 Task: 1.2.4 Create record type for order object
Action: Mouse moved to (638, 49)
Screenshot: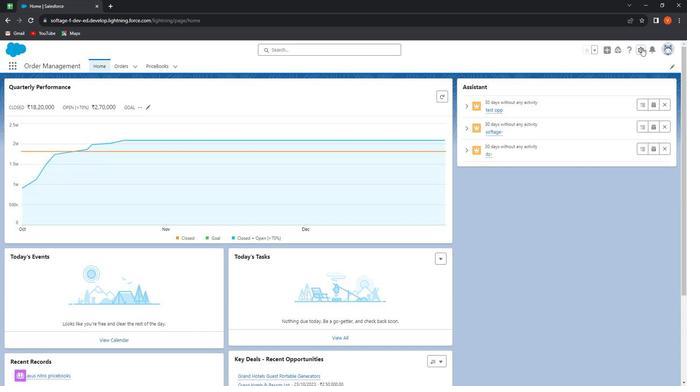 
Action: Mouse pressed left at (638, 49)
Screenshot: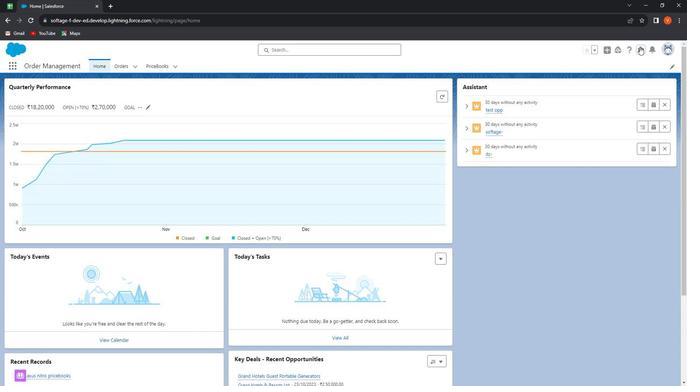 
Action: Mouse moved to (626, 80)
Screenshot: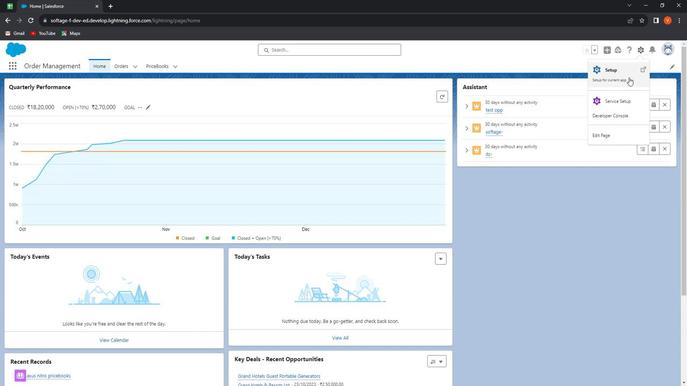 
Action: Mouse pressed left at (626, 80)
Screenshot: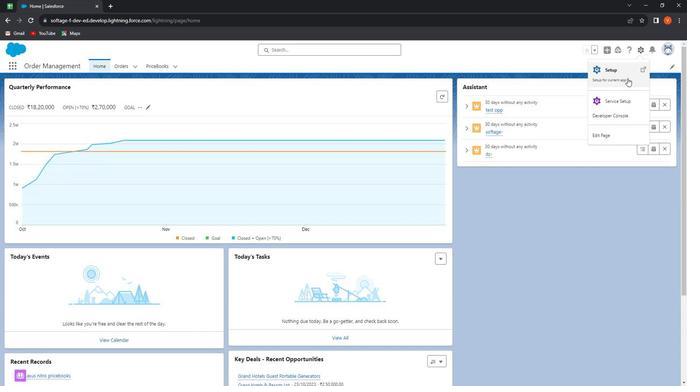 
Action: Mouse moved to (88, 69)
Screenshot: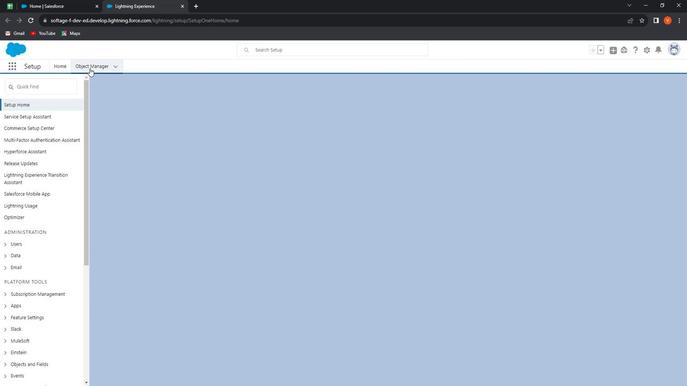 
Action: Mouse pressed left at (88, 69)
Screenshot: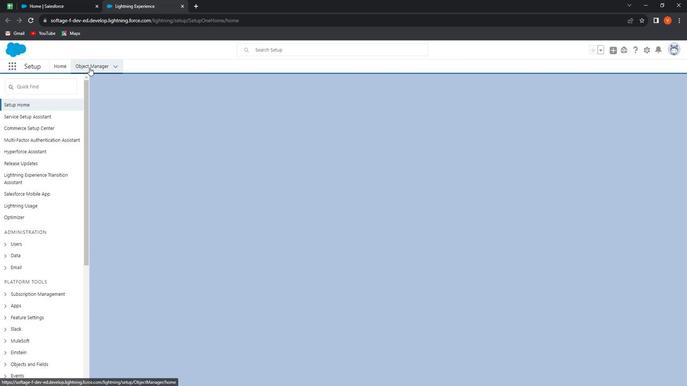
Action: Mouse moved to (123, 181)
Screenshot: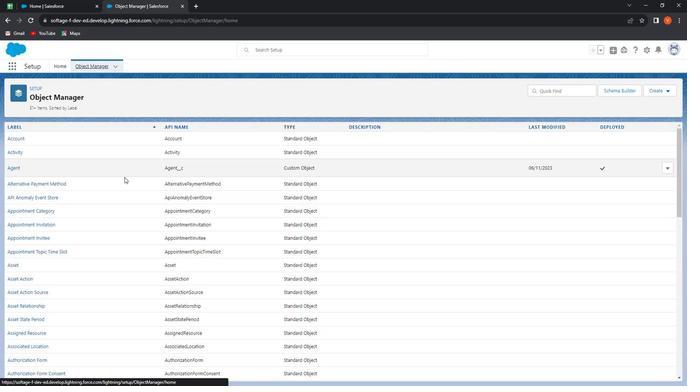 
Action: Mouse scrolled (123, 181) with delta (0, 0)
Screenshot: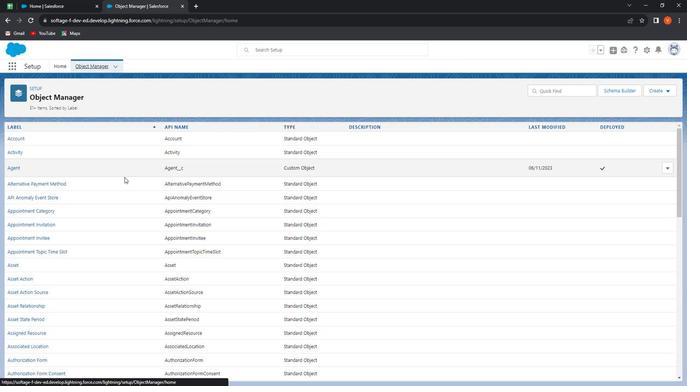 
Action: Mouse moved to (123, 182)
Screenshot: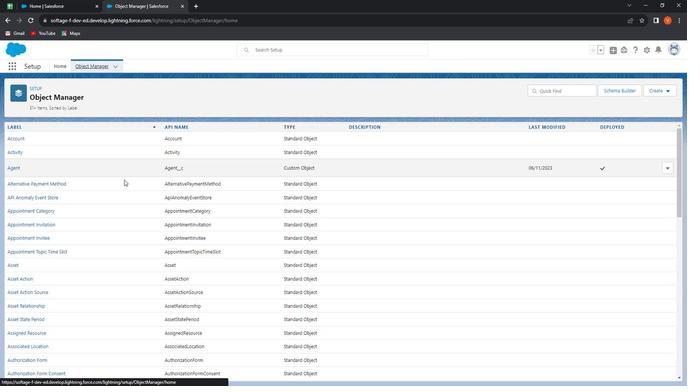 
Action: Mouse scrolled (123, 182) with delta (0, 0)
Screenshot: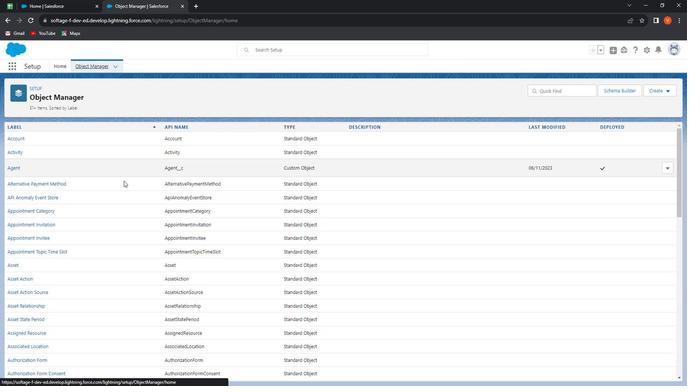 
Action: Mouse scrolled (123, 182) with delta (0, 0)
Screenshot: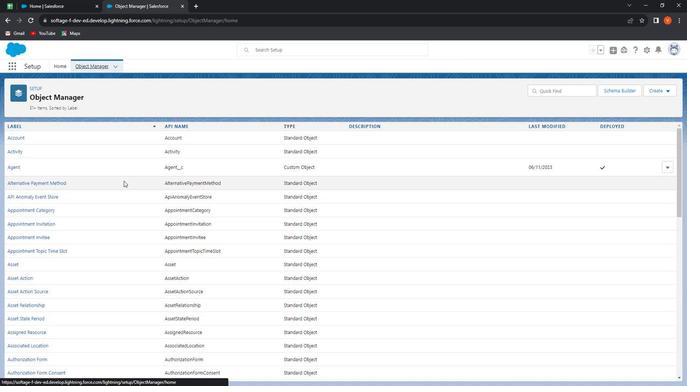 
Action: Mouse moved to (123, 183)
Screenshot: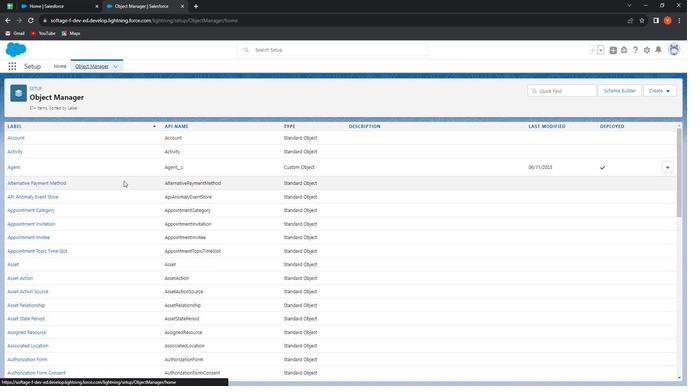 
Action: Mouse scrolled (123, 182) with delta (0, 0)
Screenshot: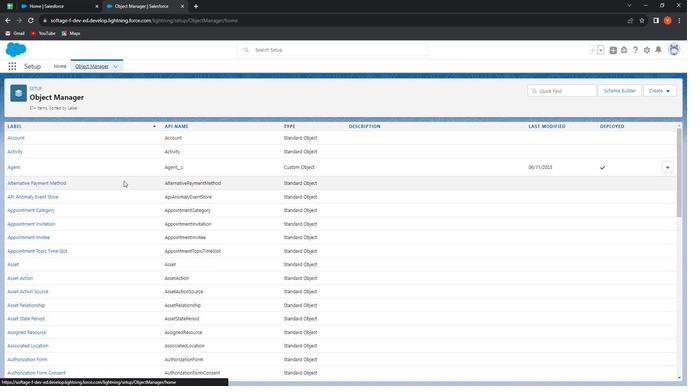 
Action: Mouse moved to (122, 183)
Screenshot: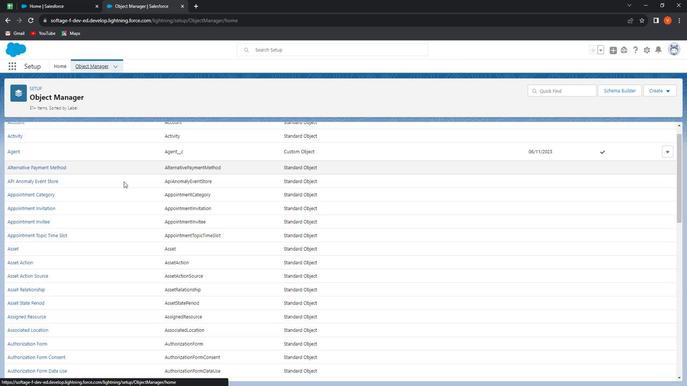 
Action: Mouse scrolled (122, 182) with delta (0, 0)
Screenshot: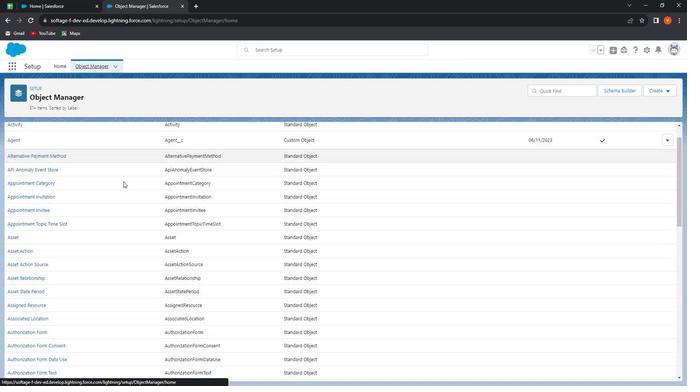 
Action: Mouse moved to (121, 183)
Screenshot: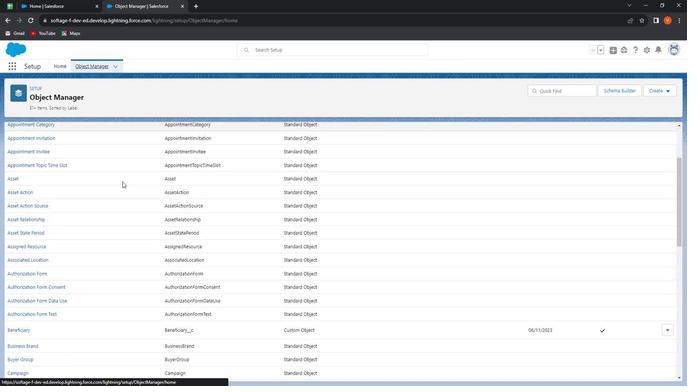 
Action: Mouse scrolled (121, 182) with delta (0, 0)
Screenshot: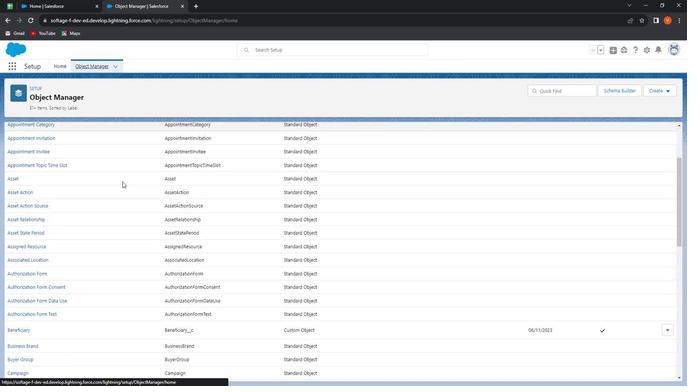 
Action: Mouse moved to (120, 183)
Screenshot: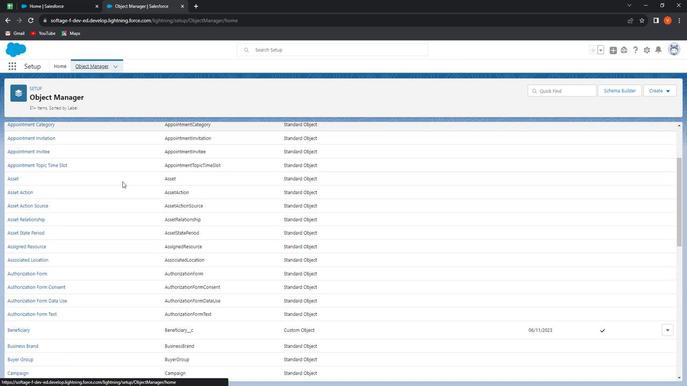 
Action: Mouse scrolled (120, 182) with delta (0, 0)
Screenshot: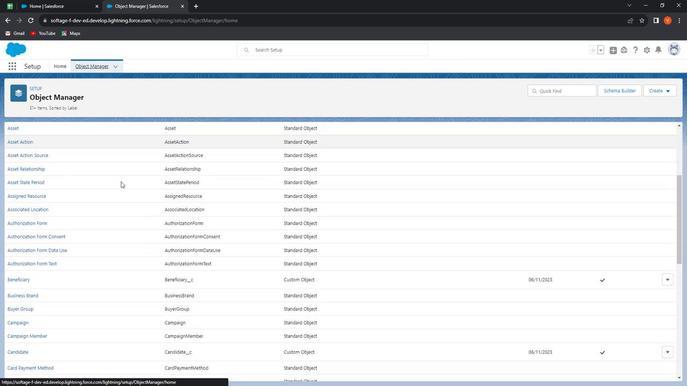 
Action: Mouse moved to (119, 183)
Screenshot: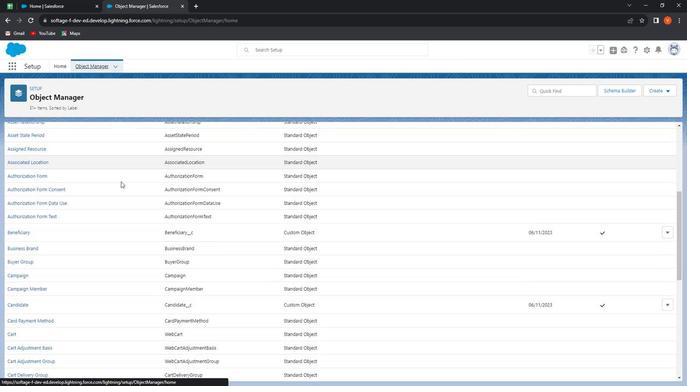 
Action: Mouse scrolled (119, 183) with delta (0, 0)
Screenshot: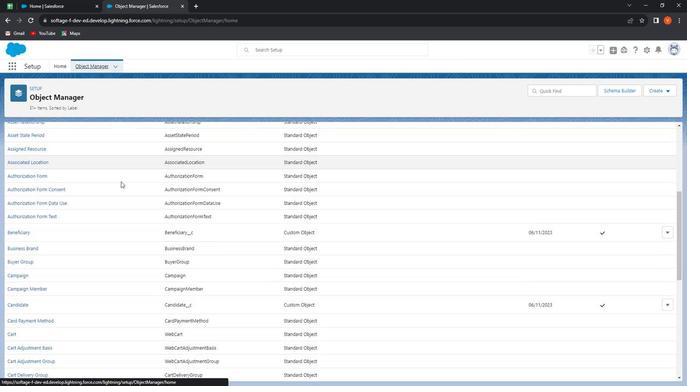 
Action: Mouse moved to (116, 219)
Screenshot: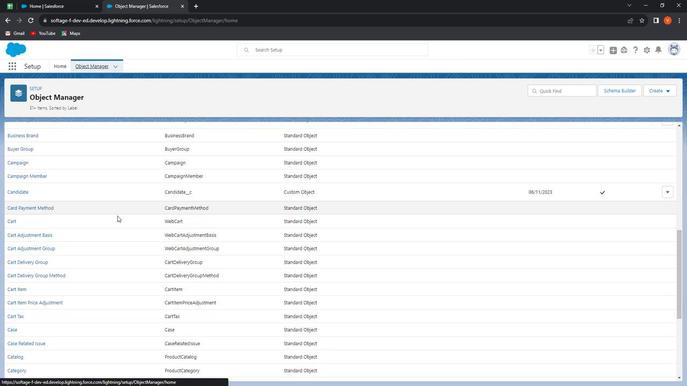 
Action: Mouse scrolled (116, 218) with delta (0, 0)
Screenshot: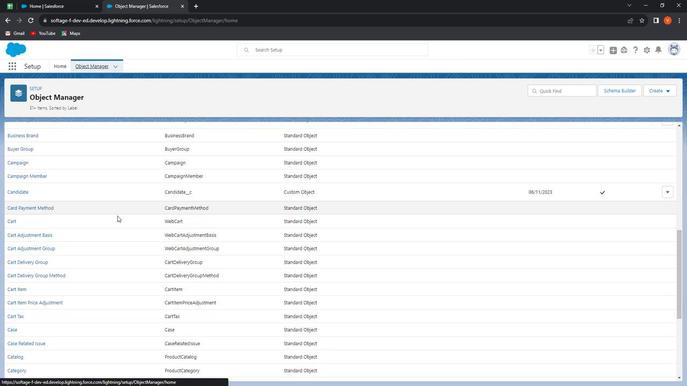
Action: Mouse moved to (114, 220)
Screenshot: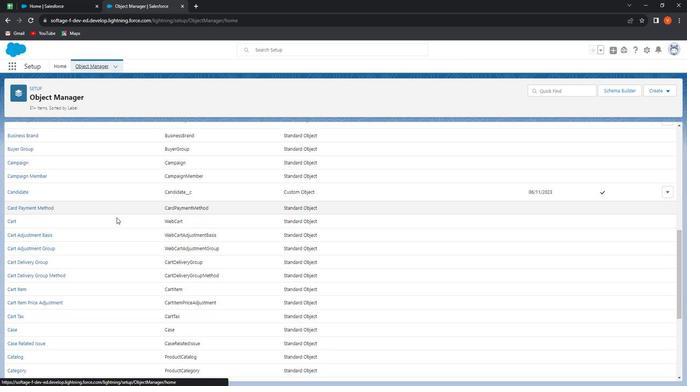 
Action: Mouse scrolled (114, 219) with delta (0, 0)
Screenshot: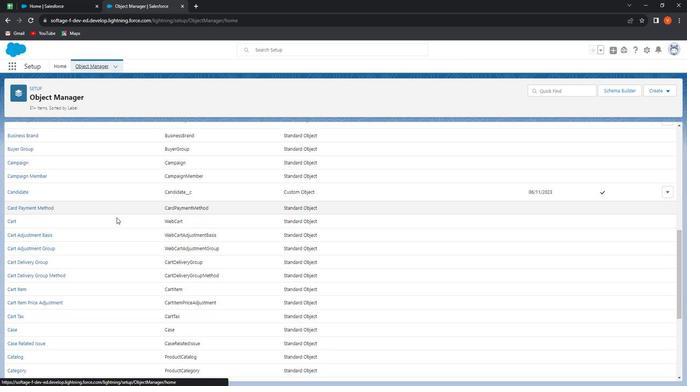 
Action: Mouse moved to (114, 220)
Screenshot: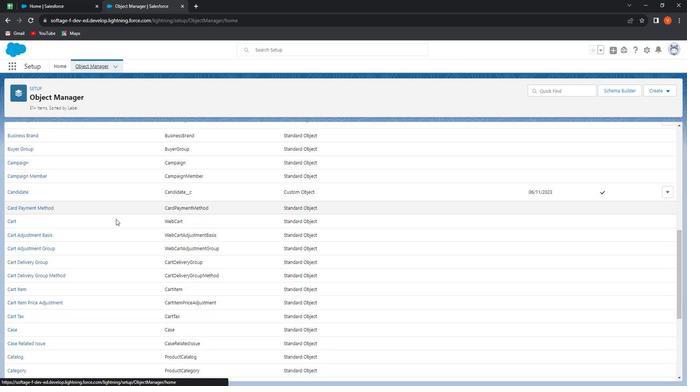 
Action: Mouse scrolled (114, 220) with delta (0, 0)
Screenshot: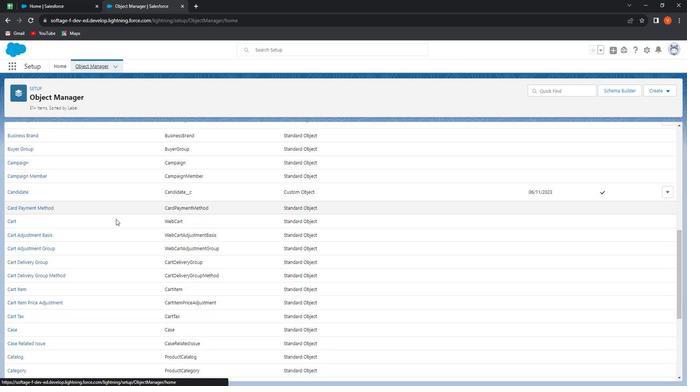 
Action: Mouse moved to (114, 221)
Screenshot: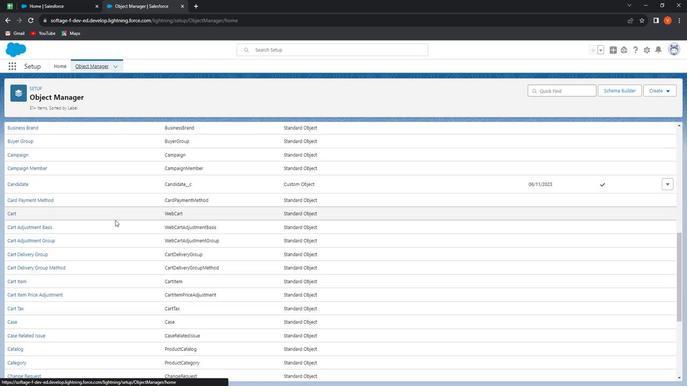 
Action: Mouse scrolled (114, 221) with delta (0, 0)
Screenshot: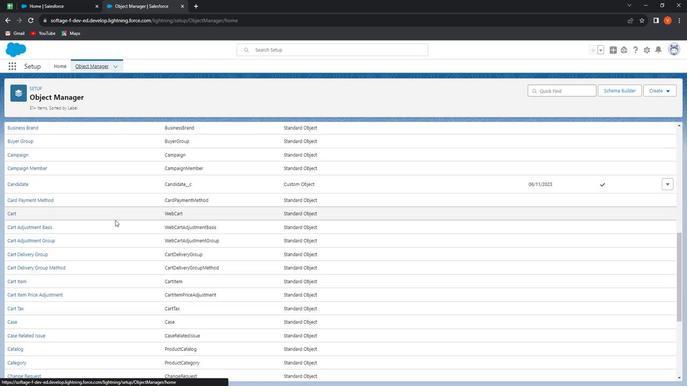 
Action: Mouse moved to (112, 222)
Screenshot: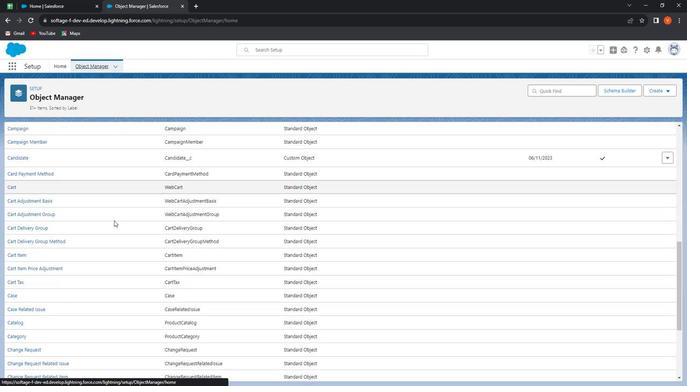 
Action: Mouse scrolled (112, 222) with delta (0, 0)
Screenshot: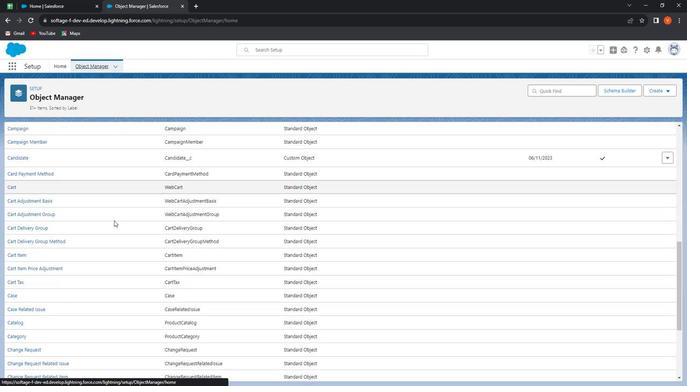 
Action: Mouse moved to (111, 224)
Screenshot: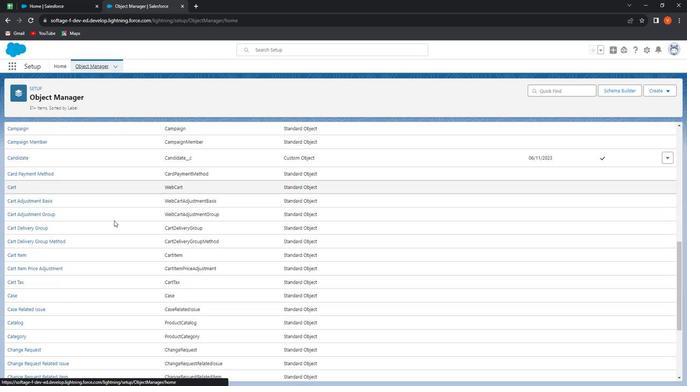 
Action: Mouse scrolled (111, 223) with delta (0, 0)
Screenshot: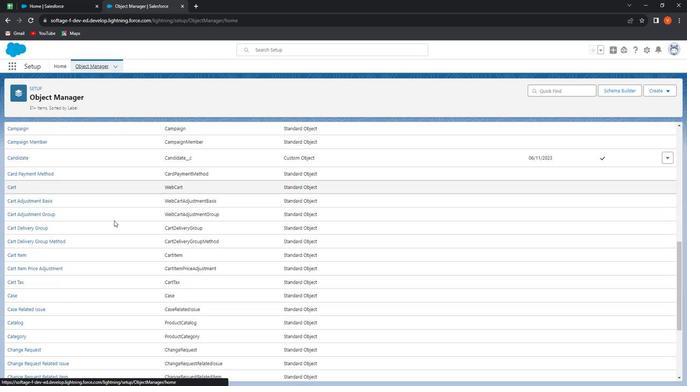 
Action: Mouse moved to (108, 224)
Screenshot: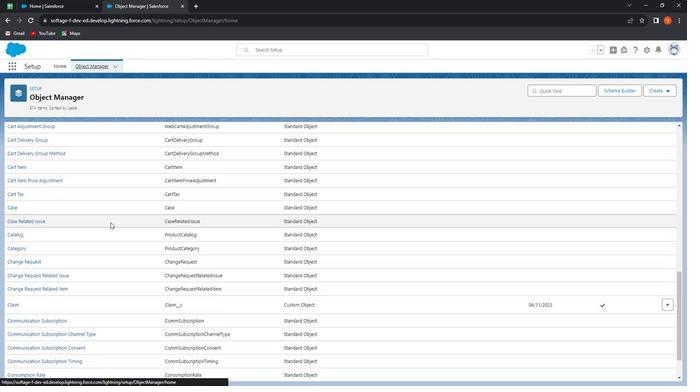 
Action: Mouse scrolled (108, 223) with delta (0, 0)
Screenshot: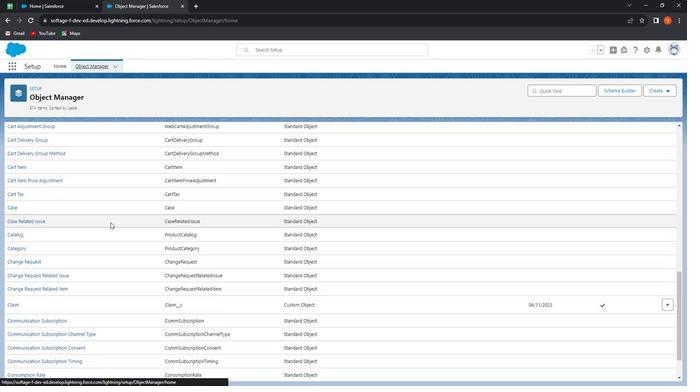 
Action: Mouse moved to (107, 224)
Screenshot: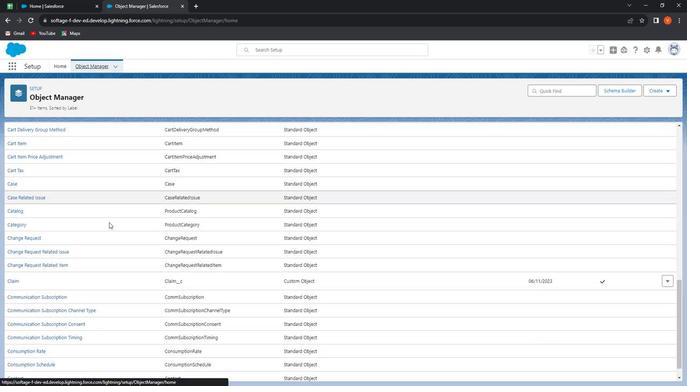 
Action: Mouse scrolled (107, 223) with delta (0, 0)
Screenshot: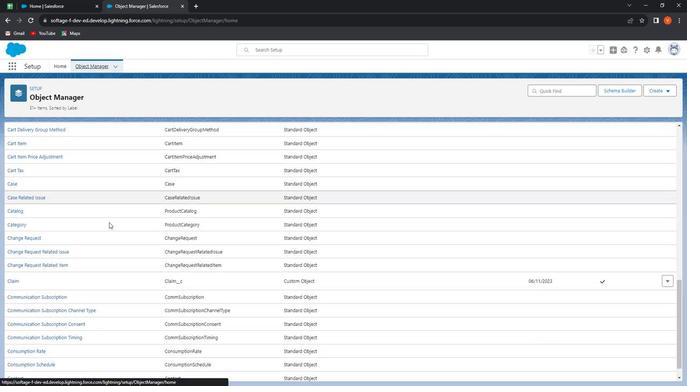 
Action: Mouse moved to (107, 217)
Screenshot: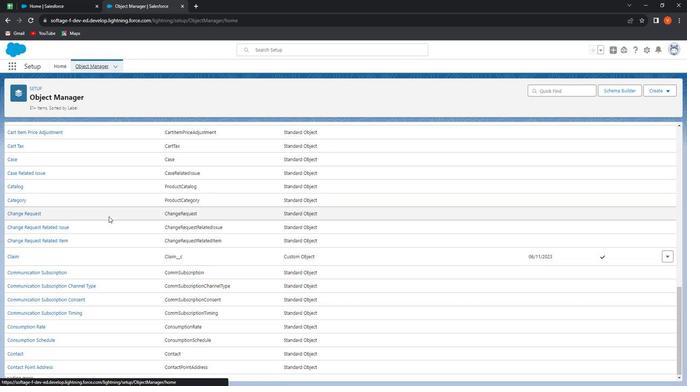 
Action: Mouse scrolled (107, 217) with delta (0, 0)
Screenshot: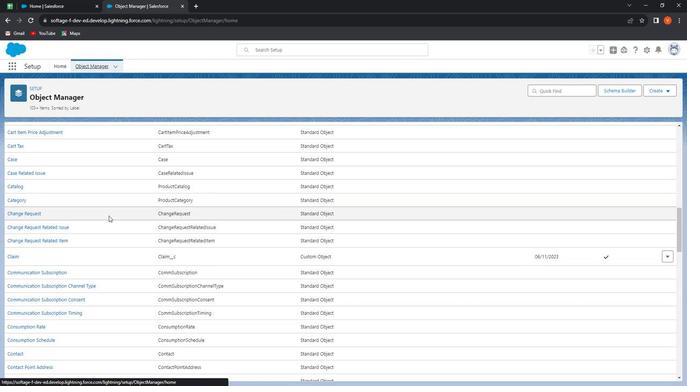
Action: Mouse scrolled (107, 217) with delta (0, 0)
Screenshot: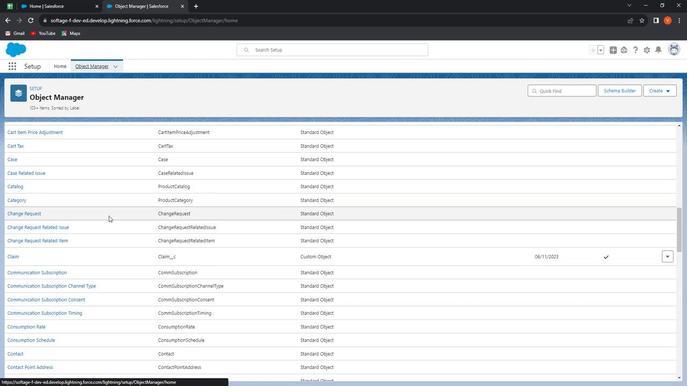 
Action: Mouse scrolled (107, 217) with delta (0, 0)
Screenshot: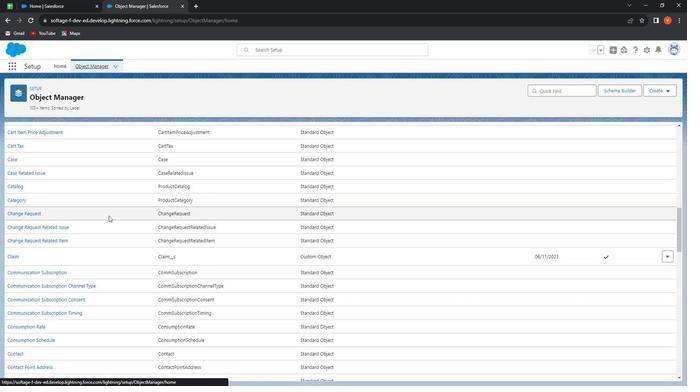 
Action: Mouse scrolled (107, 217) with delta (0, 0)
Screenshot: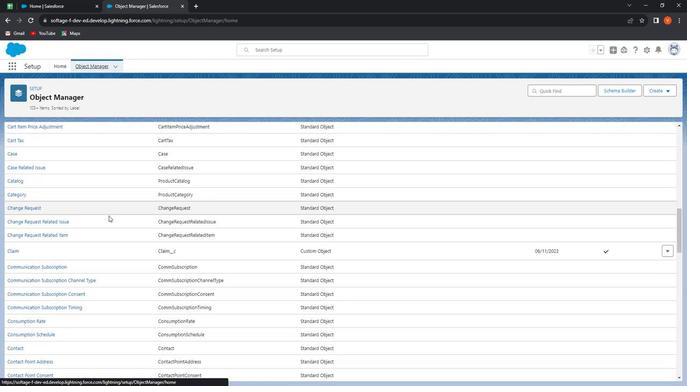 
Action: Mouse moved to (107, 217)
Screenshot: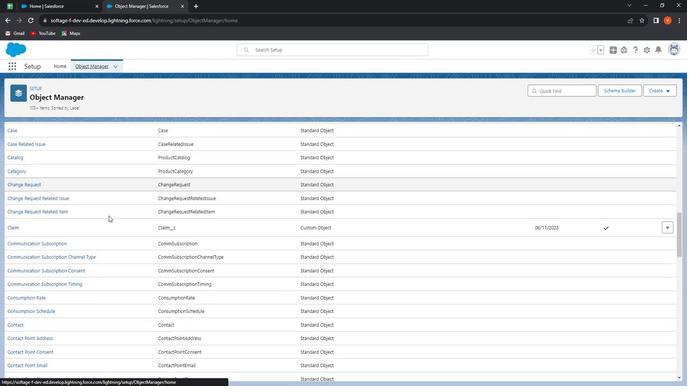 
Action: Mouse scrolled (107, 217) with delta (0, 0)
Screenshot: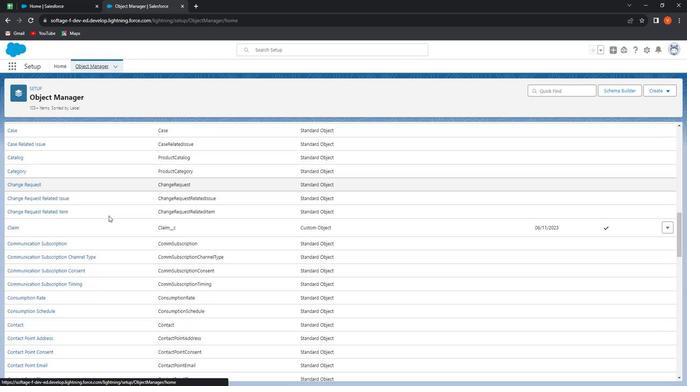 
Action: Mouse moved to (107, 220)
Screenshot: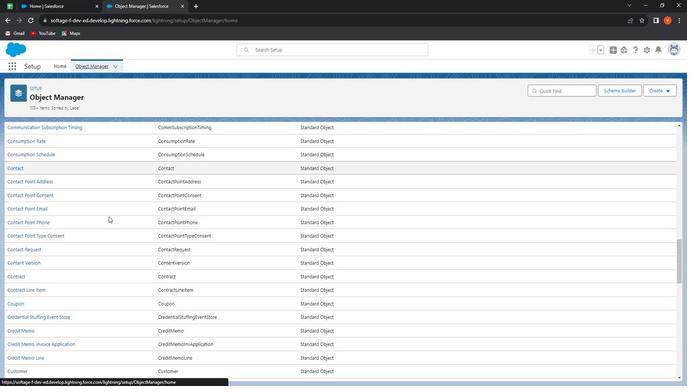 
Action: Mouse scrolled (107, 219) with delta (0, 0)
Screenshot: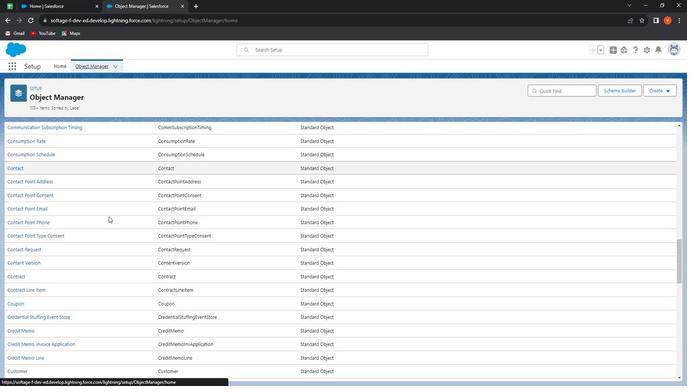 
Action: Mouse moved to (107, 221)
Screenshot: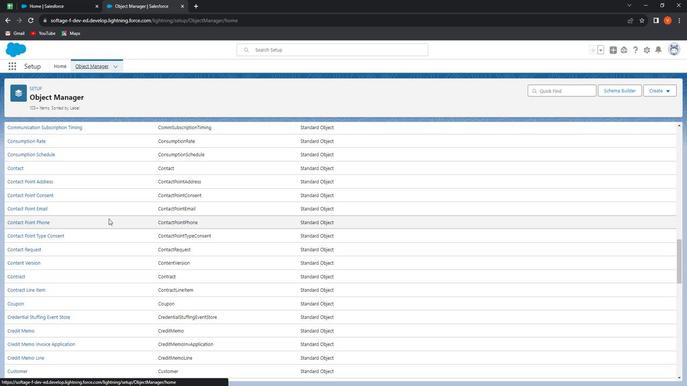 
Action: Mouse scrolled (107, 221) with delta (0, 0)
Screenshot: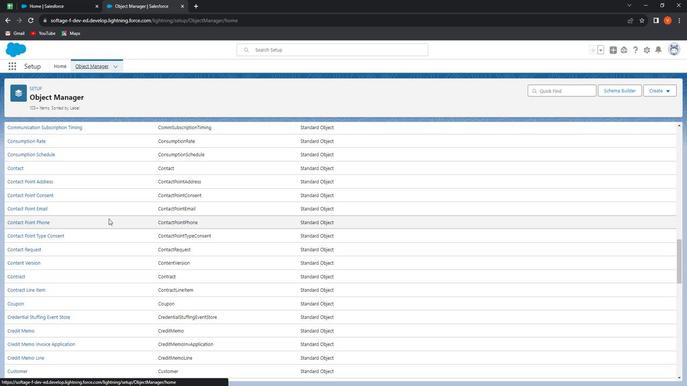 
Action: Mouse moved to (107, 221)
Screenshot: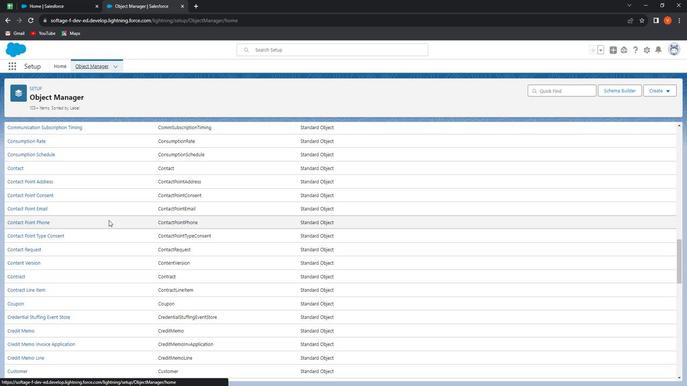 
Action: Mouse scrolled (107, 221) with delta (0, 0)
Screenshot: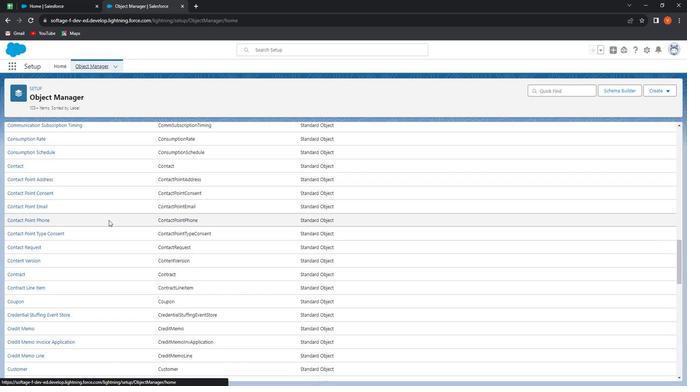 
Action: Mouse moved to (107, 223)
Screenshot: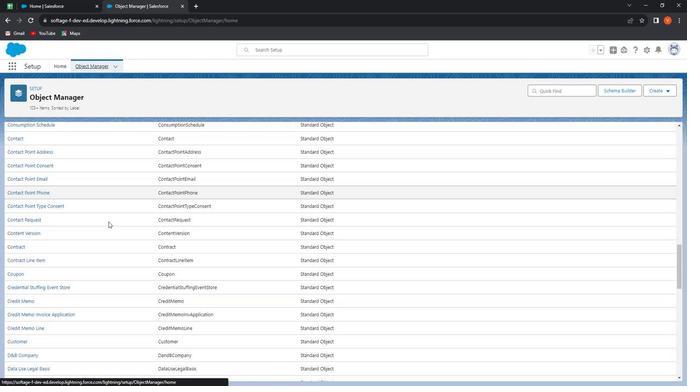
Action: Mouse scrolled (107, 222) with delta (0, 0)
Screenshot: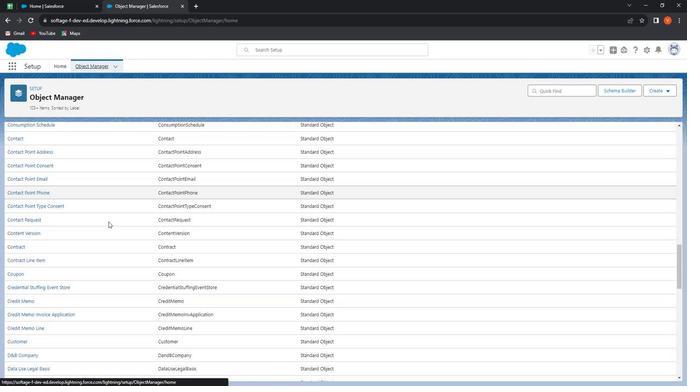 
Action: Mouse moved to (106, 224)
Screenshot: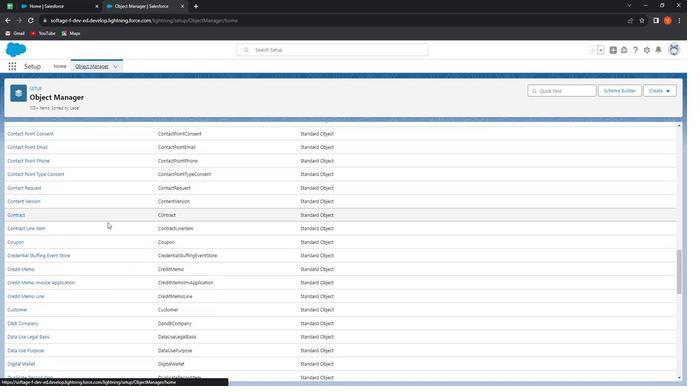 
Action: Mouse scrolled (106, 224) with delta (0, 0)
Screenshot: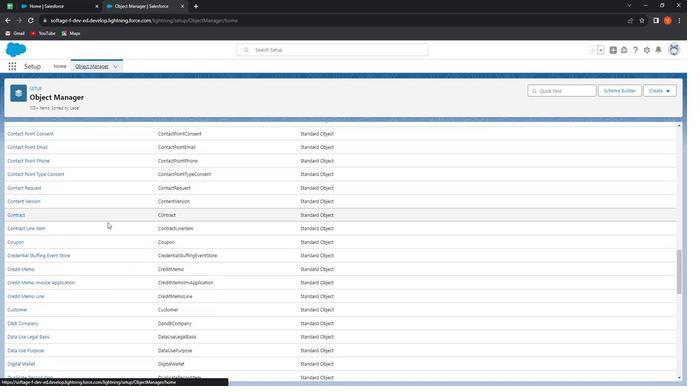 
Action: Mouse moved to (106, 224)
Screenshot: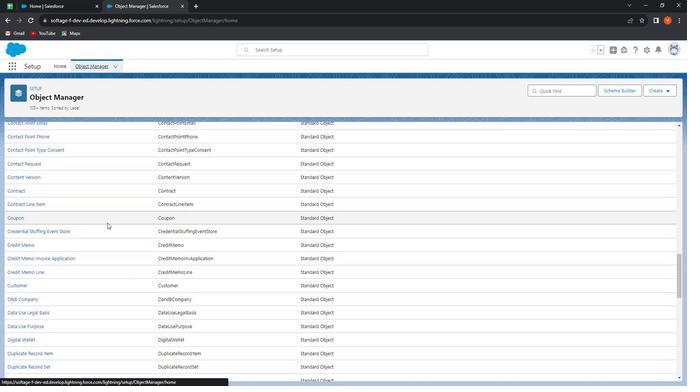 
Action: Mouse scrolled (106, 224) with delta (0, 0)
Screenshot: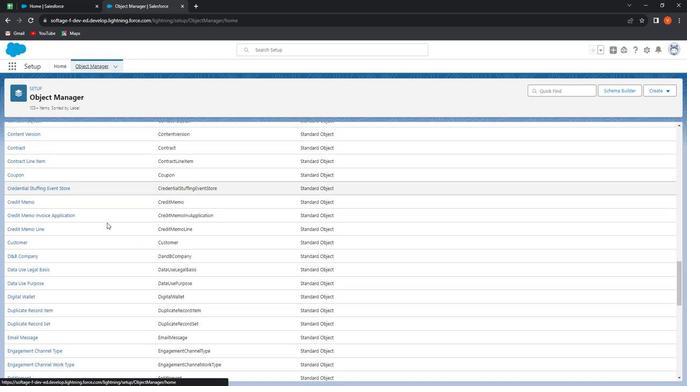 
Action: Mouse moved to (105, 224)
Screenshot: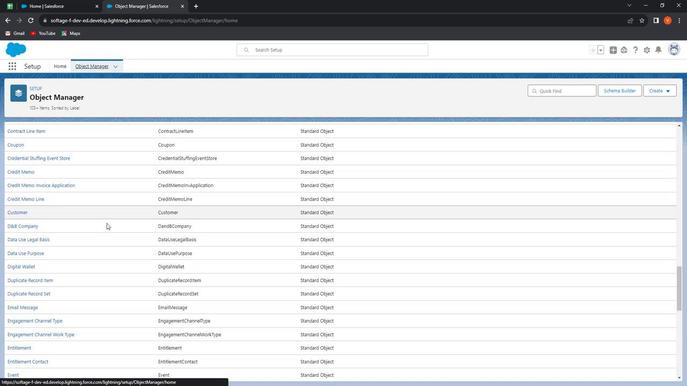 
Action: Mouse scrolled (105, 224) with delta (0, 0)
Screenshot: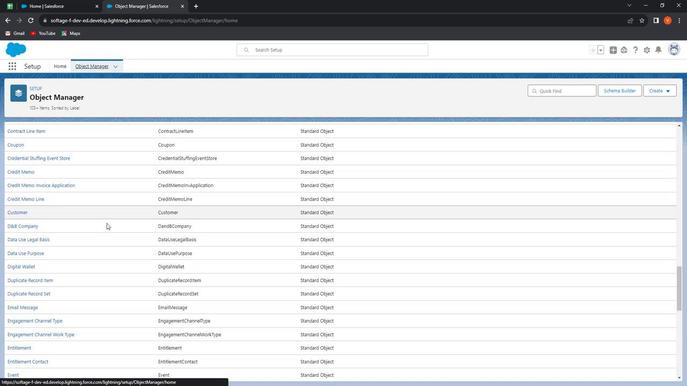 
Action: Mouse moved to (95, 231)
Screenshot: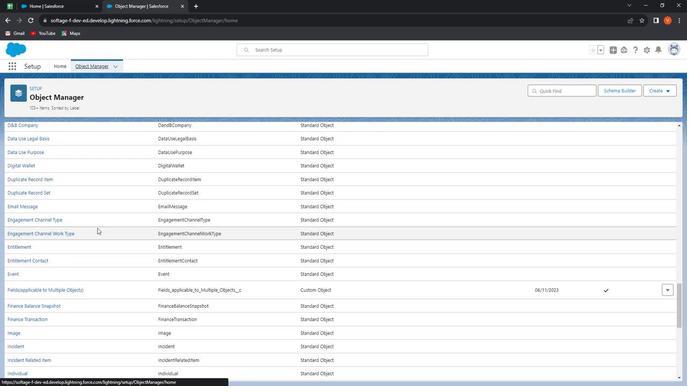 
Action: Mouse scrolled (95, 230) with delta (0, 0)
Screenshot: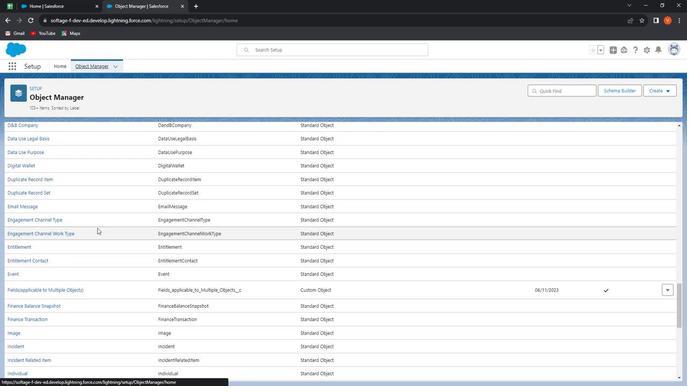 
Action: Mouse moved to (94, 232)
Screenshot: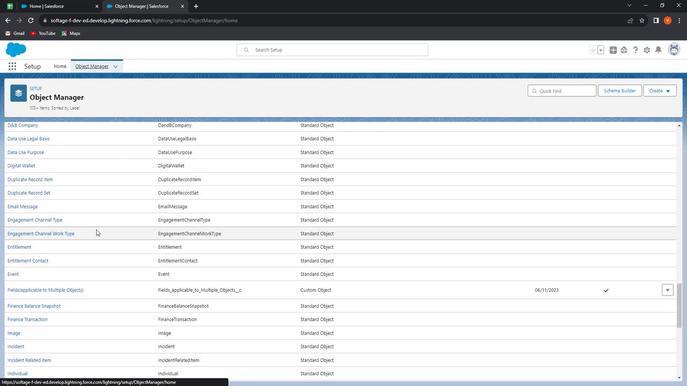 
Action: Mouse scrolled (94, 231) with delta (0, 0)
Screenshot: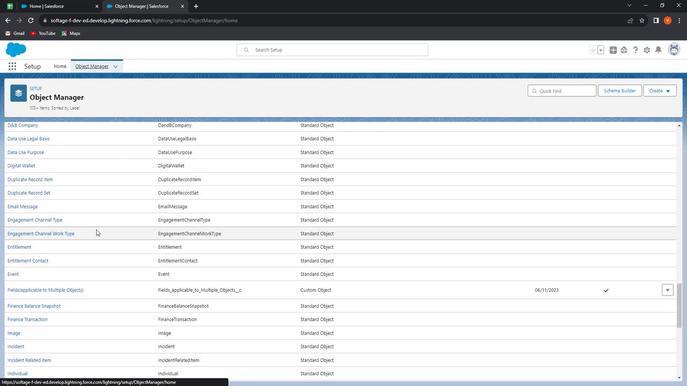 
Action: Mouse moved to (93, 232)
Screenshot: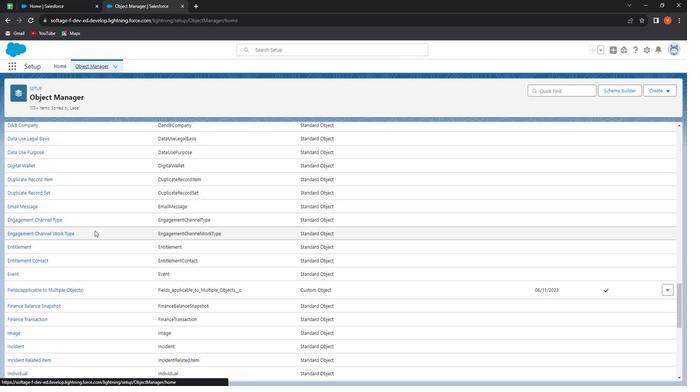 
Action: Mouse scrolled (93, 232) with delta (0, 0)
Screenshot: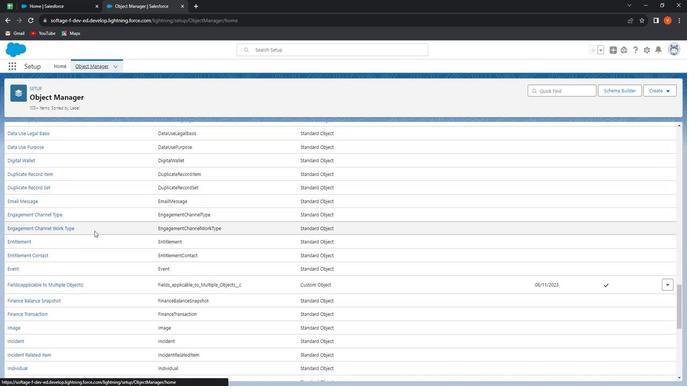
Action: Mouse moved to (91, 233)
Screenshot: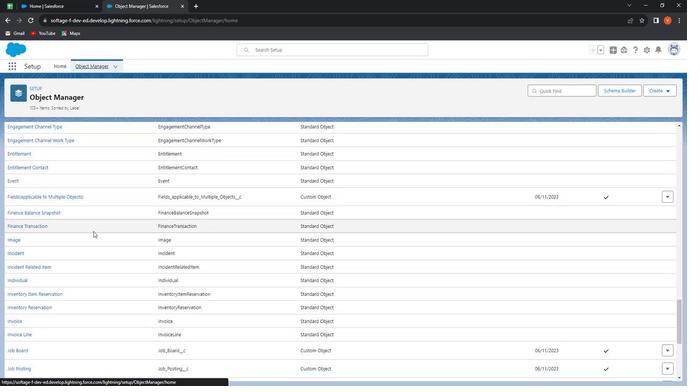 
Action: Mouse scrolled (91, 232) with delta (0, 0)
Screenshot: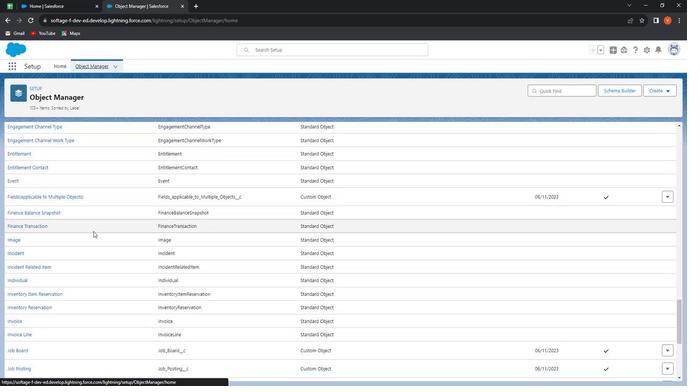 
Action: Mouse moved to (89, 233)
Screenshot: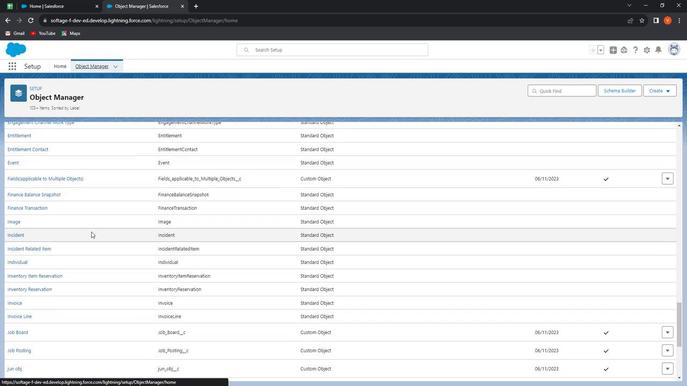 
Action: Mouse scrolled (89, 232) with delta (0, 0)
Screenshot: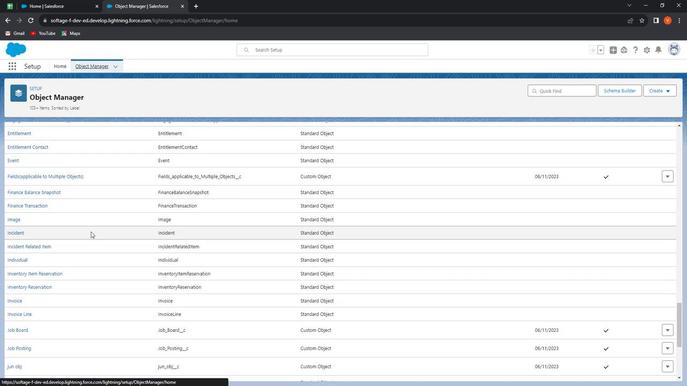 
Action: Mouse moved to (88, 233)
Screenshot: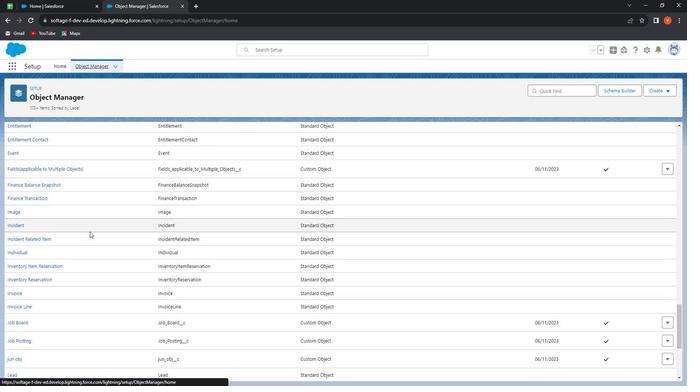 
Action: Mouse scrolled (88, 233) with delta (0, 0)
Screenshot: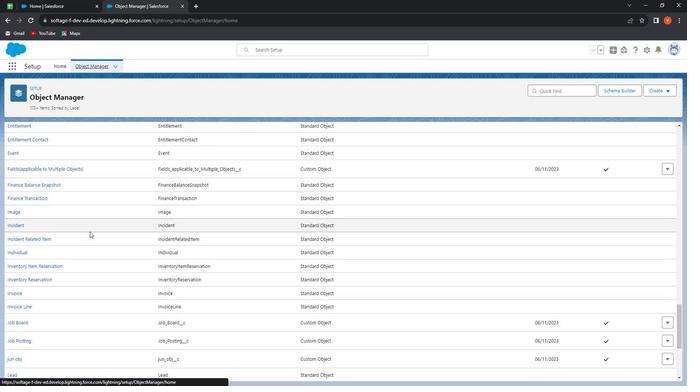 
Action: Mouse moved to (87, 233)
Screenshot: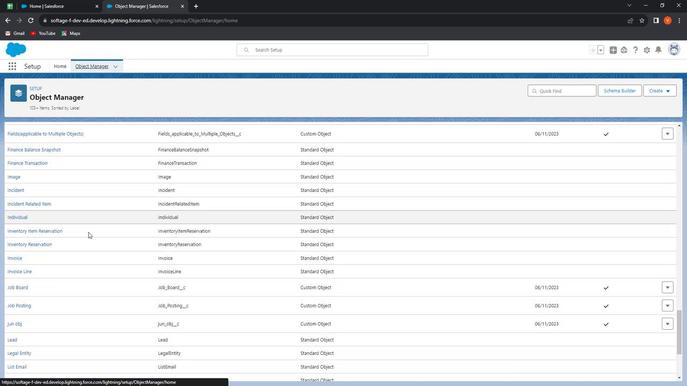 
Action: Mouse scrolled (87, 233) with delta (0, 0)
Screenshot: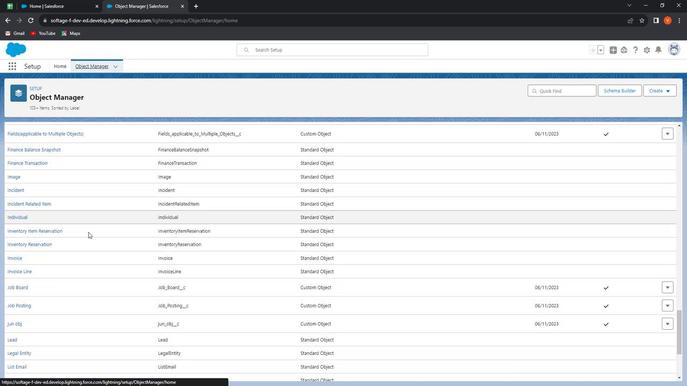 
Action: Mouse moved to (80, 233)
Screenshot: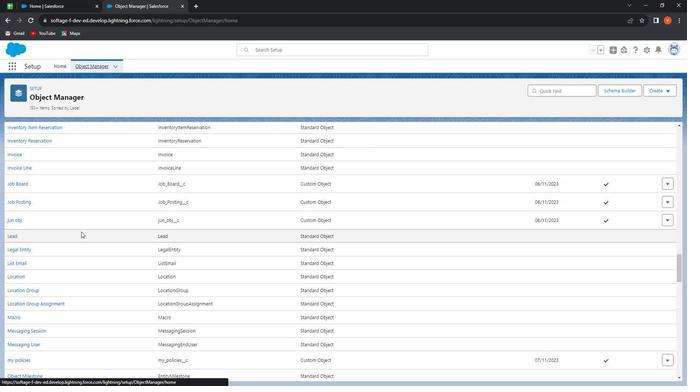 
Action: Mouse scrolled (80, 232) with delta (0, 0)
Screenshot: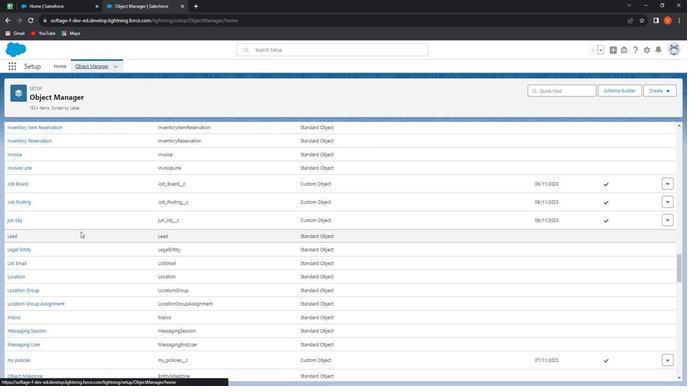 
Action: Mouse moved to (80, 233)
Screenshot: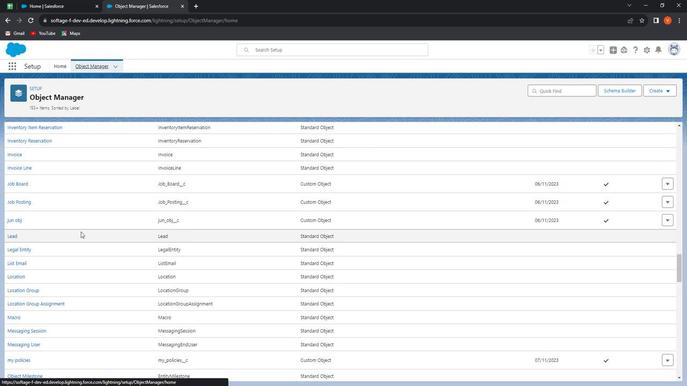 
Action: Mouse scrolled (80, 233) with delta (0, 0)
Screenshot: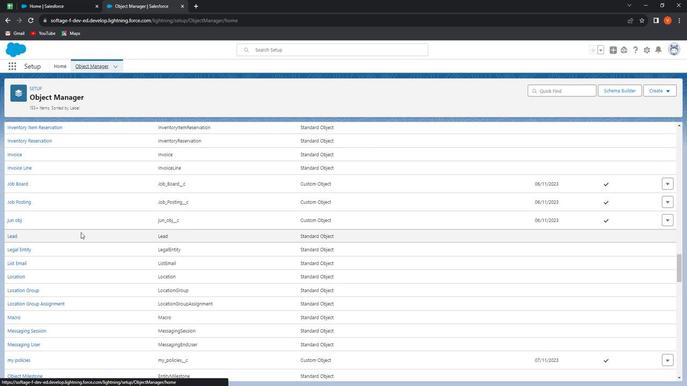 
Action: Mouse scrolled (80, 233) with delta (0, 0)
Screenshot: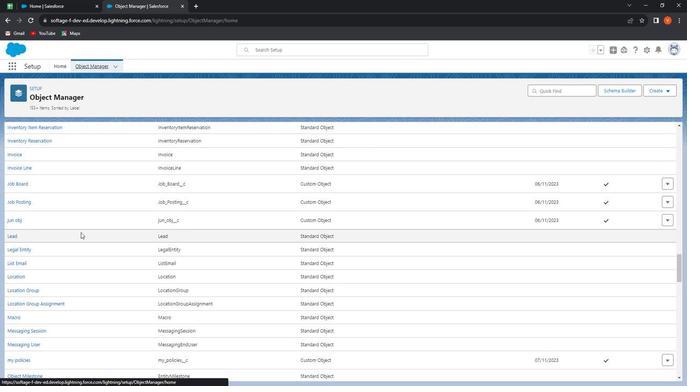 
Action: Mouse scrolled (80, 233) with delta (0, 0)
Screenshot: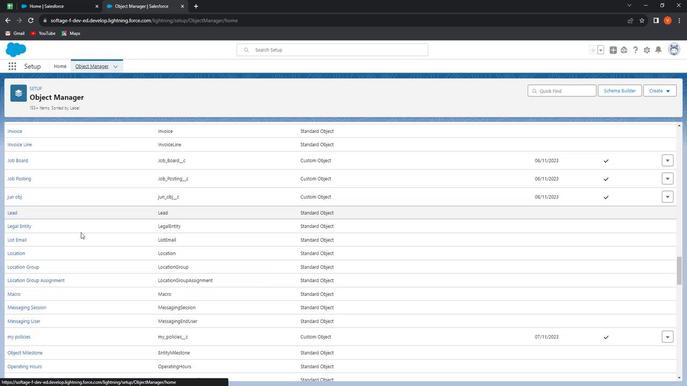 
Action: Mouse scrolled (80, 233) with delta (0, 0)
Screenshot: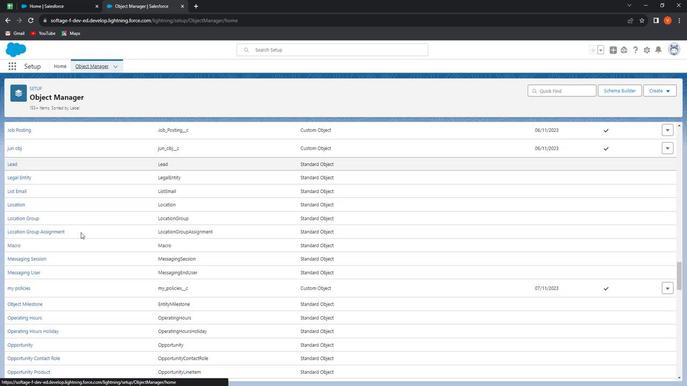 
Action: Mouse scrolled (80, 233) with delta (0, 0)
Screenshot: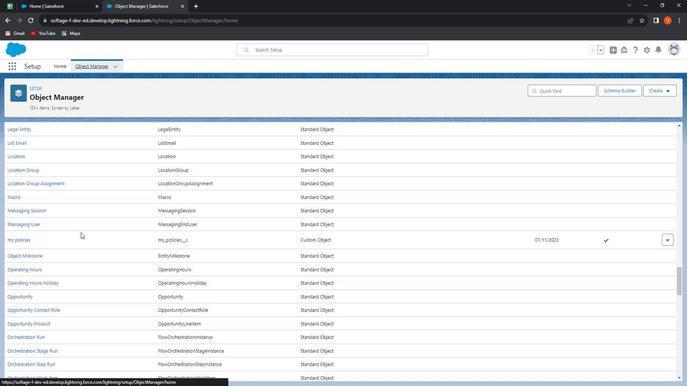 
Action: Mouse moved to (79, 233)
Screenshot: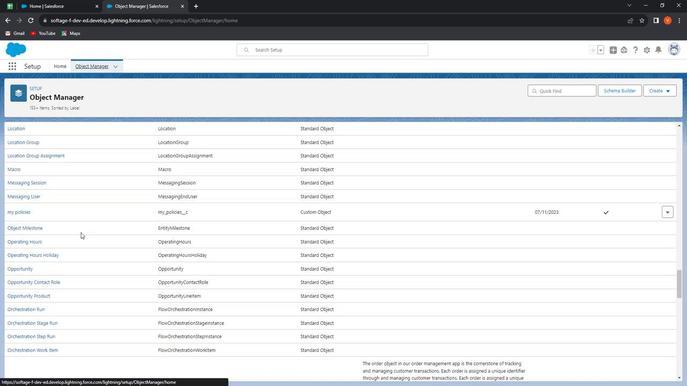 
Action: Mouse scrolled (79, 233) with delta (0, 0)
Screenshot: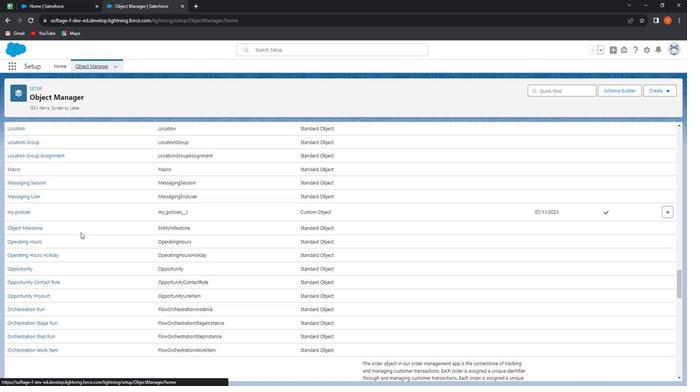 
Action: Mouse moved to (15, 281)
Screenshot: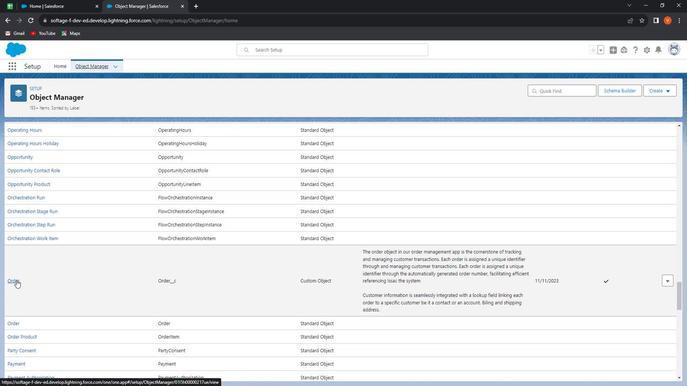 
Action: Mouse pressed left at (15, 281)
Screenshot: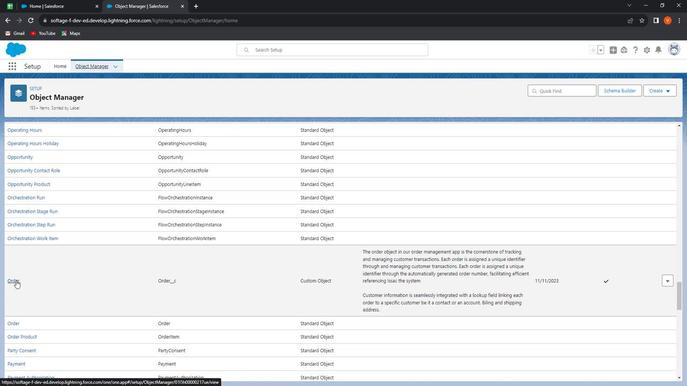 
Action: Mouse moved to (42, 238)
Screenshot: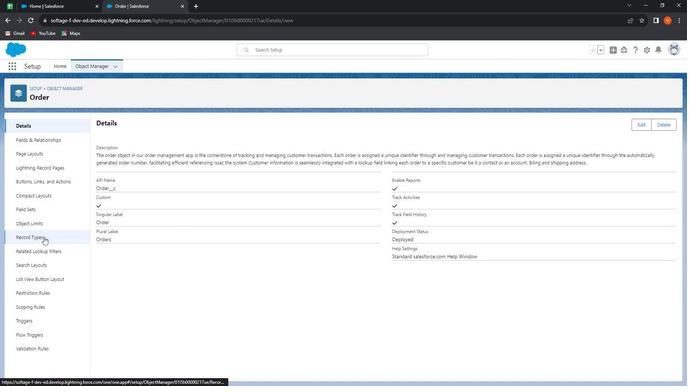 
Action: Mouse pressed left at (42, 238)
Screenshot: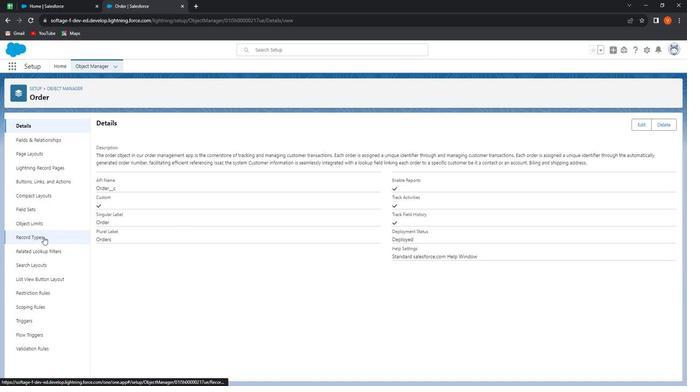 
Action: Mouse moved to (601, 123)
Screenshot: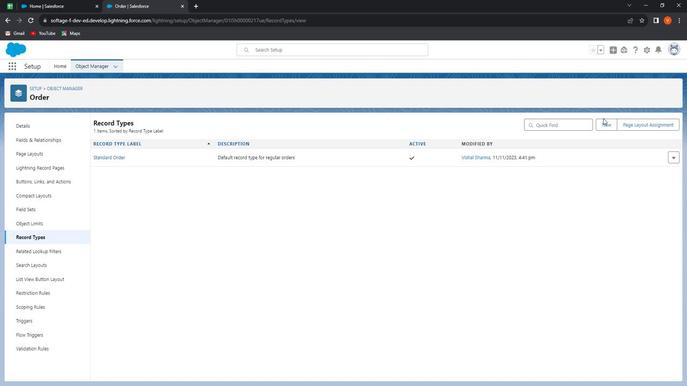 
Action: Mouse pressed left at (601, 123)
Screenshot: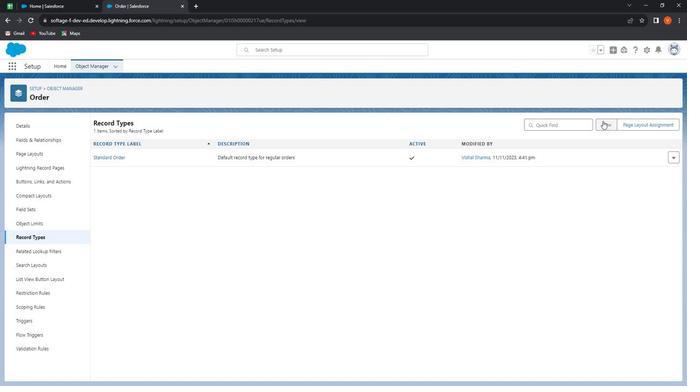 
Action: Mouse moved to (225, 186)
Screenshot: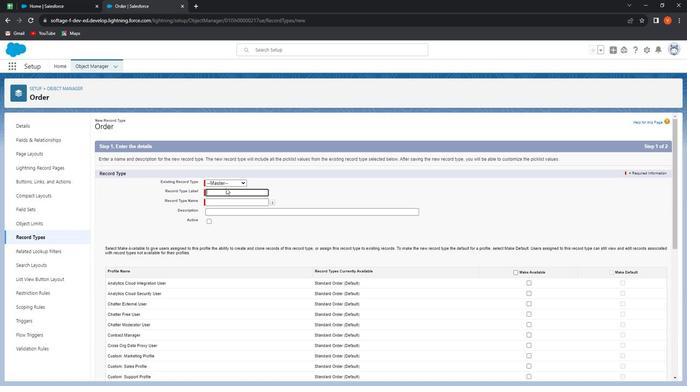 
Action: Mouse pressed left at (225, 186)
Screenshot: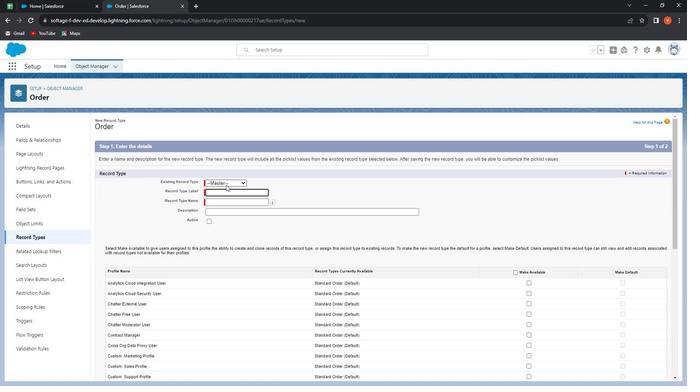 
Action: Mouse moved to (270, 190)
Screenshot: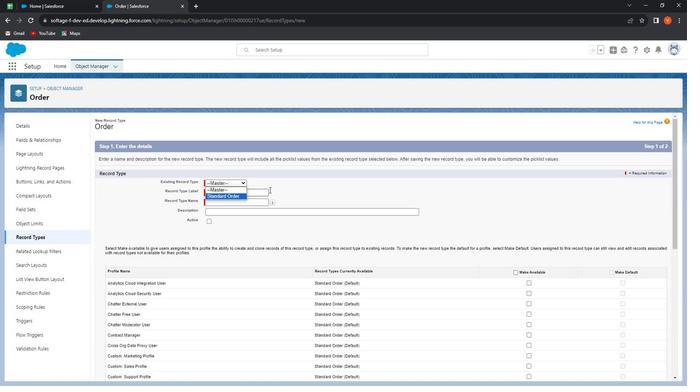 
Action: Mouse pressed left at (270, 190)
Screenshot: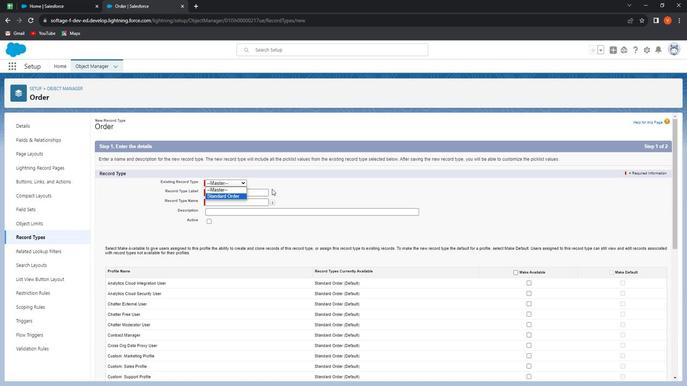 
Action: Mouse moved to (252, 195)
Screenshot: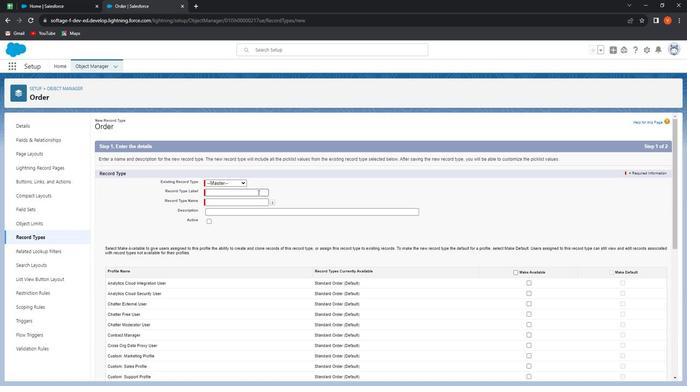 
Action: Mouse pressed left at (252, 195)
Screenshot: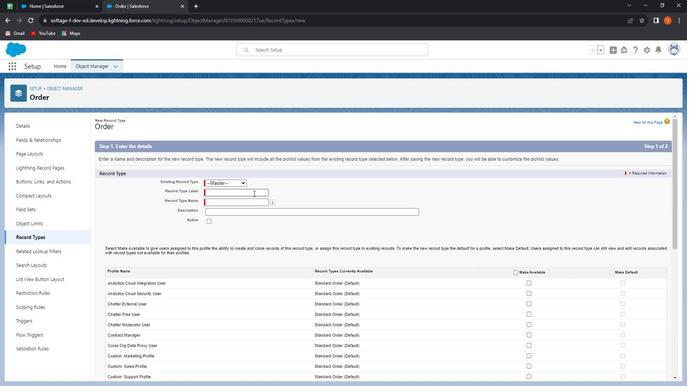 
Action: Key pressed <Key.shift>Express<Key.space>shipping<Key.space>order
Screenshot: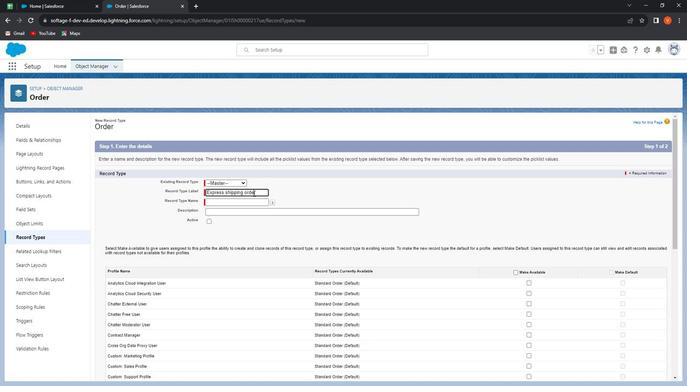
Action: Mouse moved to (258, 199)
Screenshot: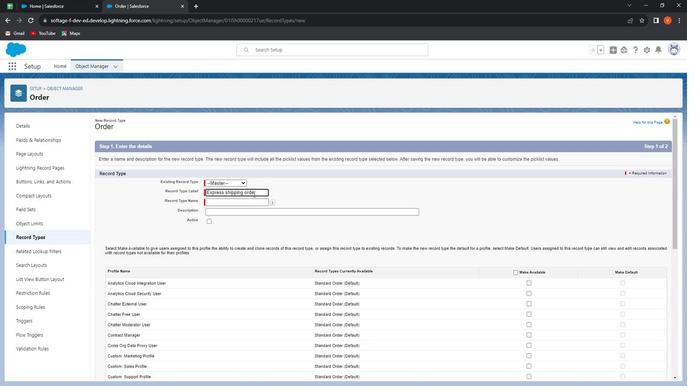 
Action: Mouse pressed left at (258, 199)
Screenshot: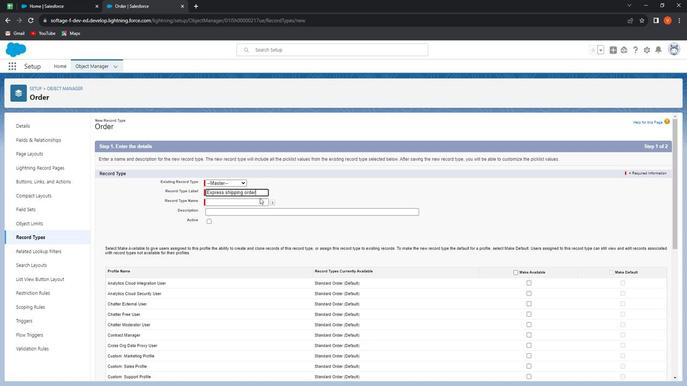 
Action: Mouse moved to (249, 210)
Screenshot: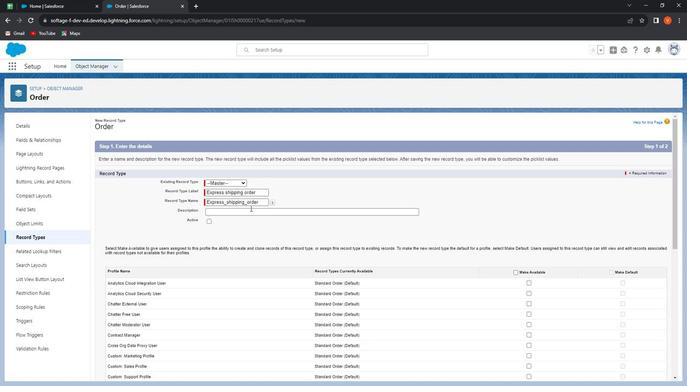 
Action: Mouse pressed left at (249, 210)
Screenshot: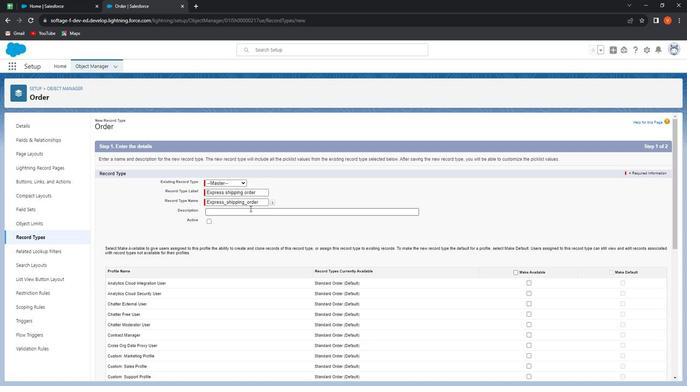 
Action: Key pressed for<Key.space>order<Key.space>with<Key.space>expedited<Key.space>shipping<Key.space>requirements
Screenshot: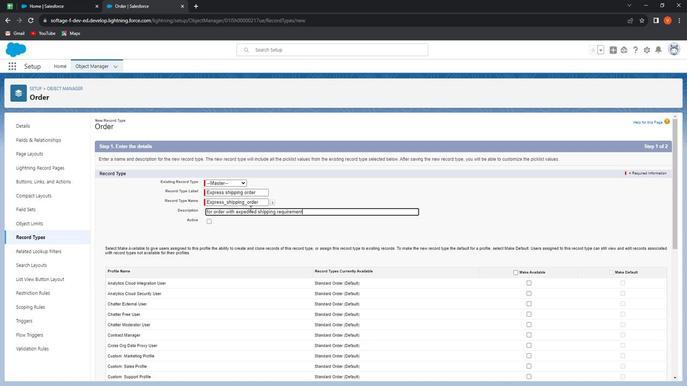 
Action: Mouse moved to (207, 222)
Screenshot: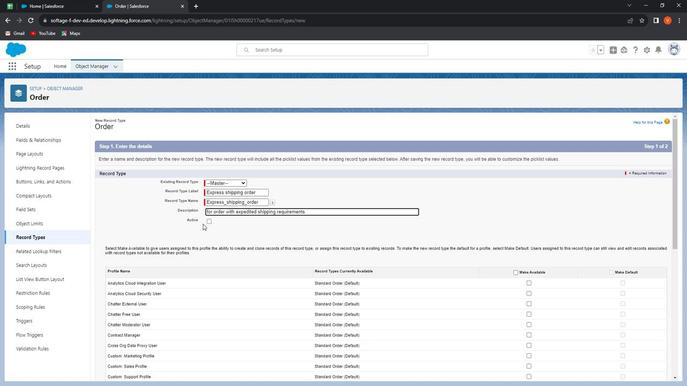 
Action: Mouse pressed left at (207, 222)
Screenshot: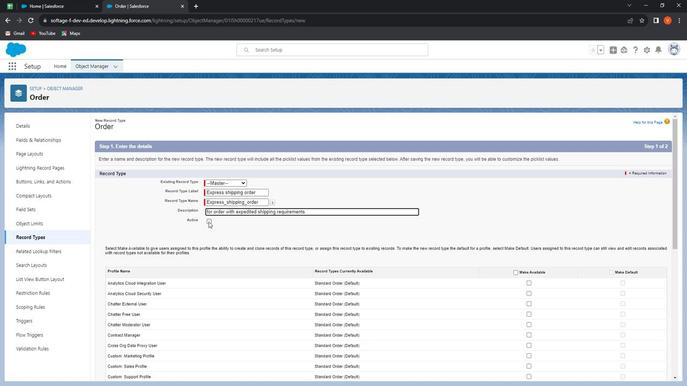 
Action: Mouse moved to (515, 273)
Screenshot: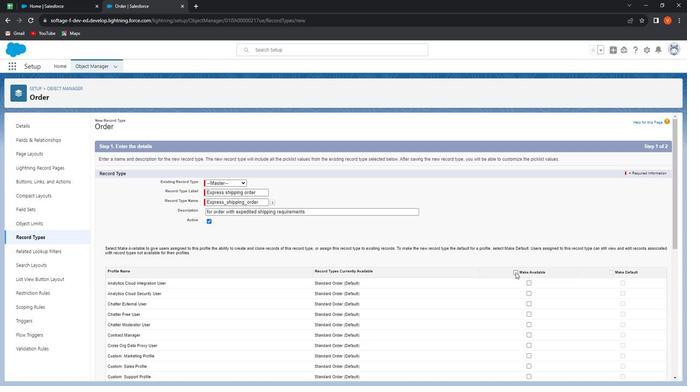 
Action: Mouse pressed left at (515, 273)
Screenshot: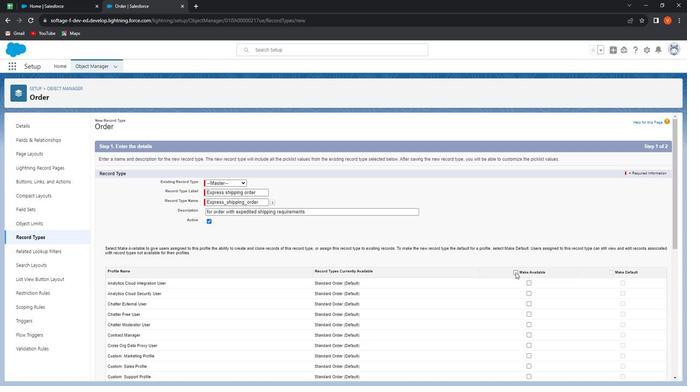 
Action: Mouse moved to (542, 319)
Screenshot: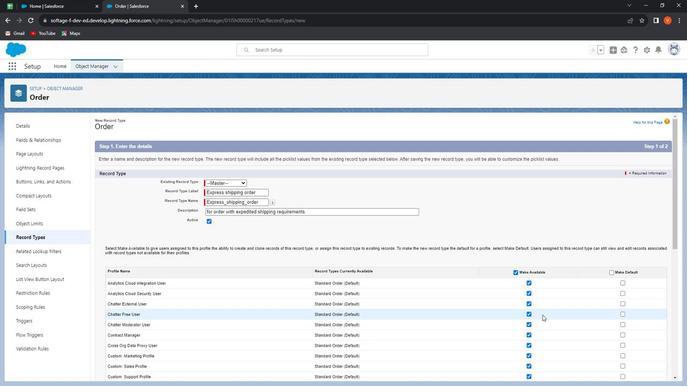 
Action: Mouse scrolled (542, 319) with delta (0, 0)
Screenshot: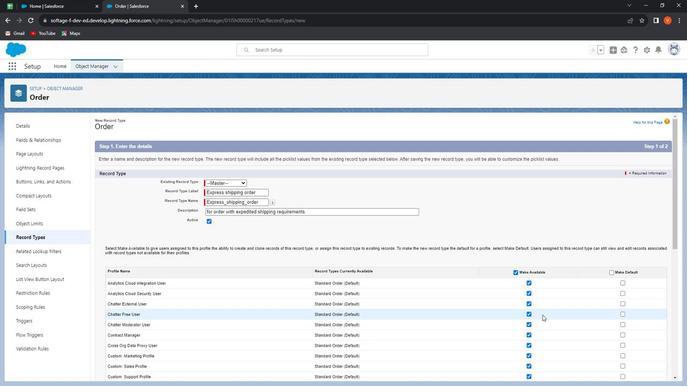 
Action: Mouse moved to (545, 323)
Screenshot: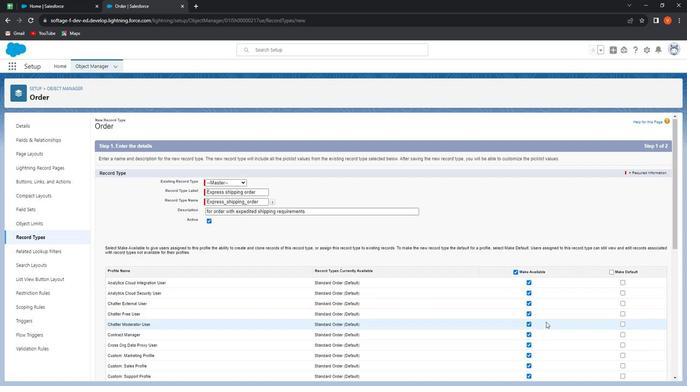 
Action: Mouse scrolled (545, 323) with delta (0, 0)
Screenshot: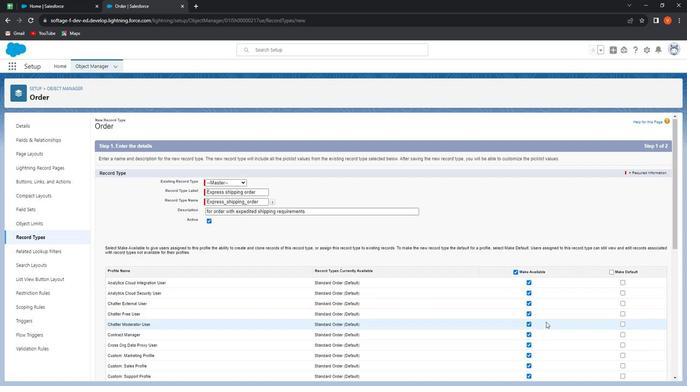
Action: Mouse moved to (548, 327)
Screenshot: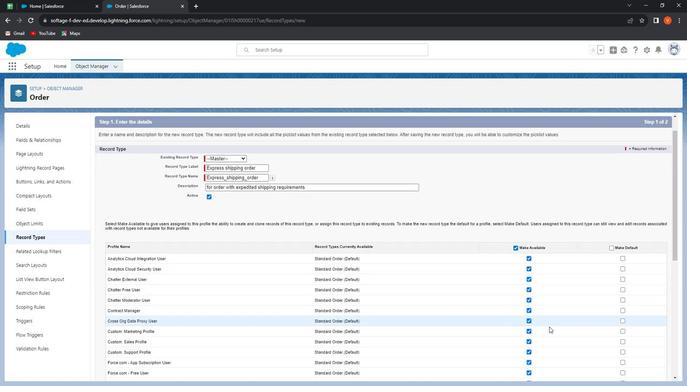 
Action: Mouse scrolled (548, 327) with delta (0, 0)
Screenshot: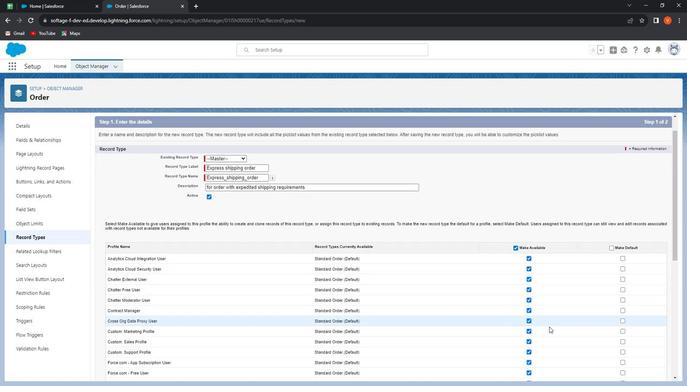 
Action: Mouse moved to (549, 329)
Screenshot: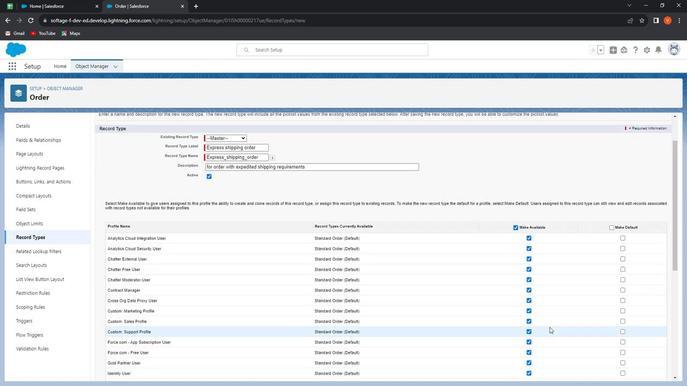
Action: Mouse scrolled (549, 329) with delta (0, 0)
Screenshot: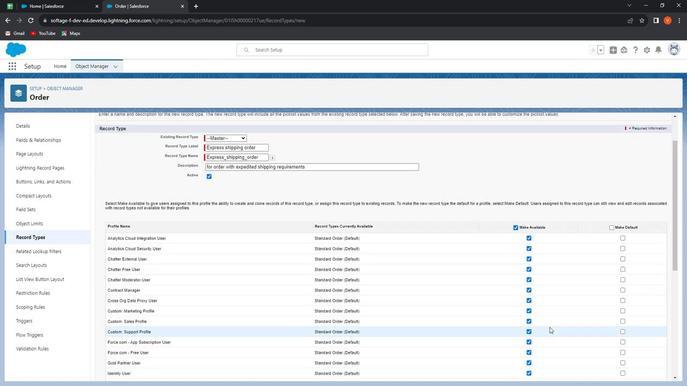 
Action: Mouse moved to (551, 332)
Screenshot: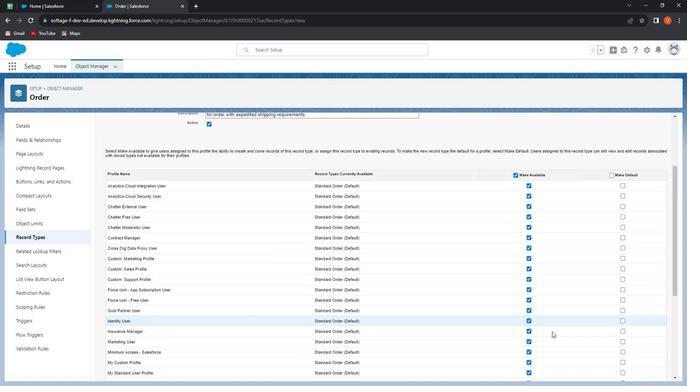 
Action: Mouse scrolled (551, 332) with delta (0, 0)
Screenshot: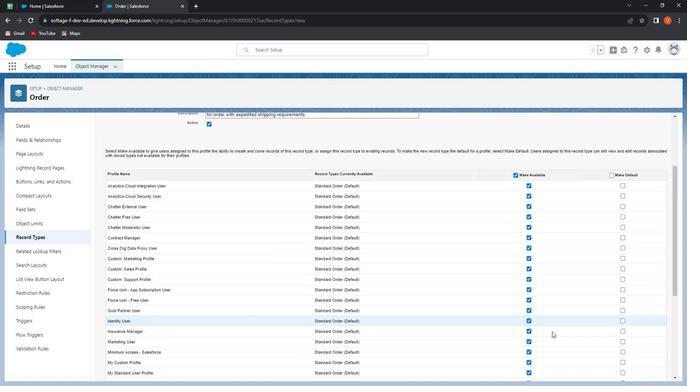 
Action: Mouse moved to (552, 334)
Screenshot: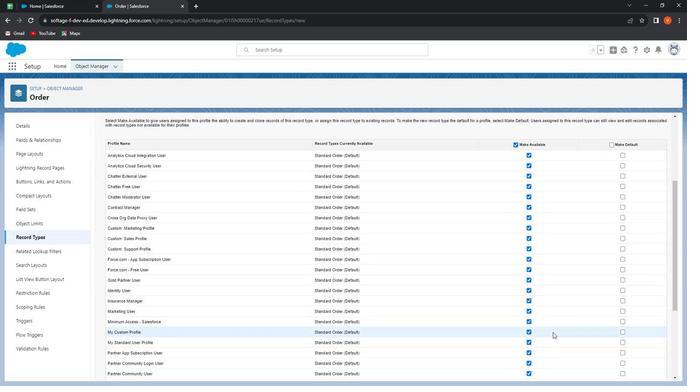 
Action: Mouse scrolled (552, 334) with delta (0, 0)
Screenshot: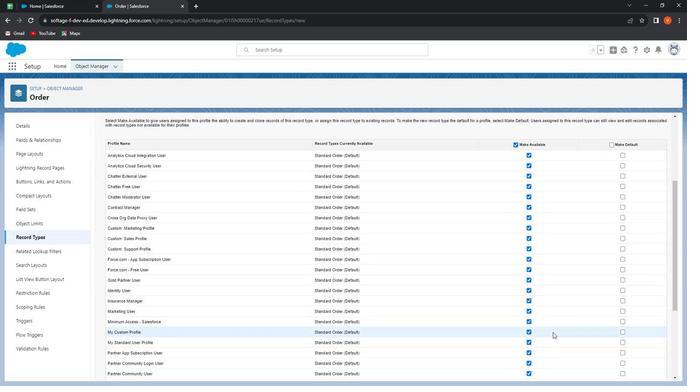 
Action: Mouse moved to (561, 347)
Screenshot: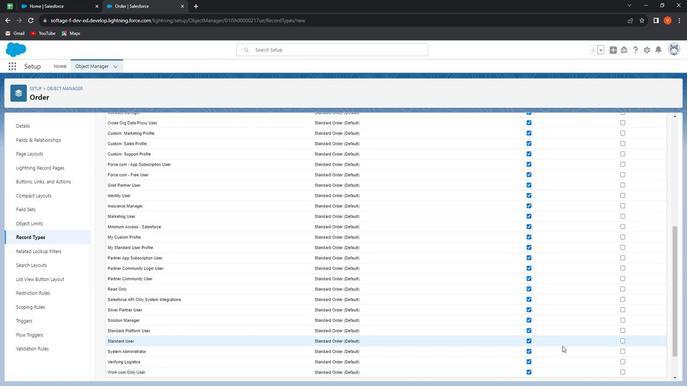 
Action: Mouse scrolled (561, 347) with delta (0, 0)
Screenshot: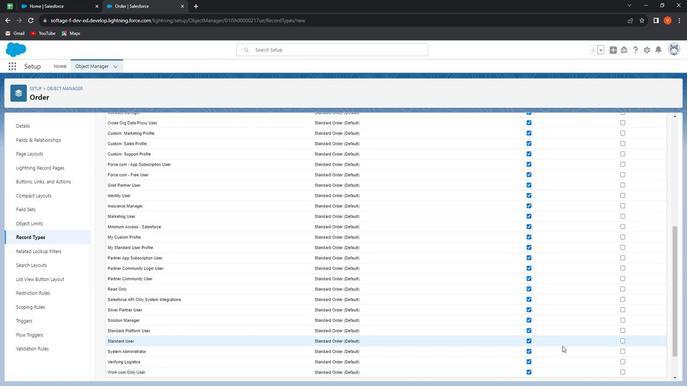 
Action: Mouse scrolled (561, 347) with delta (0, 0)
Screenshot: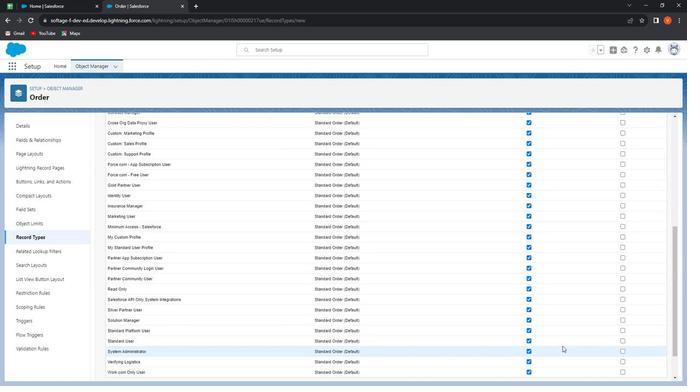 
Action: Mouse scrolled (561, 347) with delta (0, 0)
Screenshot: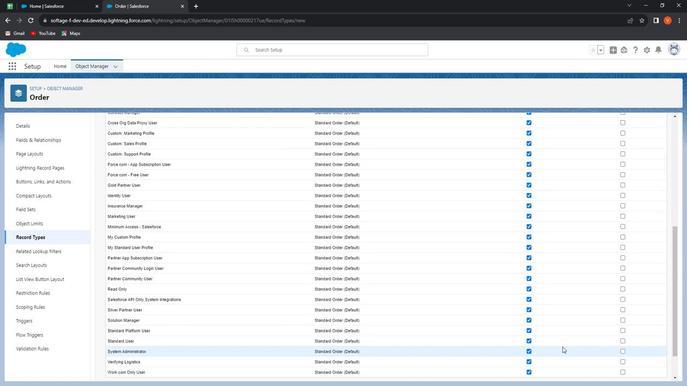 
Action: Mouse moved to (561, 347)
Screenshot: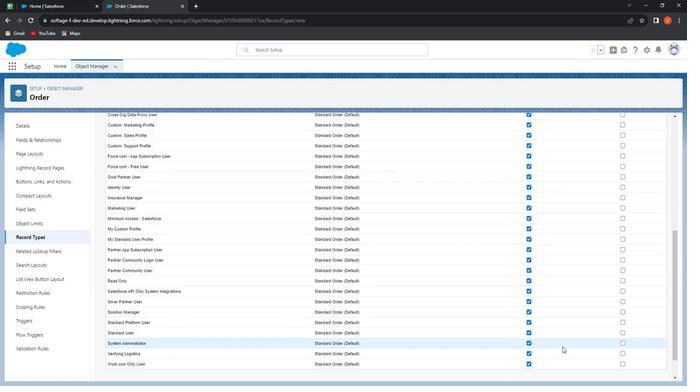 
Action: Mouse scrolled (561, 347) with delta (0, 0)
Screenshot: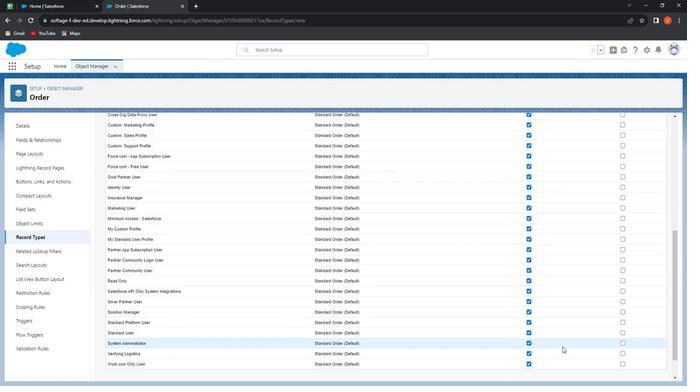 
Action: Mouse moved to (640, 372)
Screenshot: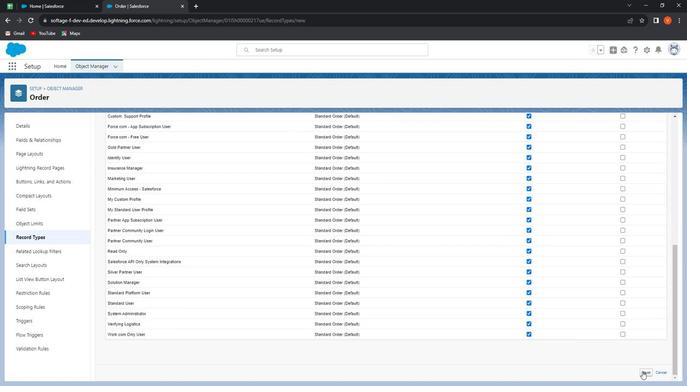 
Action: Mouse pressed left at (640, 372)
Screenshot: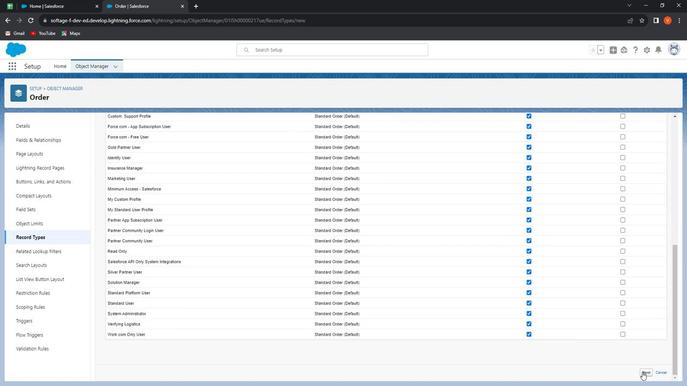 
Action: Mouse moved to (214, 217)
Screenshot: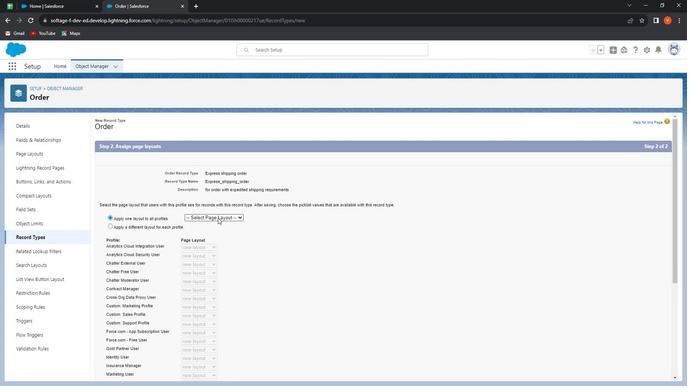 
Action: Mouse pressed left at (214, 217)
Screenshot: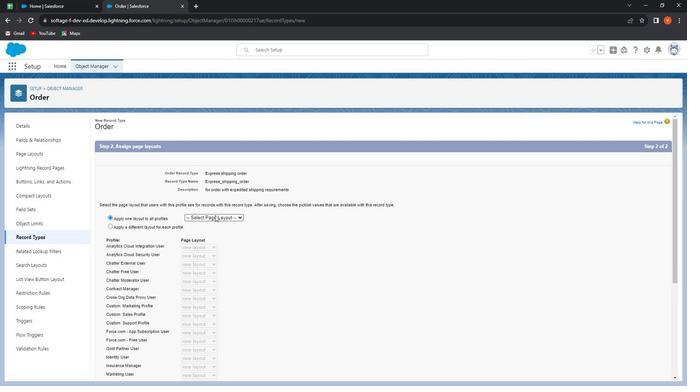 
Action: Mouse moved to (152, 229)
Screenshot: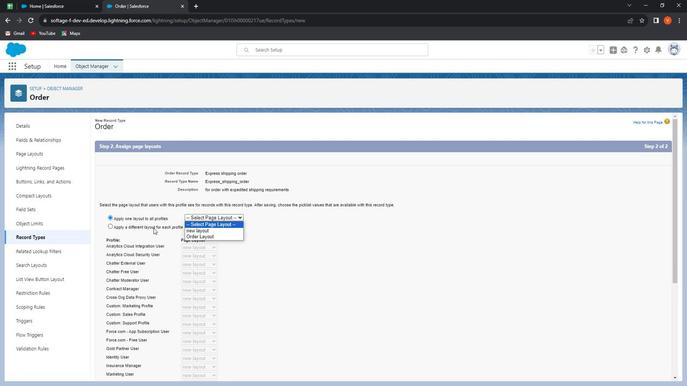 
Action: Mouse pressed left at (152, 229)
Screenshot: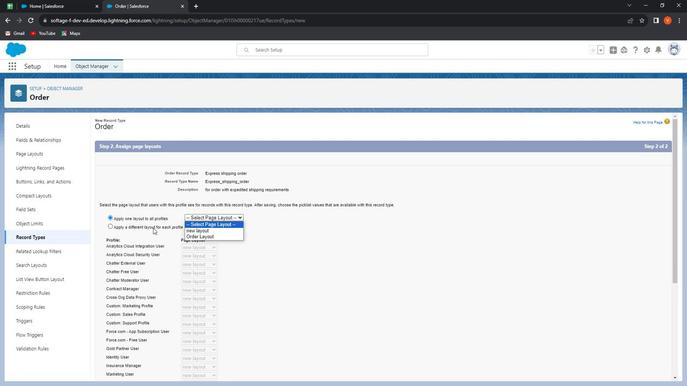 
Action: Mouse moved to (199, 250)
Screenshot: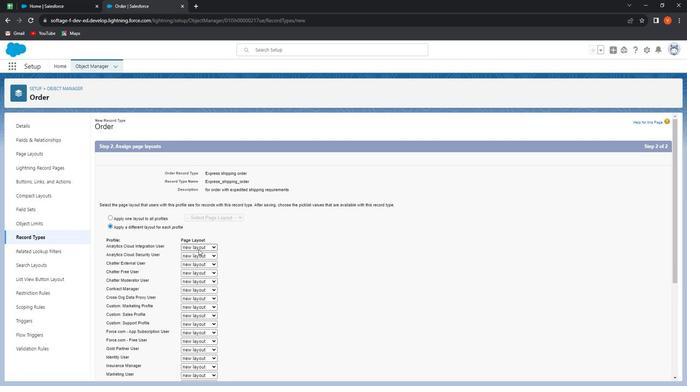 
Action: Mouse pressed left at (199, 250)
Screenshot: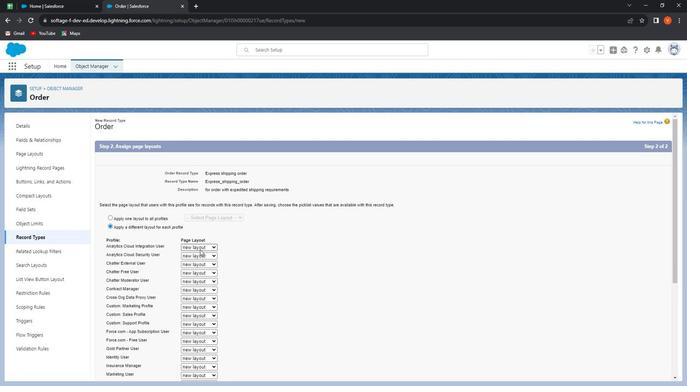 
Action: Mouse moved to (200, 261)
Screenshot: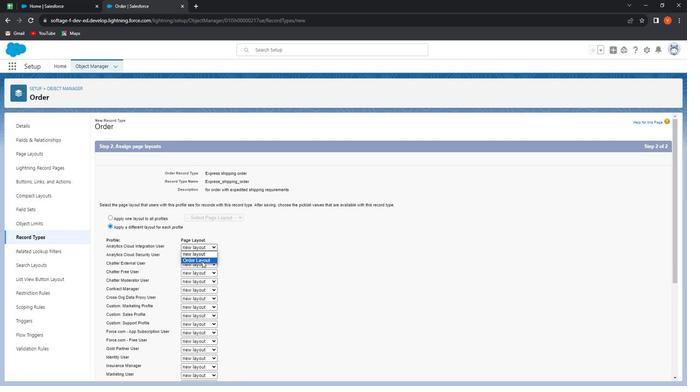 
Action: Mouse pressed left at (200, 261)
Screenshot: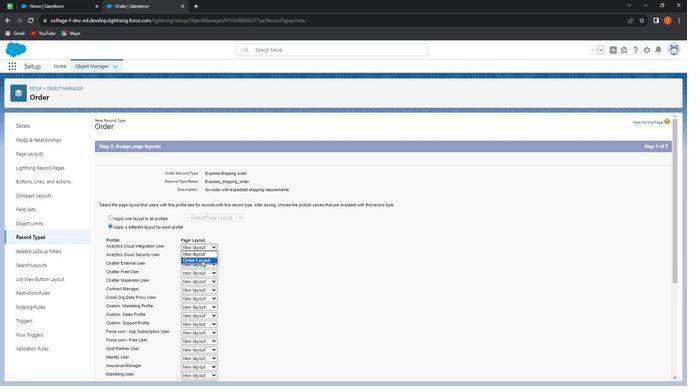 
Action: Mouse moved to (204, 280)
Screenshot: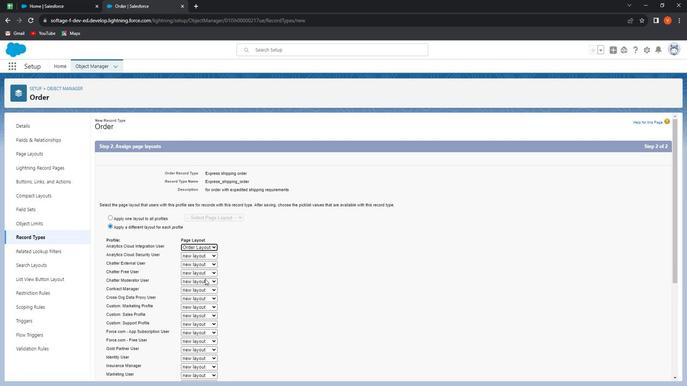 
Action: Mouse pressed left at (204, 280)
Screenshot: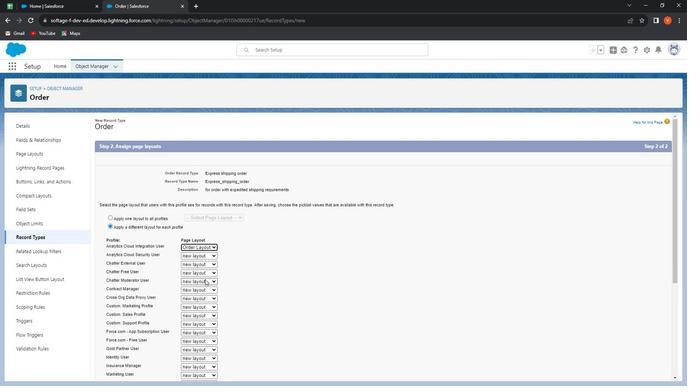 
Action: Mouse moved to (208, 293)
Screenshot: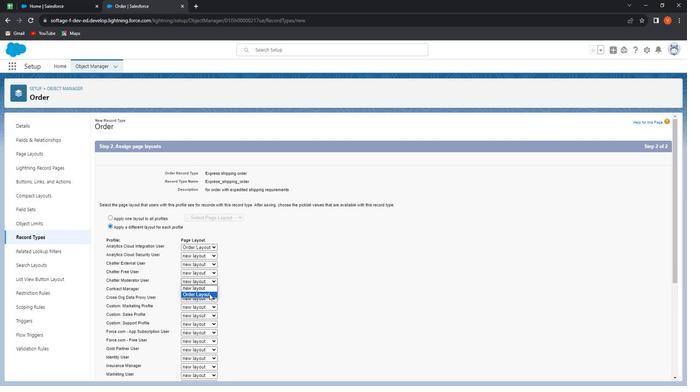 
Action: Mouse pressed left at (208, 293)
Screenshot: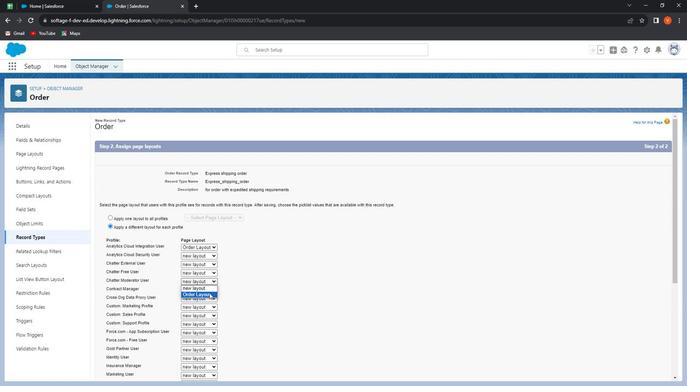 
Action: Mouse scrolled (208, 293) with delta (0, 0)
Screenshot: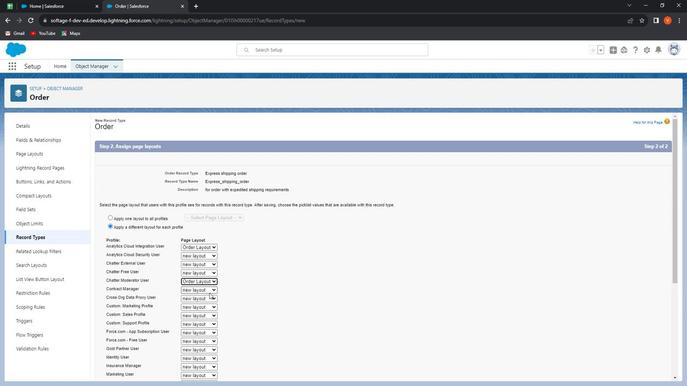 
Action: Mouse scrolled (208, 293) with delta (0, 0)
Screenshot: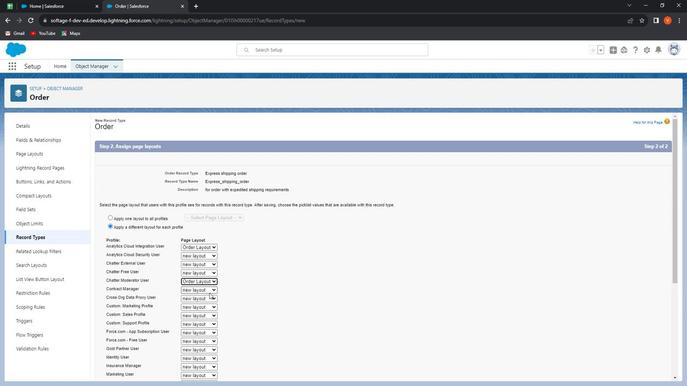 
Action: Mouse moved to (208, 292)
Screenshot: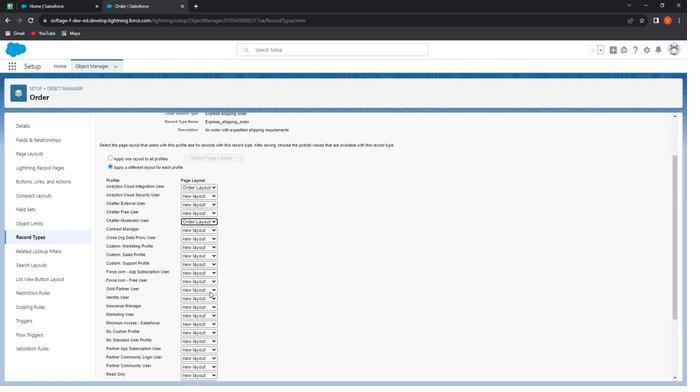 
Action: Mouse scrolled (208, 292) with delta (0, 0)
Screenshot: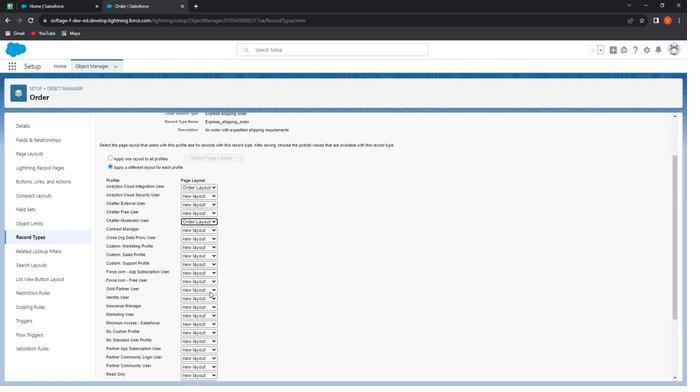 
Action: Mouse moved to (210, 291)
Screenshot: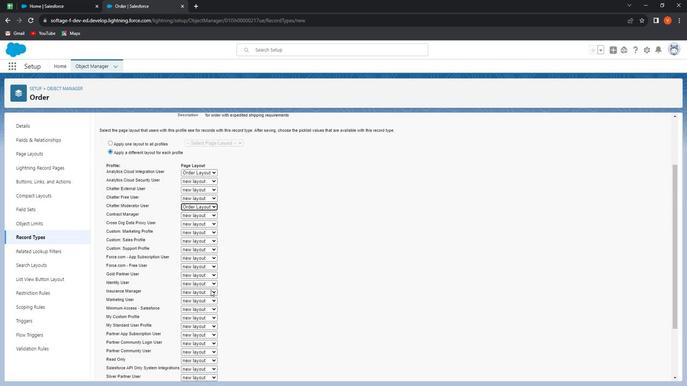 
Action: Mouse scrolled (210, 291) with delta (0, 0)
Screenshot: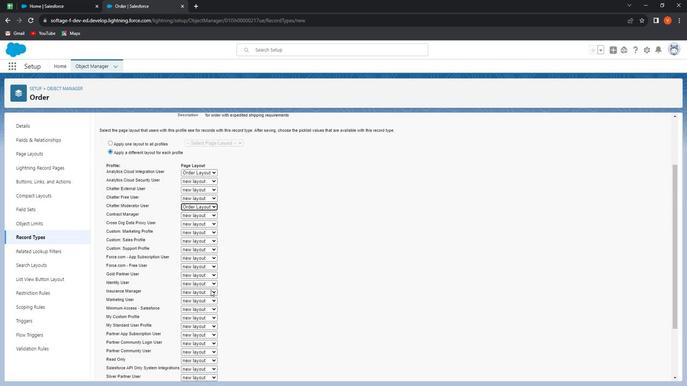 
Action: Mouse moved to (200, 252)
Screenshot: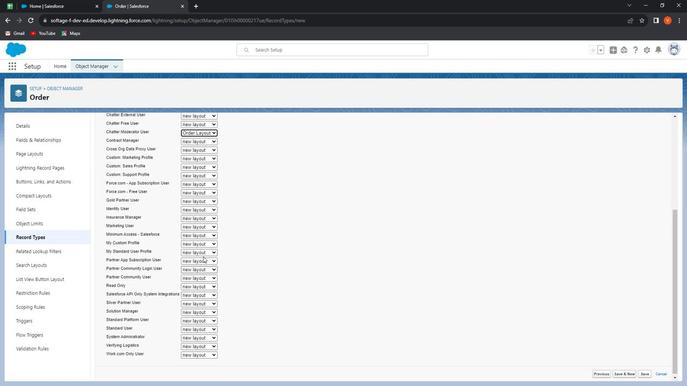 
Action: Mouse pressed left at (200, 252)
Screenshot: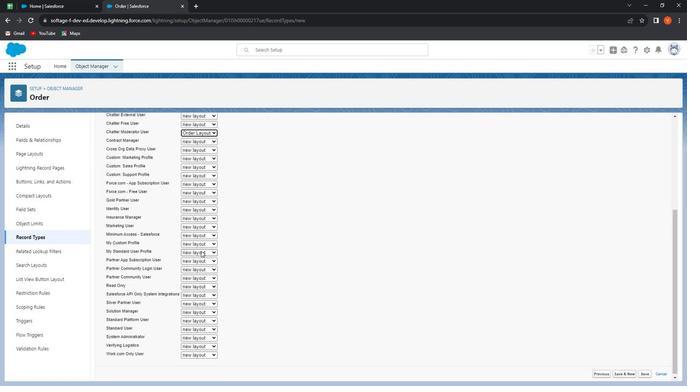 
Action: Mouse moved to (204, 267)
Screenshot: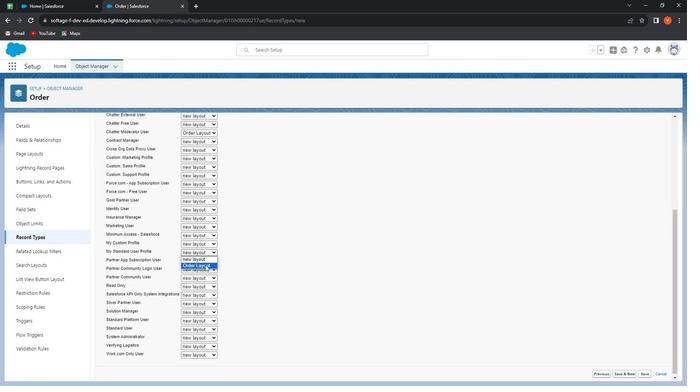 
Action: Mouse pressed left at (204, 267)
Screenshot: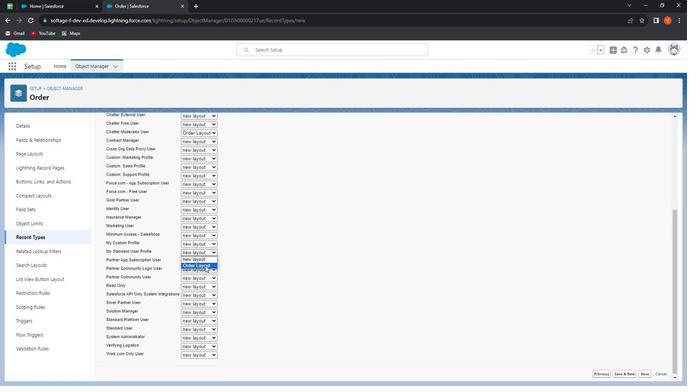 
Action: Mouse moved to (199, 203)
Screenshot: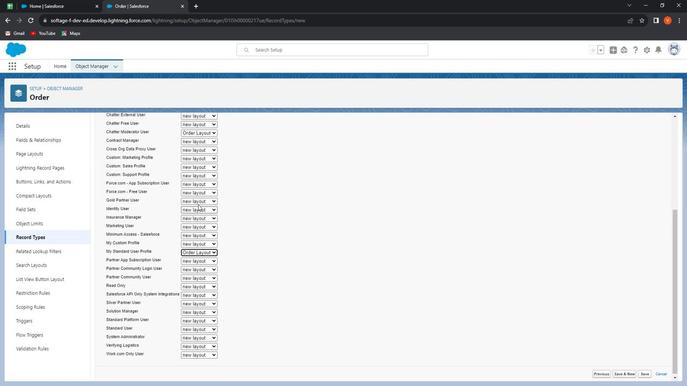 
Action: Mouse pressed left at (199, 203)
Screenshot: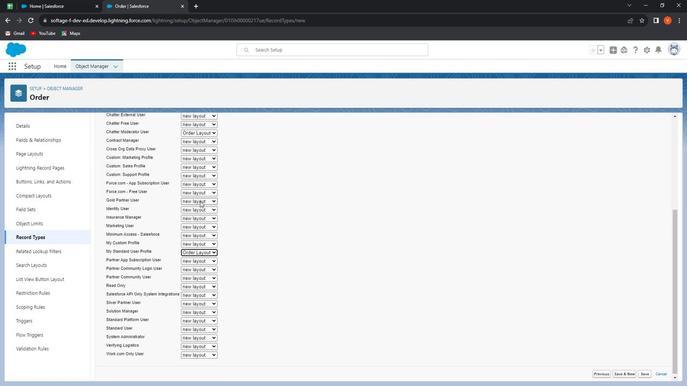 
Action: Mouse moved to (204, 217)
Screenshot: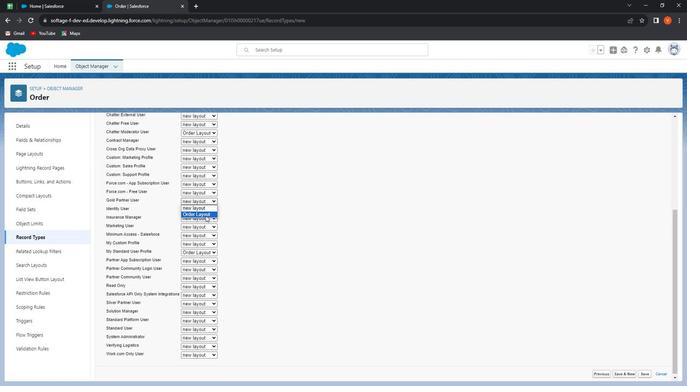 
Action: Mouse pressed left at (204, 217)
Screenshot: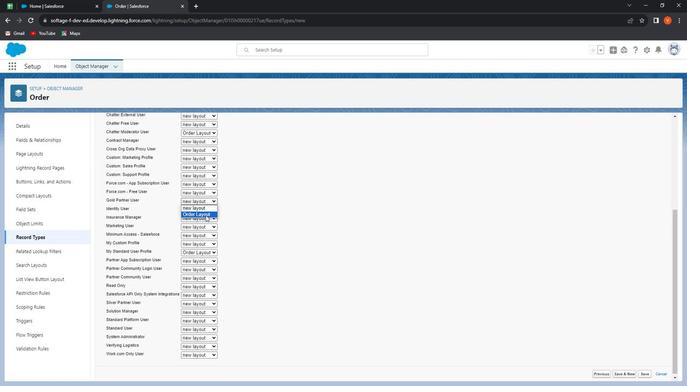 
Action: Mouse moved to (205, 222)
Screenshot: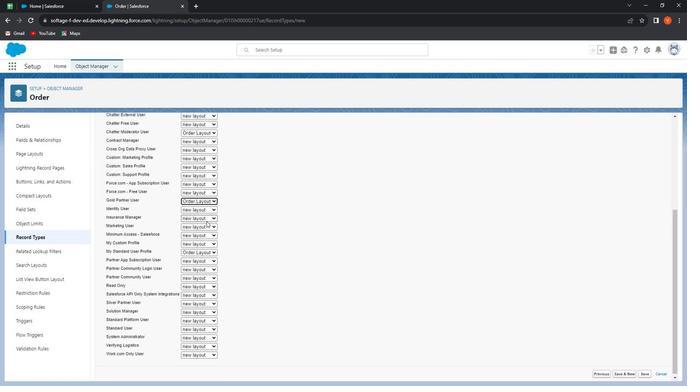 
Action: Mouse pressed left at (205, 222)
Screenshot: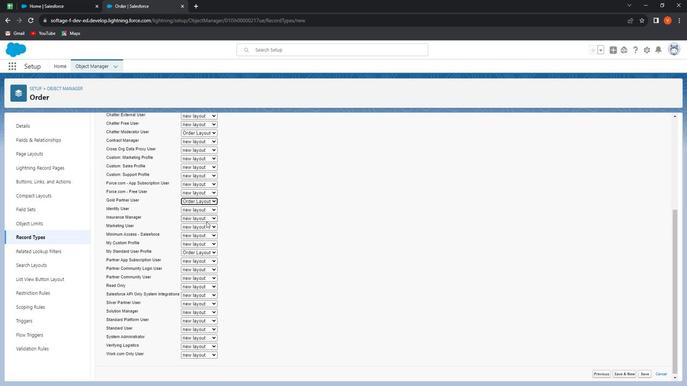 
Action: Mouse moved to (205, 230)
Screenshot: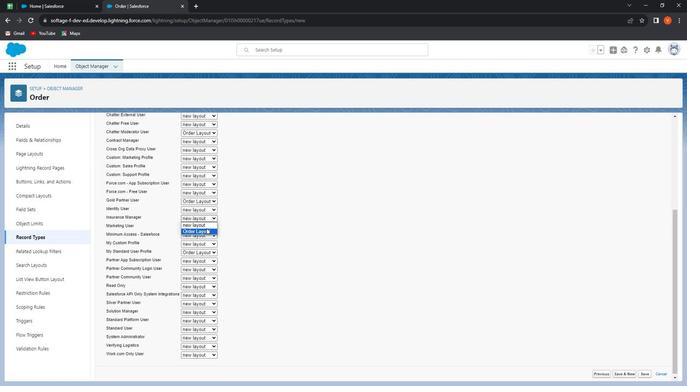 
Action: Mouse pressed left at (205, 230)
Screenshot: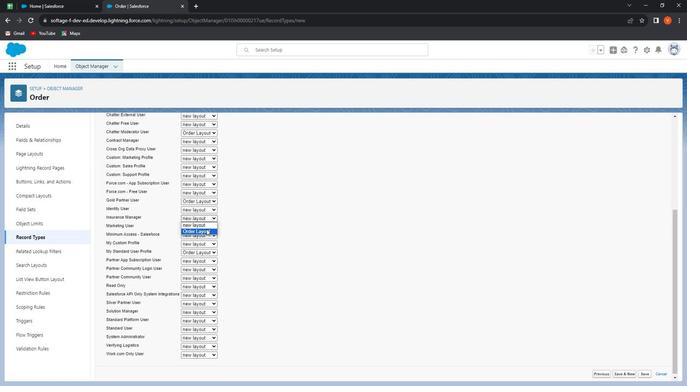 
Action: Mouse moved to (206, 329)
Screenshot: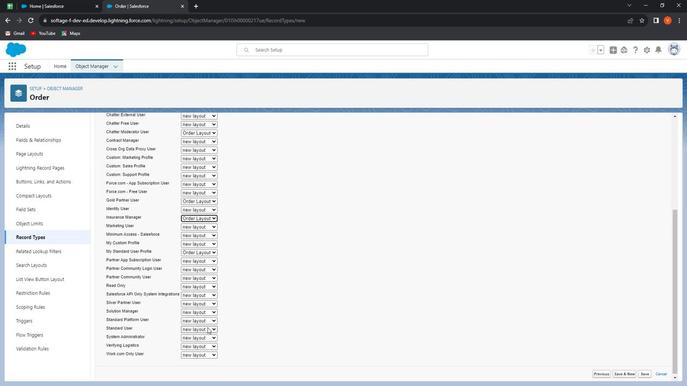 
Action: Mouse pressed left at (206, 329)
Screenshot: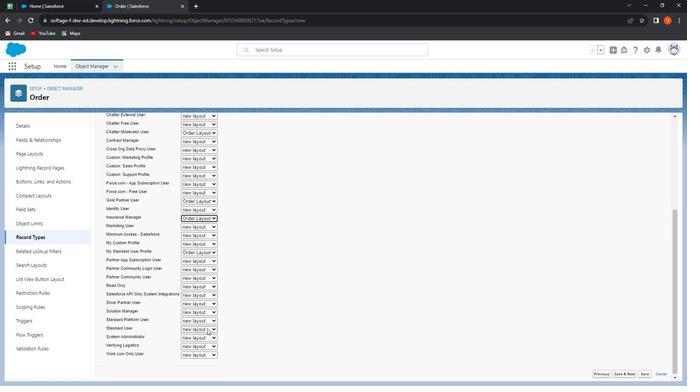 
Action: Mouse moved to (206, 341)
Screenshot: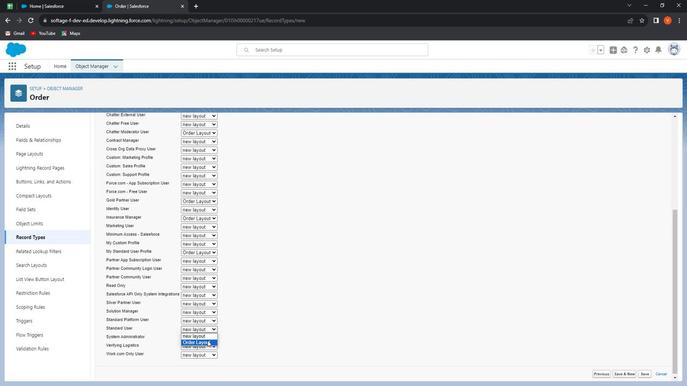 
Action: Mouse pressed left at (206, 341)
Screenshot: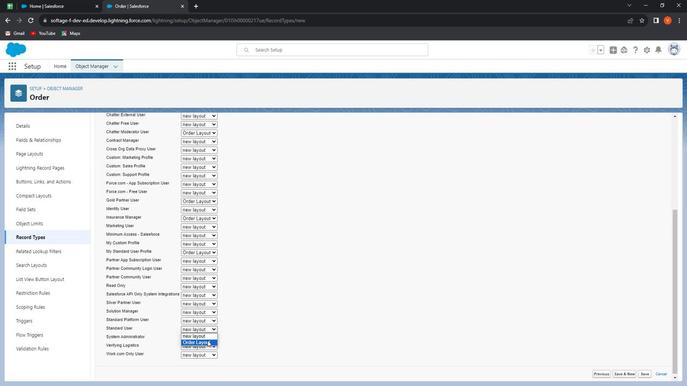 
Action: Mouse moved to (208, 336)
Screenshot: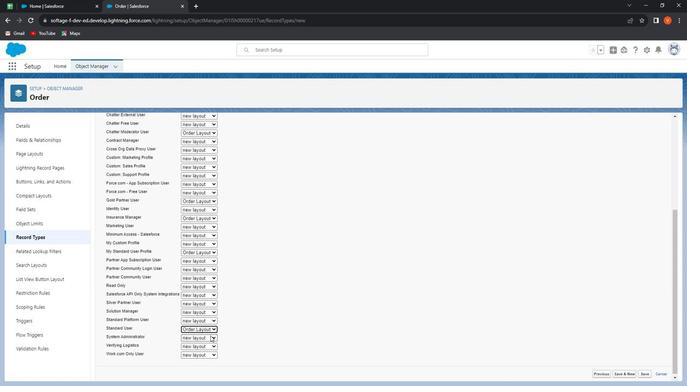 
Action: Mouse pressed left at (208, 336)
Screenshot: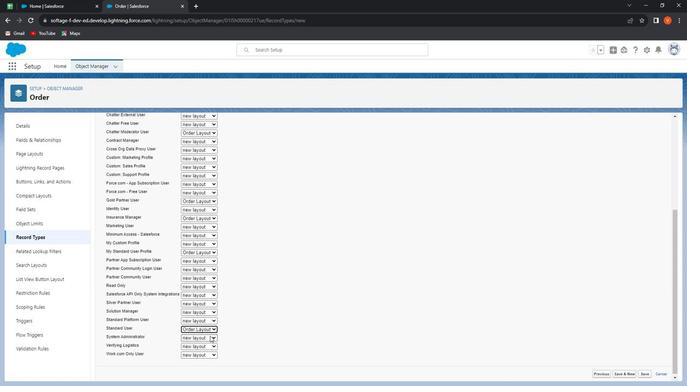 
Action: Mouse pressed left at (208, 336)
Screenshot: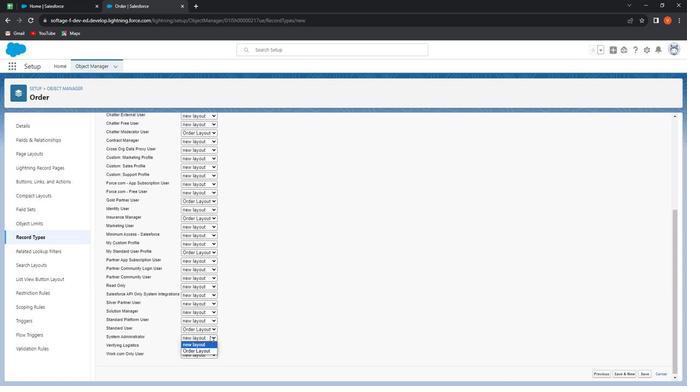 
Action: Mouse moved to (195, 125)
Screenshot: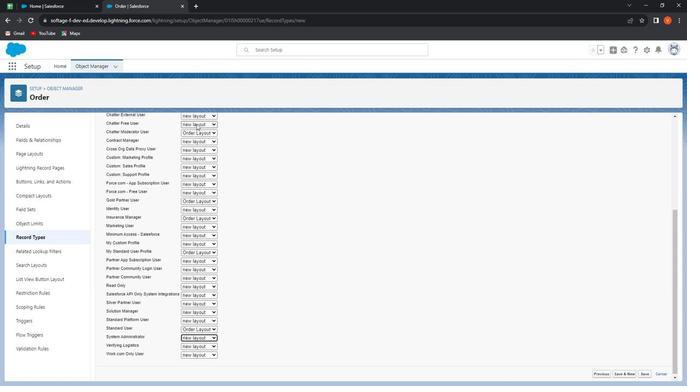 
Action: Mouse pressed left at (195, 125)
Screenshot: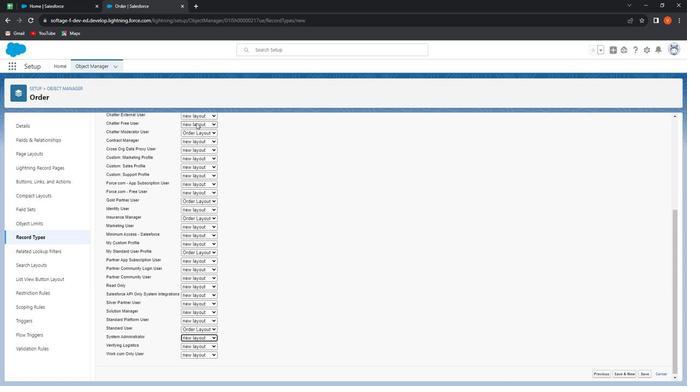 
Action: Mouse moved to (206, 138)
Screenshot: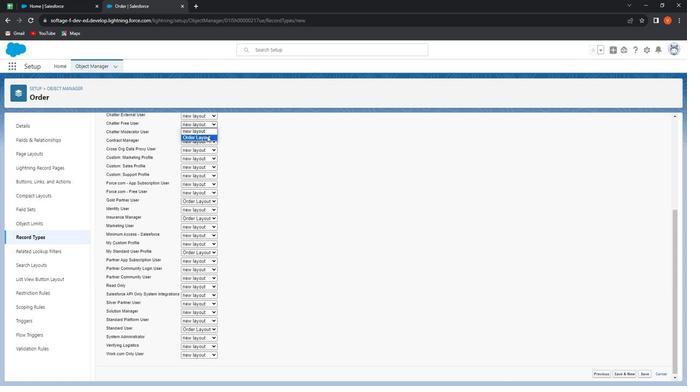
Action: Mouse pressed left at (206, 138)
Screenshot: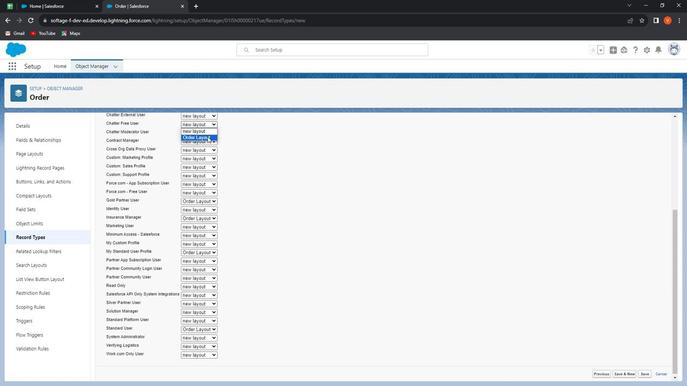 
Action: Mouse moved to (202, 150)
Screenshot: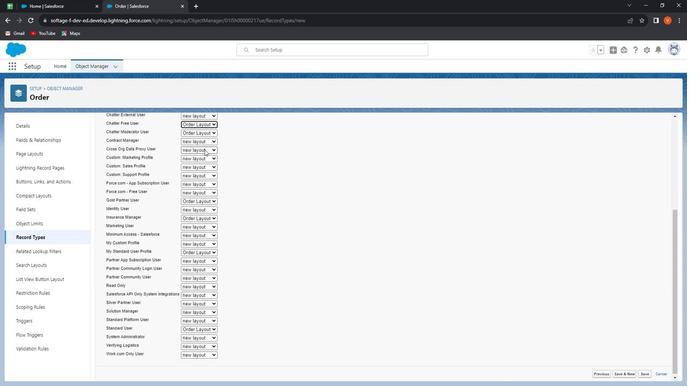 
Action: Mouse pressed left at (202, 150)
Screenshot: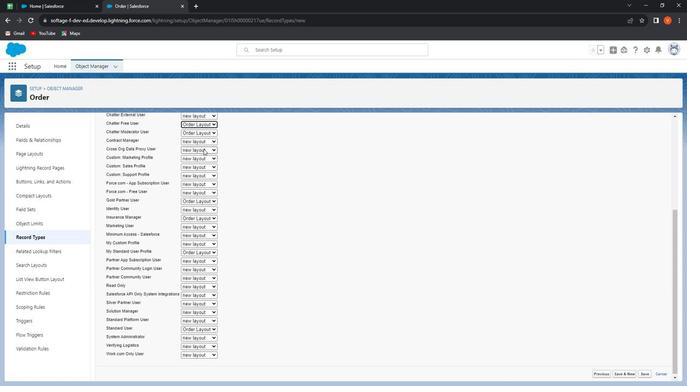 
Action: Mouse moved to (208, 164)
Screenshot: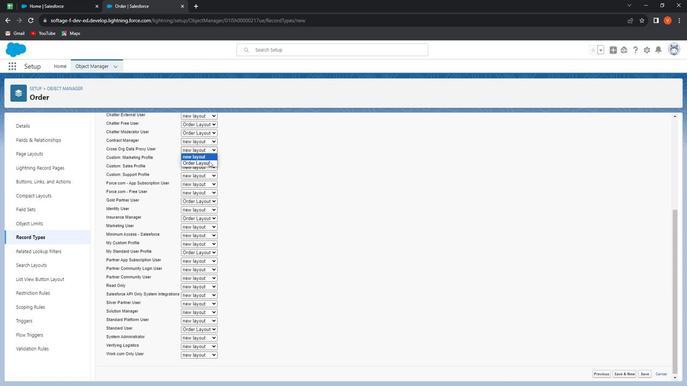 
Action: Mouse pressed left at (208, 164)
Screenshot: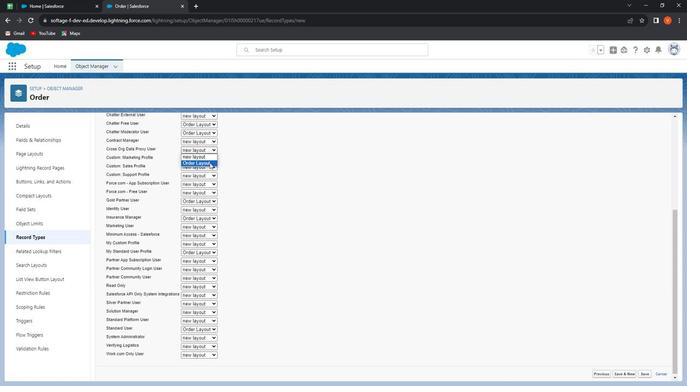 
Action: Mouse moved to (202, 143)
Screenshot: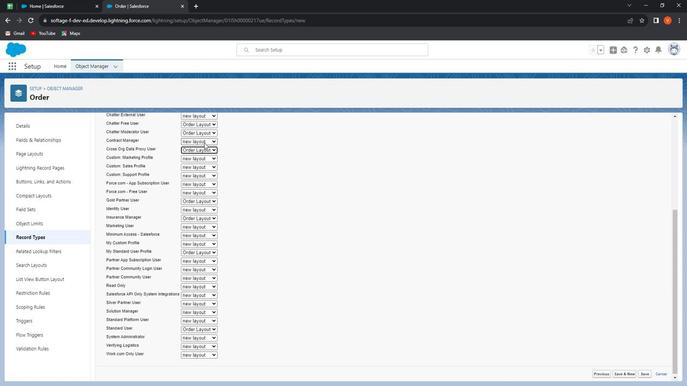 
Action: Mouse pressed left at (202, 143)
Screenshot: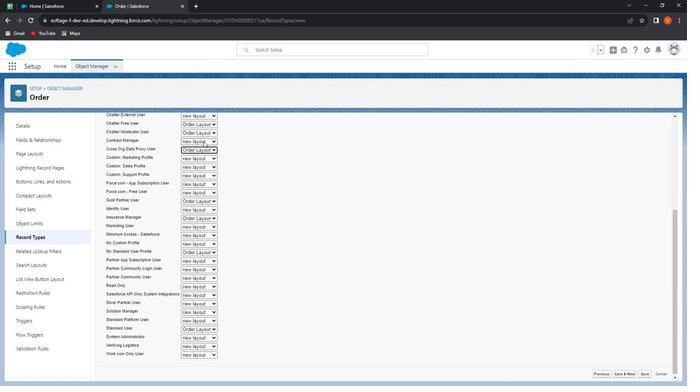 
Action: Mouse moved to (204, 155)
Screenshot: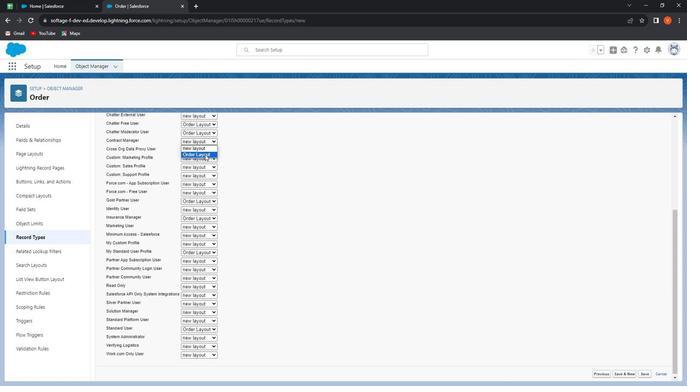 
Action: Mouse pressed left at (204, 155)
Screenshot: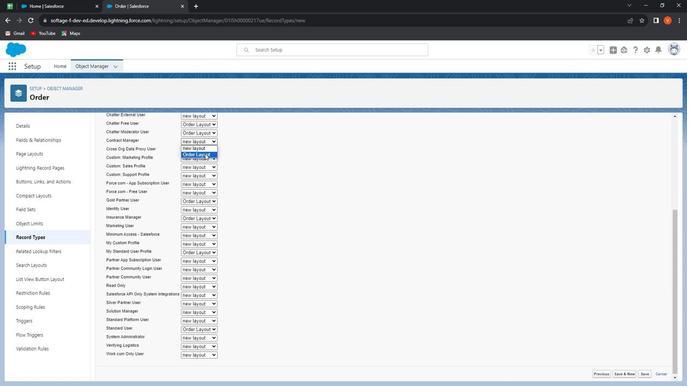
Action: Mouse moved to (202, 162)
Screenshot: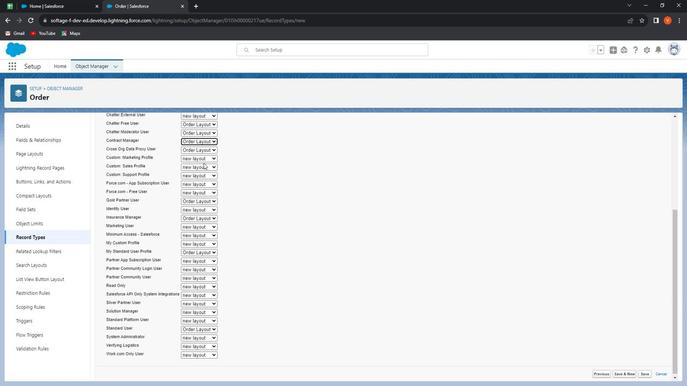 
Action: Mouse pressed left at (202, 162)
Screenshot: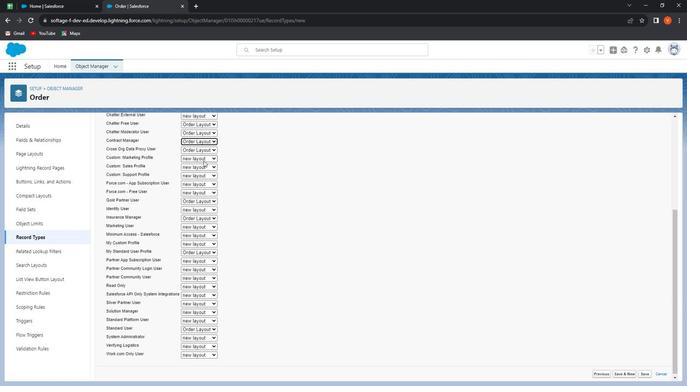 
Action: Mouse moved to (204, 174)
Screenshot: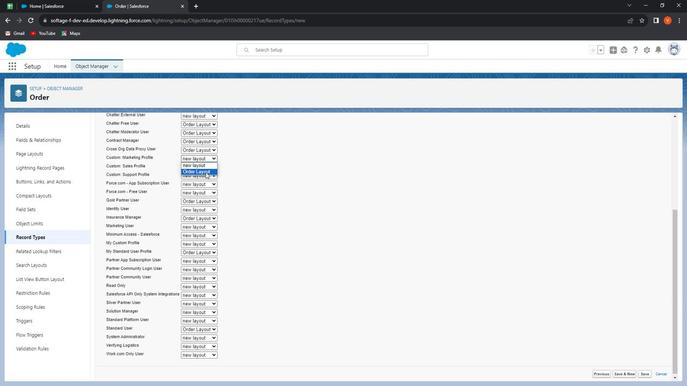 
Action: Mouse pressed left at (204, 174)
Screenshot: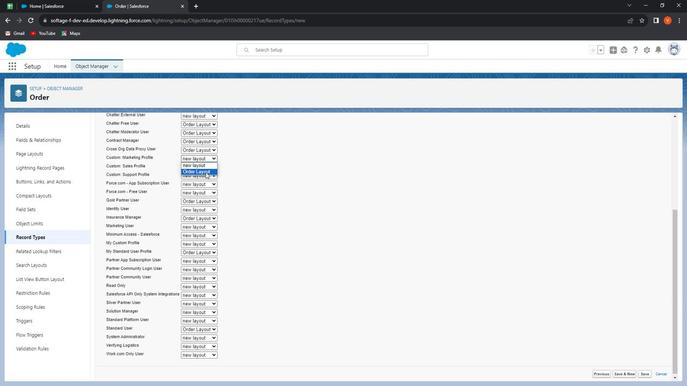 
Action: Mouse moved to (205, 168)
Screenshot: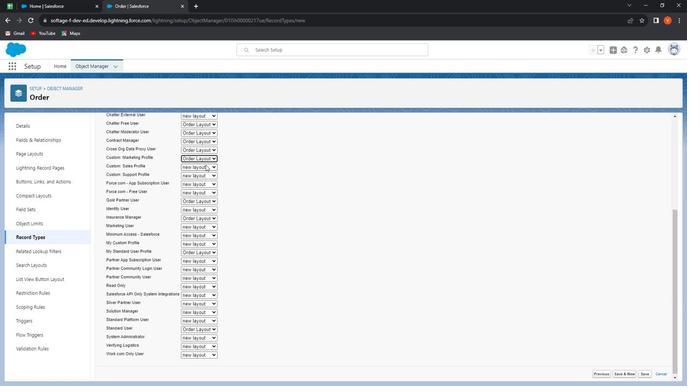 
Action: Mouse pressed left at (205, 168)
Screenshot: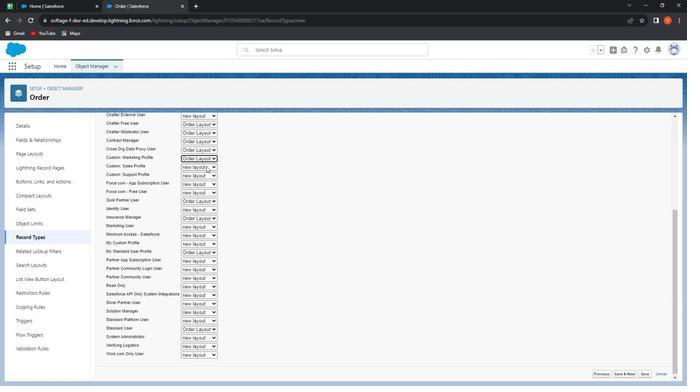 
Action: Mouse moved to (207, 183)
Screenshot: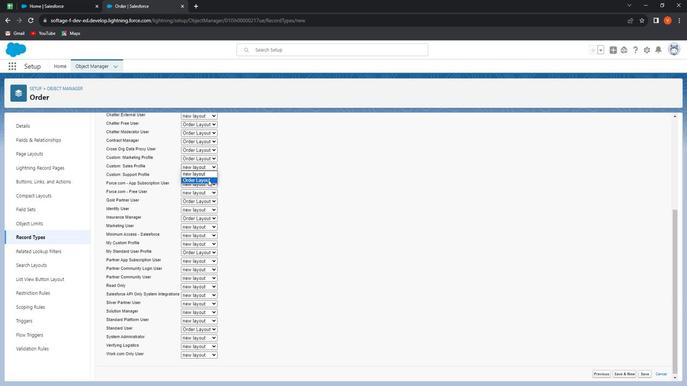 
Action: Mouse pressed left at (207, 183)
Screenshot: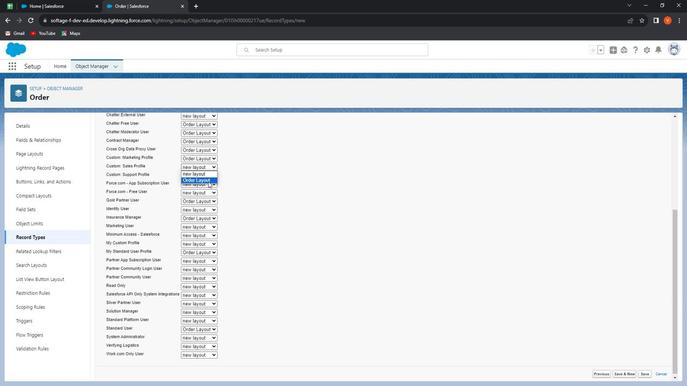 
Action: Mouse moved to (206, 178)
Screenshot: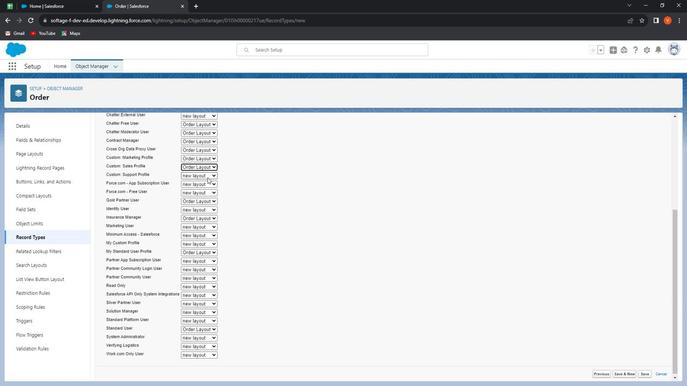 
Action: Mouse pressed left at (206, 178)
Screenshot: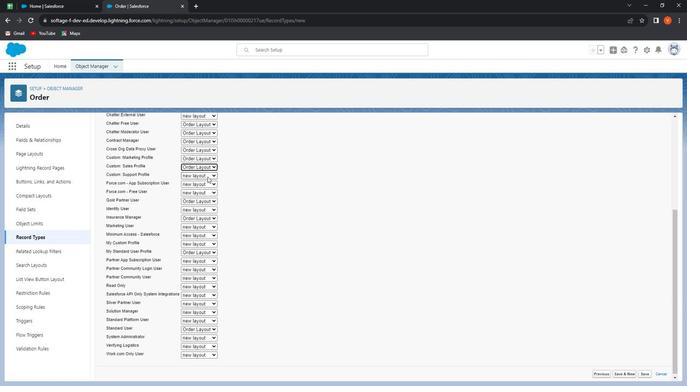 
Action: Mouse moved to (208, 190)
Screenshot: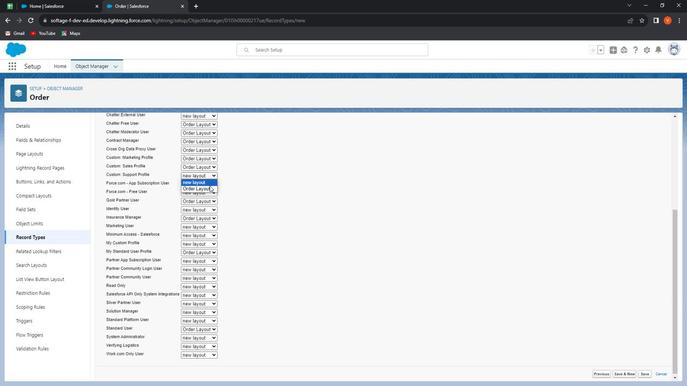 
Action: Mouse pressed left at (208, 190)
Screenshot: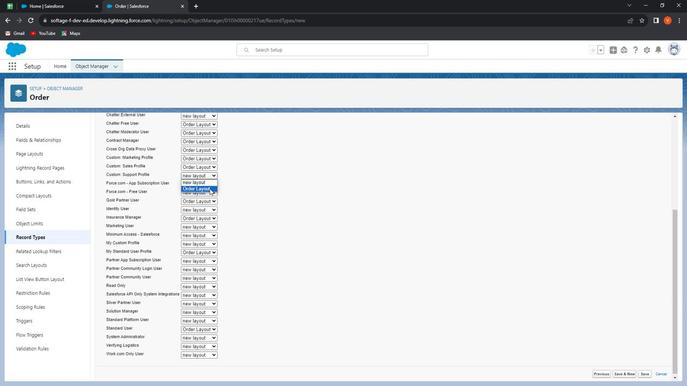 
Action: Mouse moved to (647, 376)
Screenshot: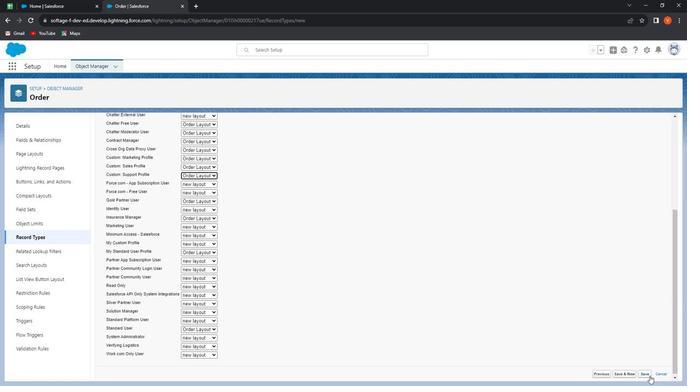 
Action: Mouse pressed left at (647, 376)
Screenshot: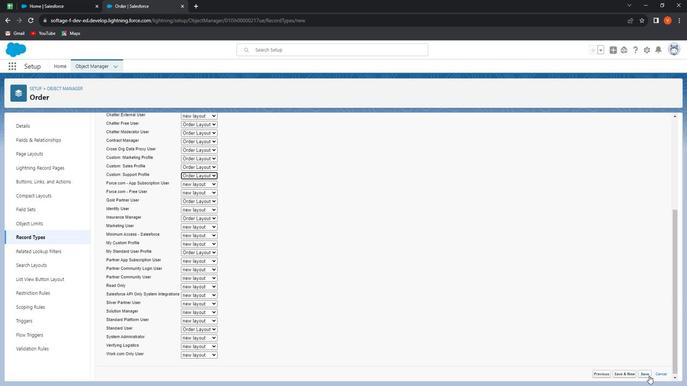 
Action: Mouse moved to (25, 238)
Screenshot: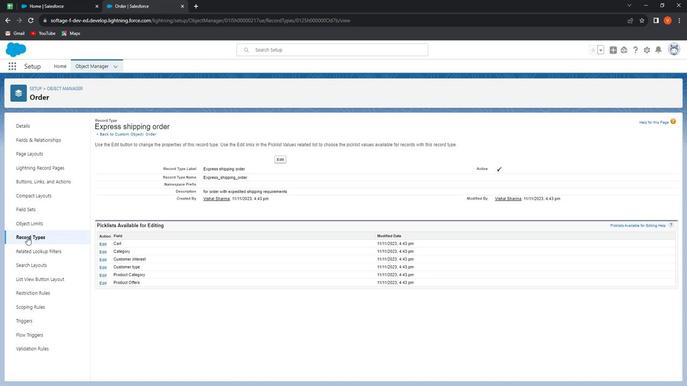
Action: Mouse pressed left at (25, 238)
Screenshot: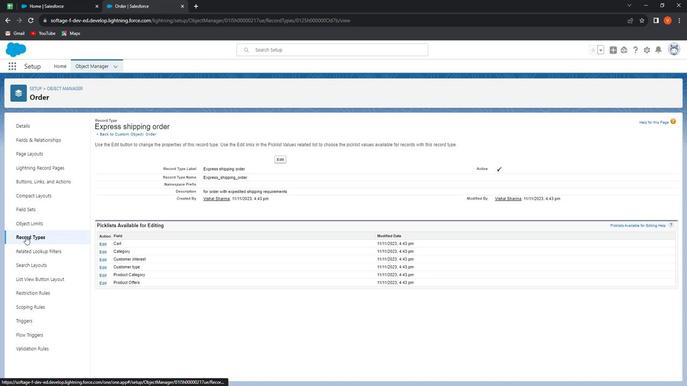 
Action: Mouse moved to (603, 126)
Screenshot: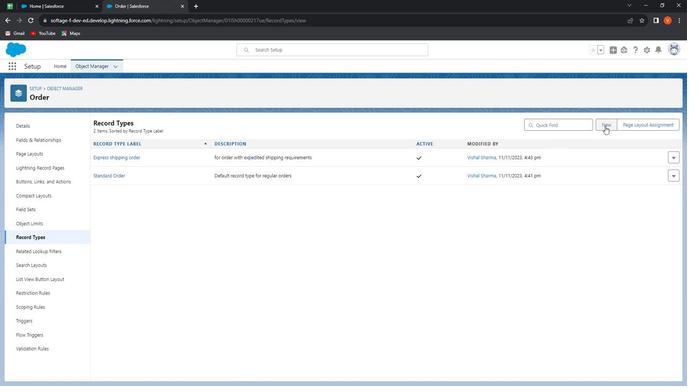 
Action: Mouse pressed left at (603, 126)
Screenshot: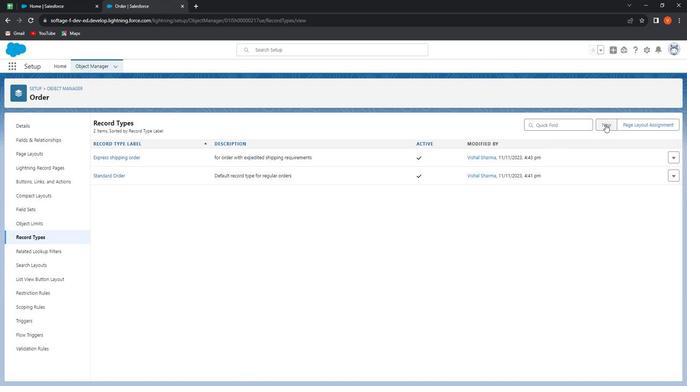 
Action: Mouse moved to (224, 193)
Screenshot: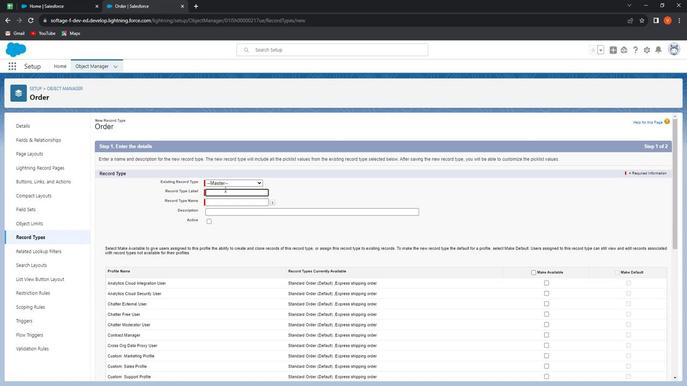 
Action: Mouse pressed left at (224, 193)
Screenshot: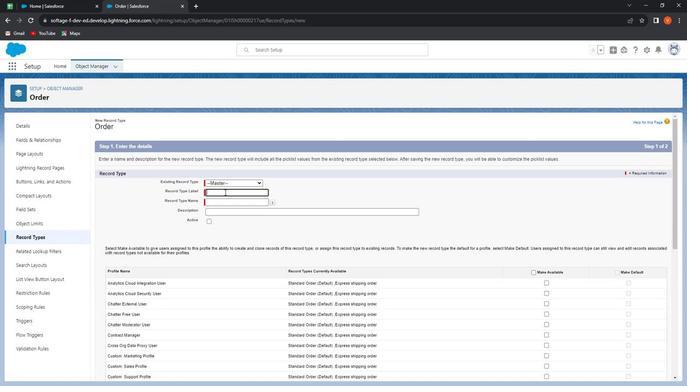 
Action: Mouse moved to (225, 193)
Screenshot: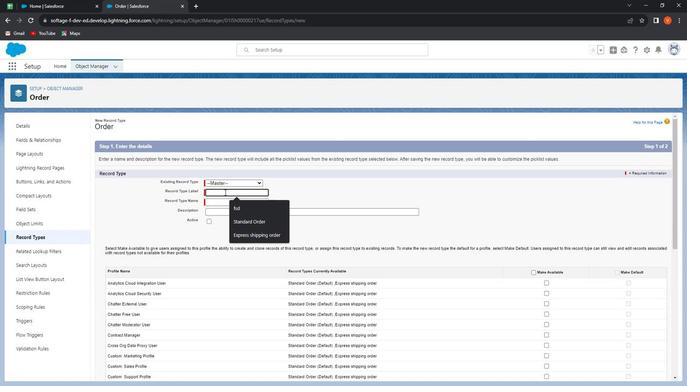 
Action: Key pressed <Key.shift><Key.shift><Key.shift><Key.shift><Key.shift><Key.shift><Key.shift><Key.shift><Key.shift><Key.shift><Key.shift><Key.shift><Key.shift><Key.shift><Key.shift><Key.shift><Key.shift><Key.shift><Key.shift><Key.shift><Key.shift><Key.shift><Key.shift>Bulk<Key.space><Key.shift>Purchase<Key.space>order
Screenshot: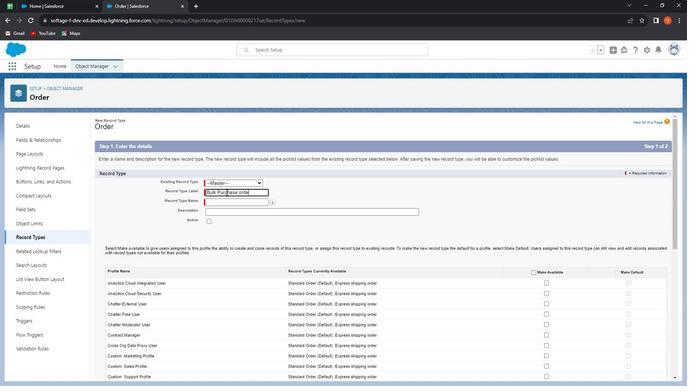 
Action: Mouse moved to (235, 214)
Screenshot: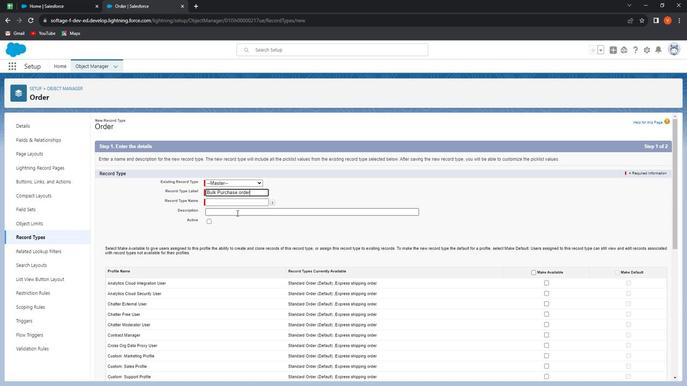 
Action: Mouse pressed left at (235, 214)
Screenshot: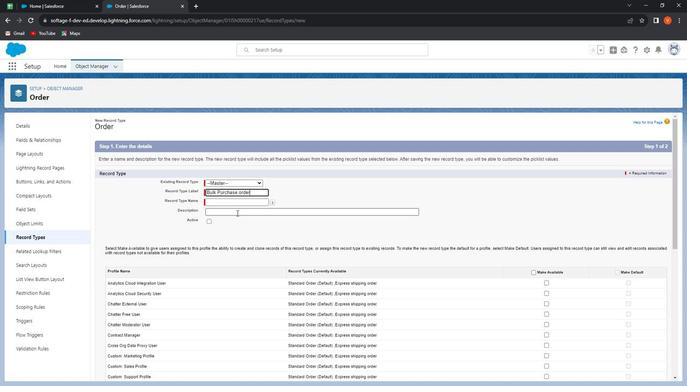 
Action: Key pressed <Key.shift><Key.shift><Key.shift><Key.shift><Key.shift><Key.shift><Key.shift><Key.shift>Record<Key.space>type<Key.space>for<Key.space>large<Key.space>quantity<Key.space>or<Key.space>bulk<Key.space>purchase<Key.space>orders.
Screenshot: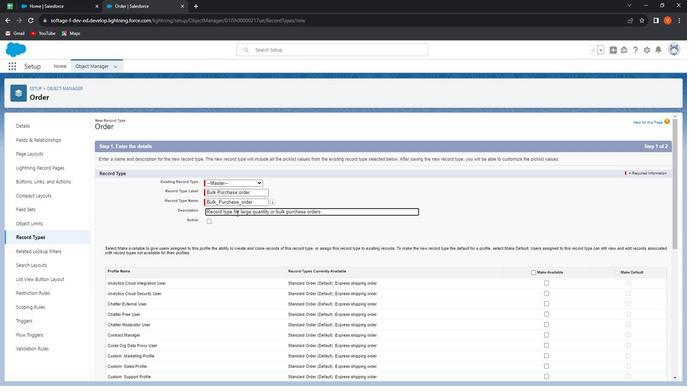 
Action: Mouse moved to (207, 221)
Screenshot: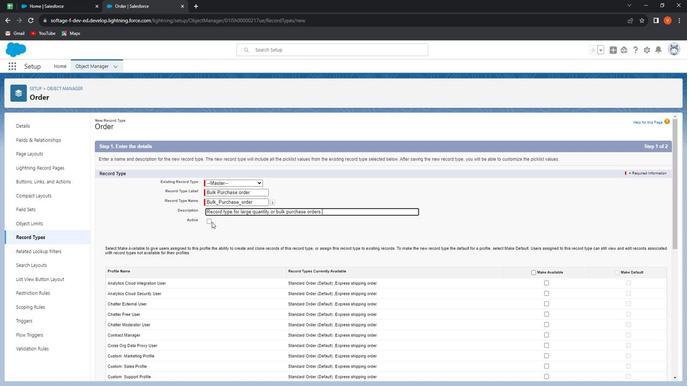 
Action: Mouse pressed left at (207, 221)
Screenshot: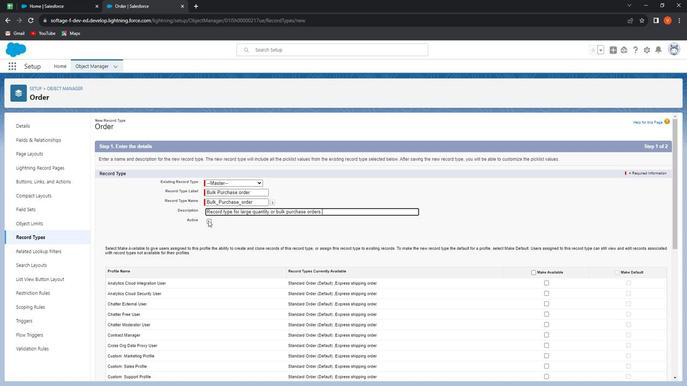
Action: Mouse moved to (593, 292)
Screenshot: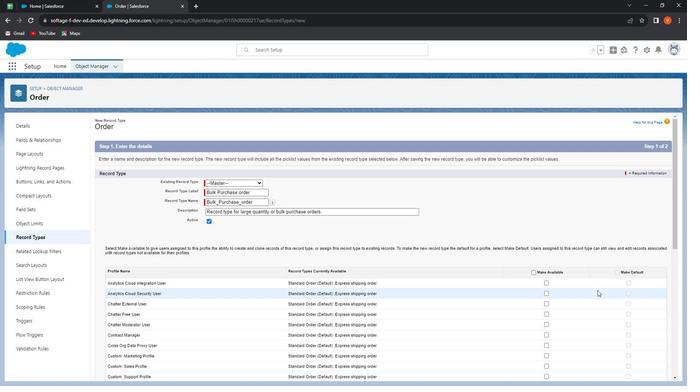 
Action: Mouse scrolled (593, 292) with delta (0, 0)
Screenshot: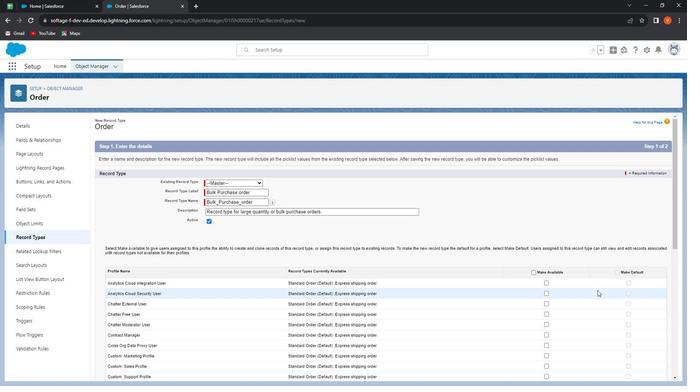 
Action: Mouse moved to (593, 292)
Screenshot: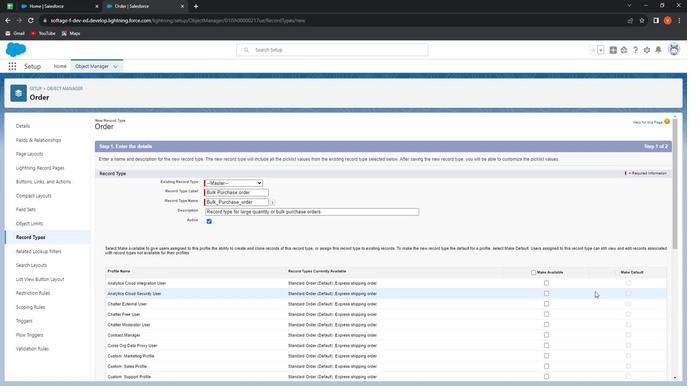 
Action: Mouse scrolled (593, 292) with delta (0, 0)
Screenshot: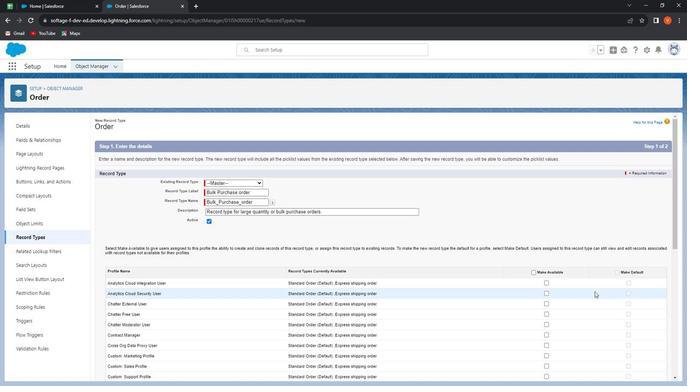 
Action: Mouse moved to (592, 291)
Screenshot: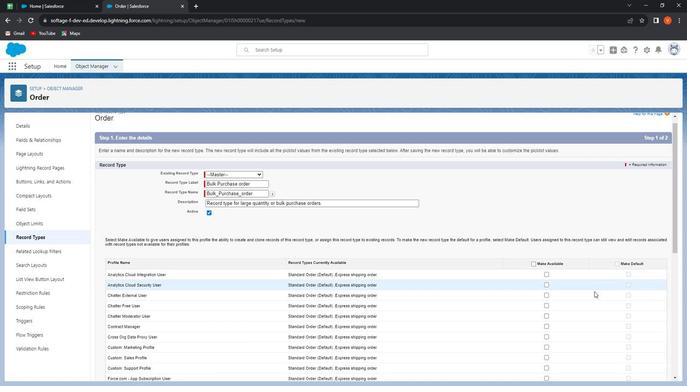 
Action: Mouse scrolled (592, 291) with delta (0, 0)
Screenshot: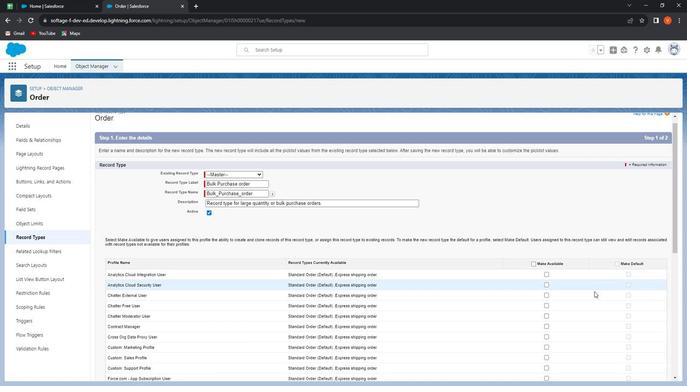 
Action: Mouse moved to (543, 173)
Screenshot: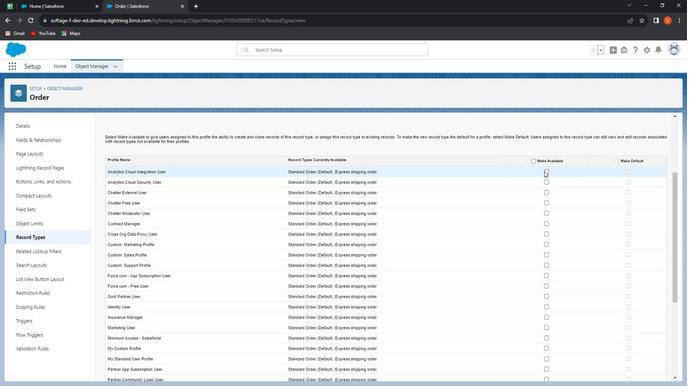 
Action: Mouse pressed left at (543, 173)
Screenshot: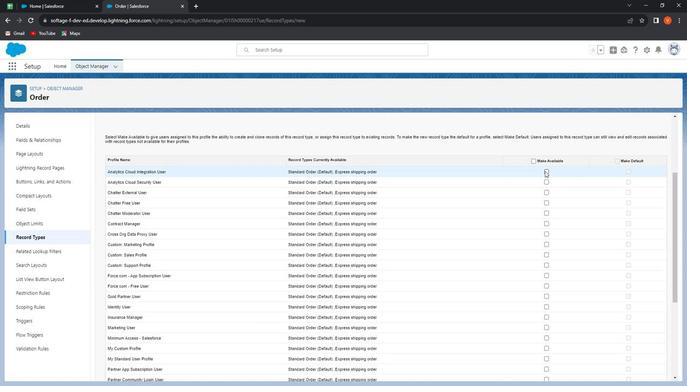 
Action: Mouse moved to (544, 183)
Screenshot: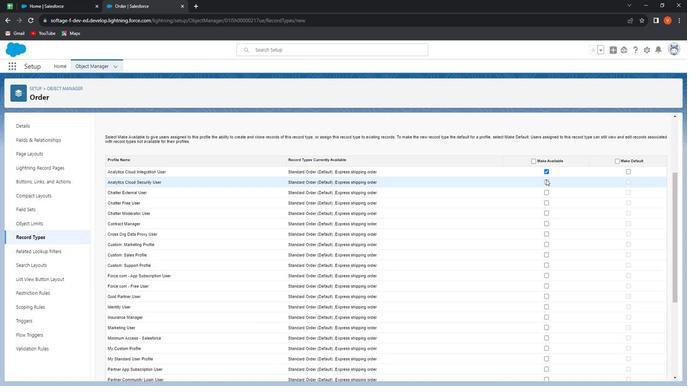 
Action: Mouse pressed left at (544, 183)
Screenshot: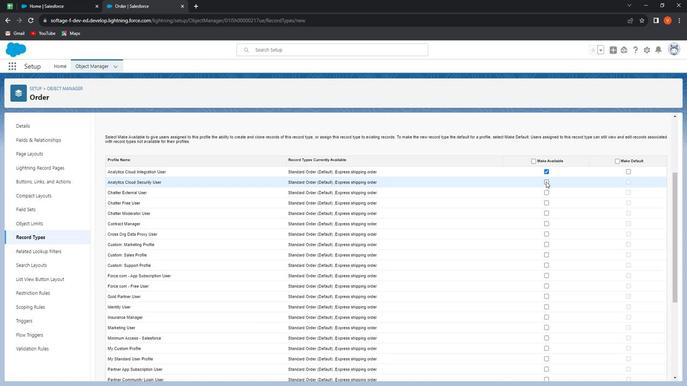 
Action: Mouse moved to (545, 194)
Screenshot: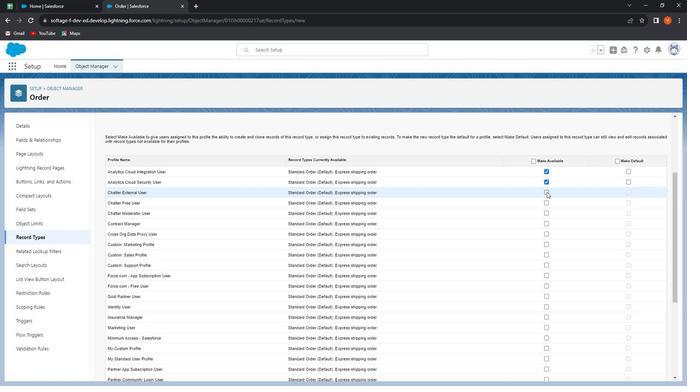
Action: Mouse pressed left at (545, 194)
Screenshot: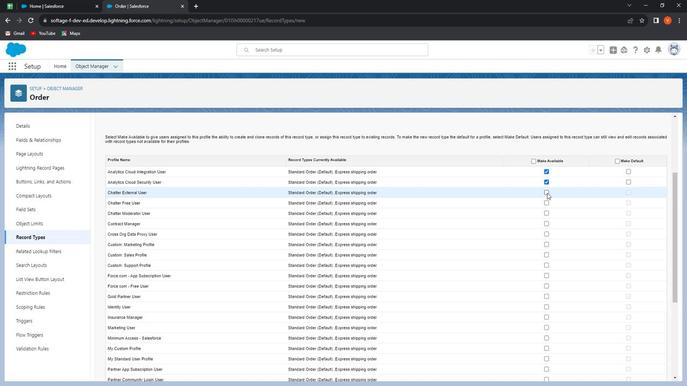 
Action: Mouse moved to (546, 204)
Screenshot: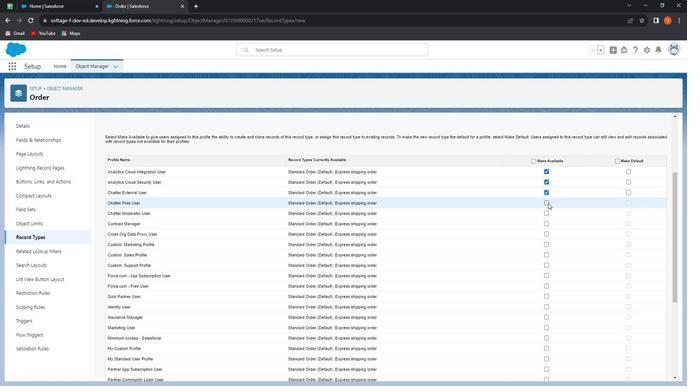 
Action: Mouse pressed left at (546, 204)
Screenshot: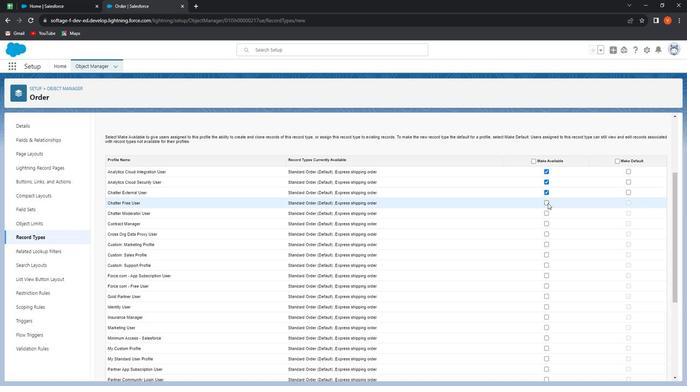 
Action: Mouse moved to (545, 214)
Screenshot: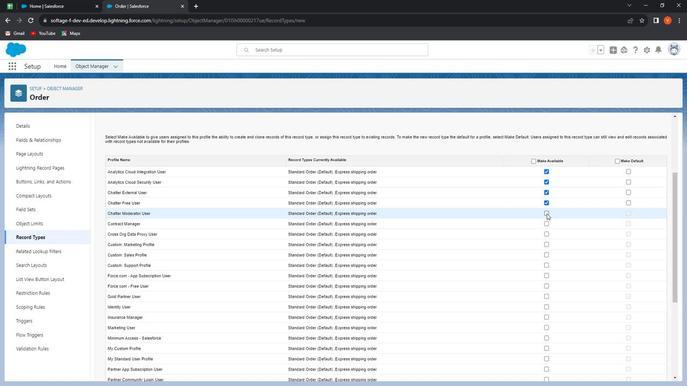
Action: Mouse pressed left at (545, 214)
Screenshot: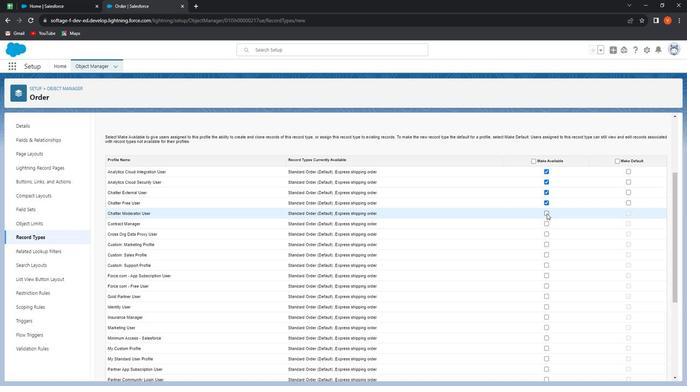 
Action: Mouse moved to (546, 226)
Screenshot: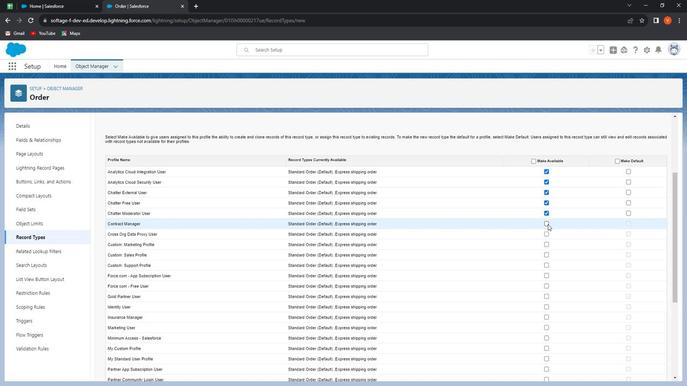
Action: Mouse pressed left at (546, 226)
Screenshot: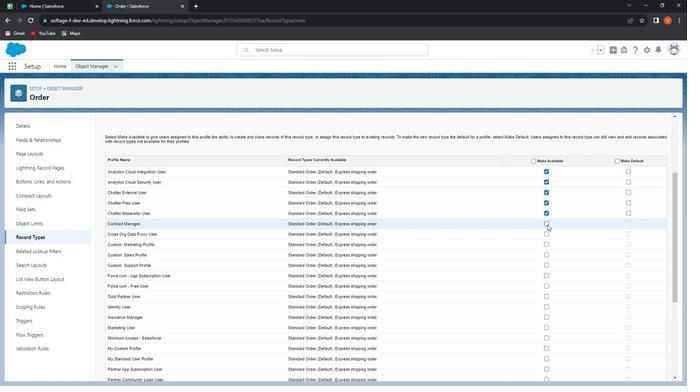 
Action: Mouse moved to (546, 236)
Screenshot: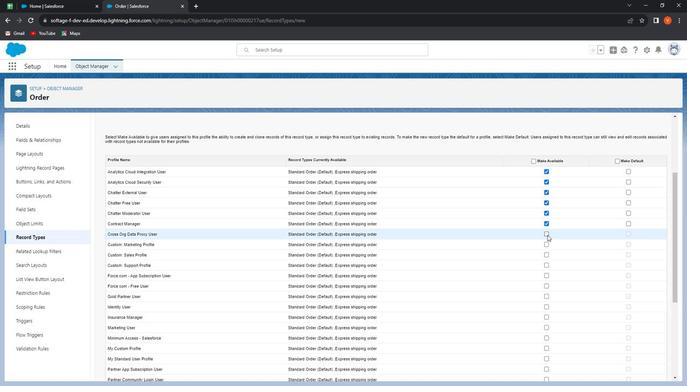 
Action: Mouse pressed left at (546, 236)
Screenshot: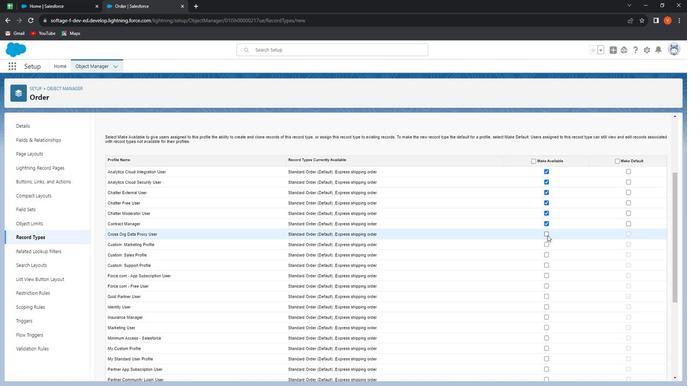
Action: Mouse moved to (545, 246)
Screenshot: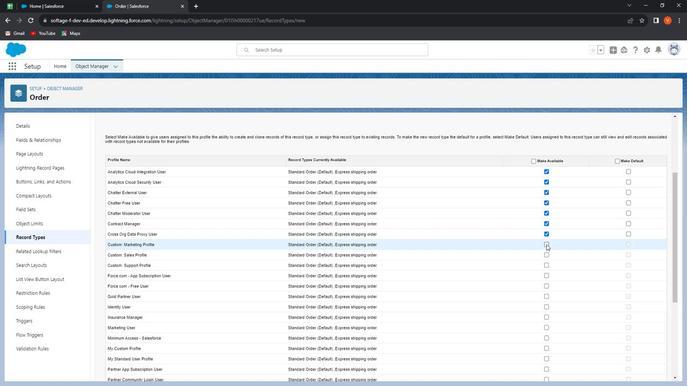 
Action: Mouse pressed left at (545, 246)
Screenshot: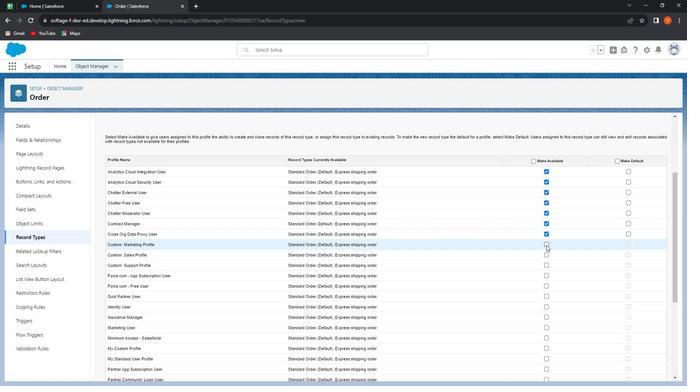 
Action: Mouse moved to (546, 256)
Screenshot: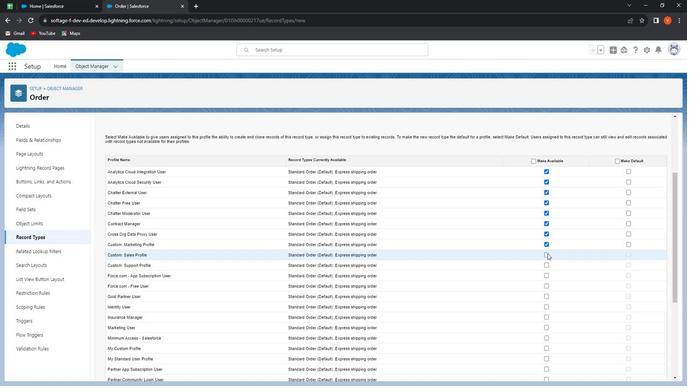 
Action: Mouse pressed left at (546, 256)
Screenshot: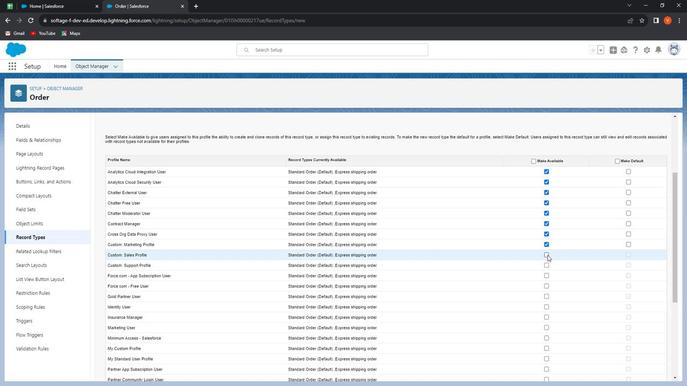 
Action: Mouse moved to (545, 267)
Screenshot: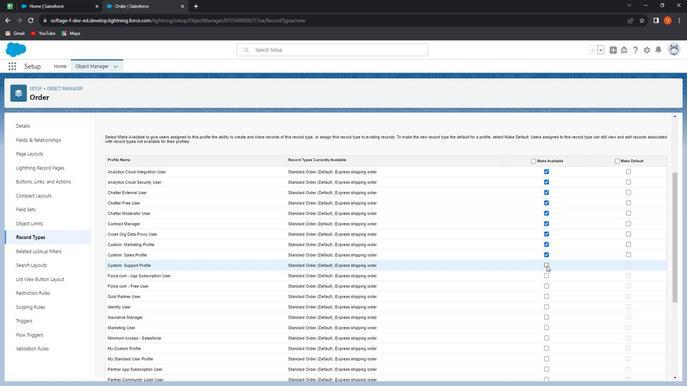 
Action: Mouse pressed left at (545, 267)
Screenshot: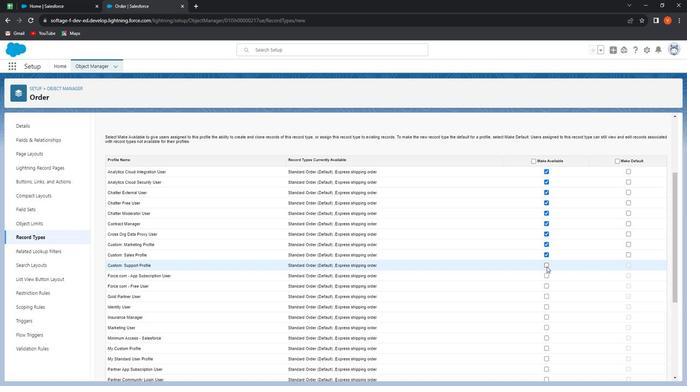 
Action: Mouse moved to (546, 276)
Screenshot: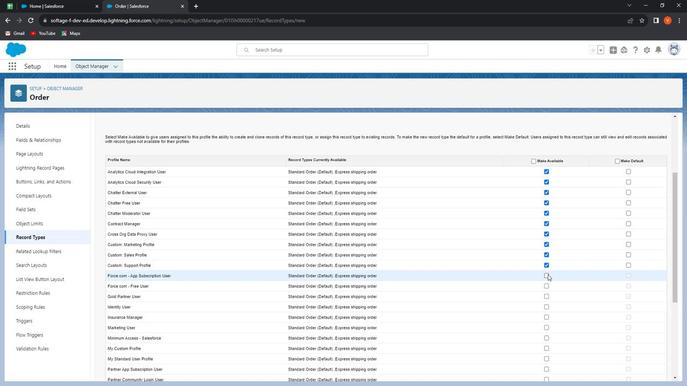 
Action: Mouse pressed left at (546, 276)
Screenshot: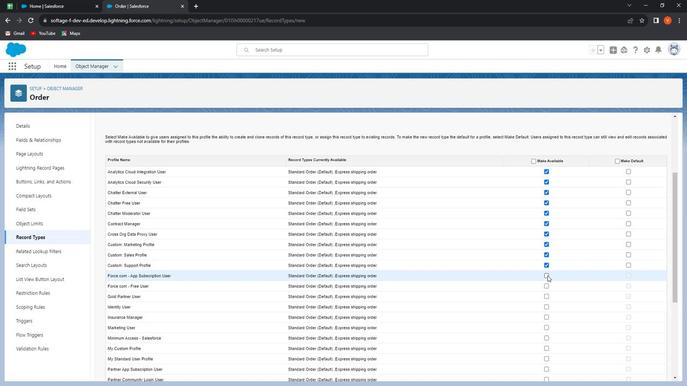 
Action: Mouse moved to (543, 287)
Screenshot: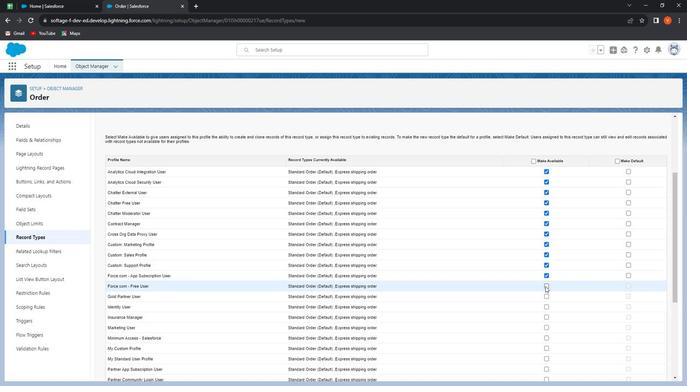 
Action: Mouse pressed left at (543, 287)
Screenshot: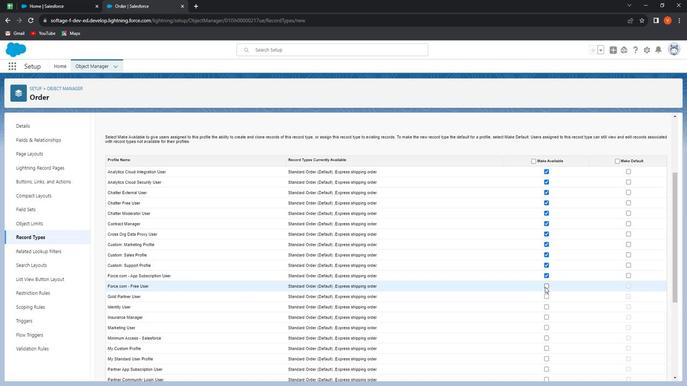
Action: Mouse moved to (545, 297)
Screenshot: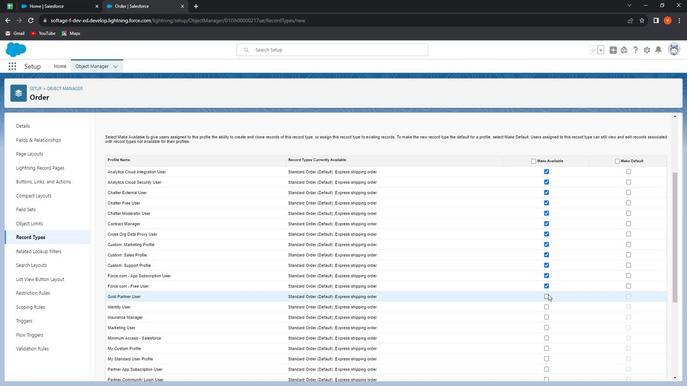 
Action: Mouse pressed left at (545, 297)
Screenshot: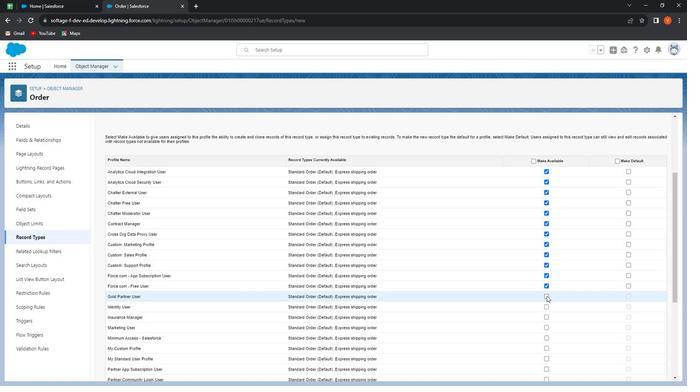 
Action: Mouse moved to (545, 284)
Screenshot: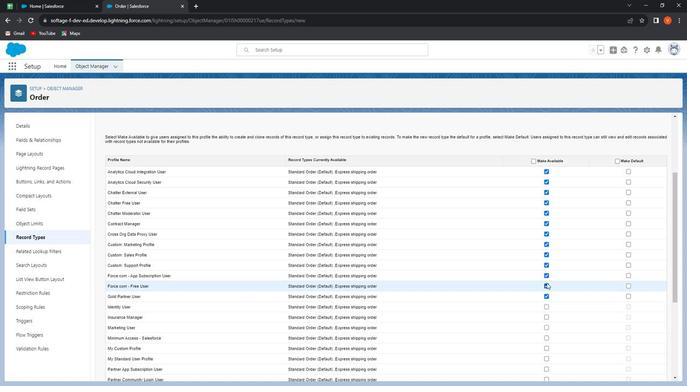 
Action: Mouse scrolled (545, 283) with delta (0, 0)
Screenshot: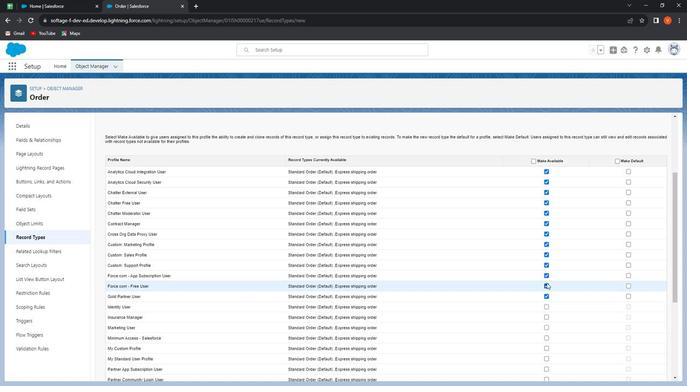 
Action: Mouse scrolled (545, 283) with delta (0, 0)
Screenshot: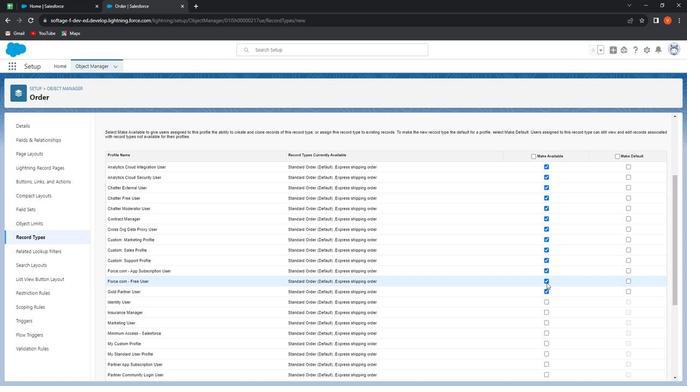 
Action: Mouse moved to (546, 283)
Screenshot: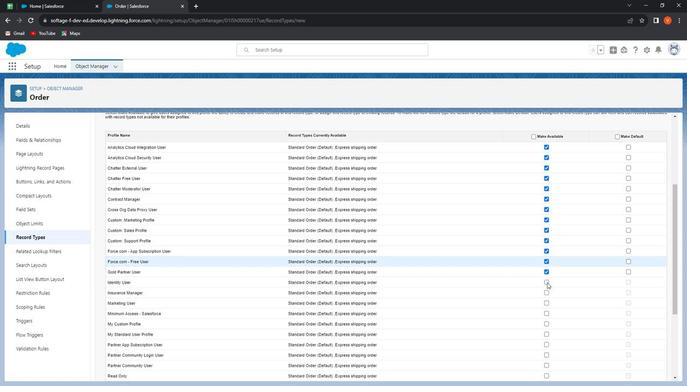
Action: Mouse scrolled (546, 283) with delta (0, 0)
Screenshot: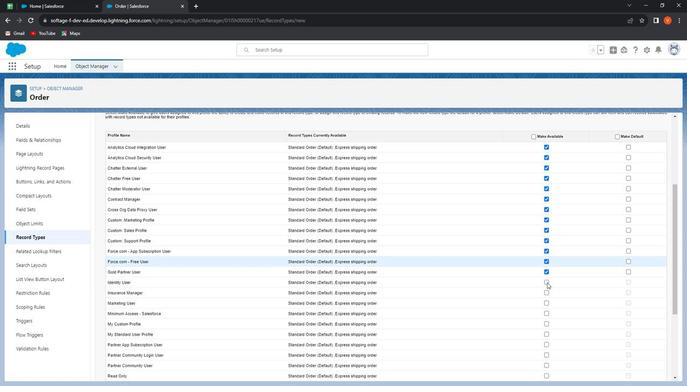 
Action: Mouse moved to (547, 283)
Screenshot: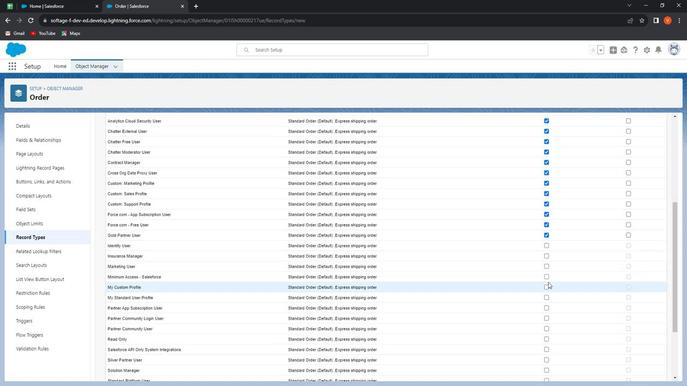 
Action: Mouse scrolled (547, 282) with delta (0, 0)
Screenshot: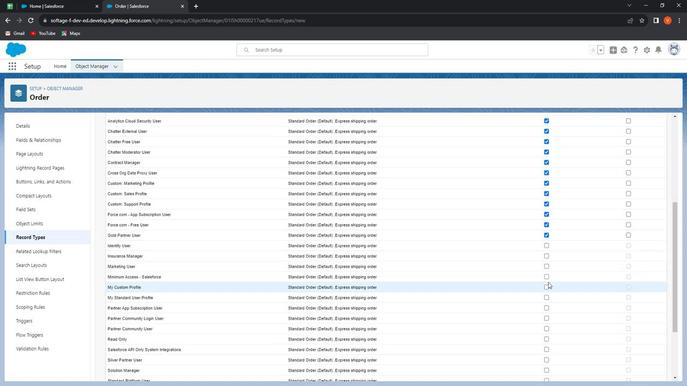 
Action: Mouse moved to (547, 274)
Screenshot: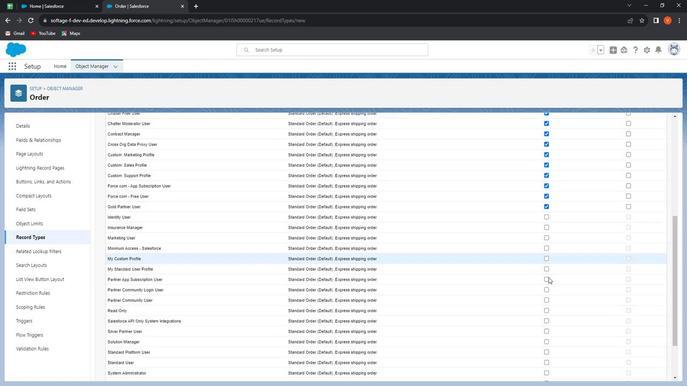 
Action: Mouse scrolled (547, 274) with delta (0, 0)
Screenshot: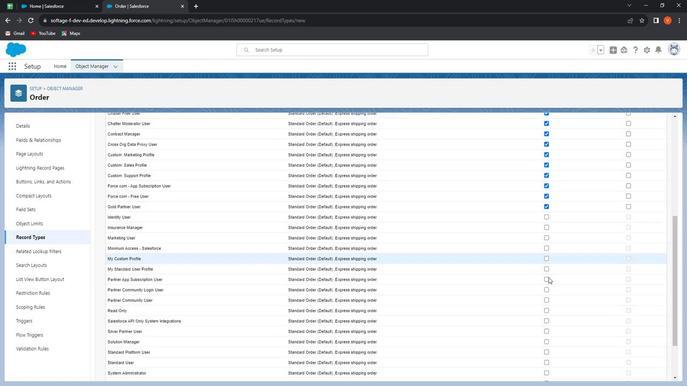 
Action: Mouse moved to (543, 160)
Screenshot: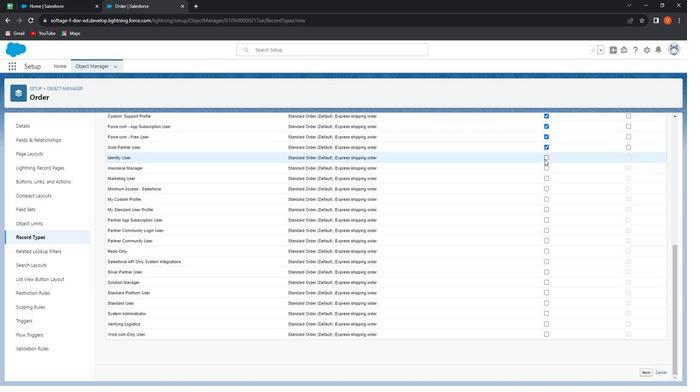 
Action: Mouse pressed left at (543, 160)
Screenshot: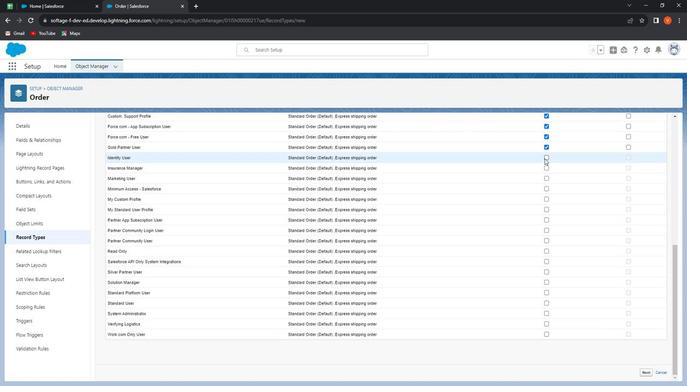 
Action: Mouse moved to (545, 171)
Screenshot: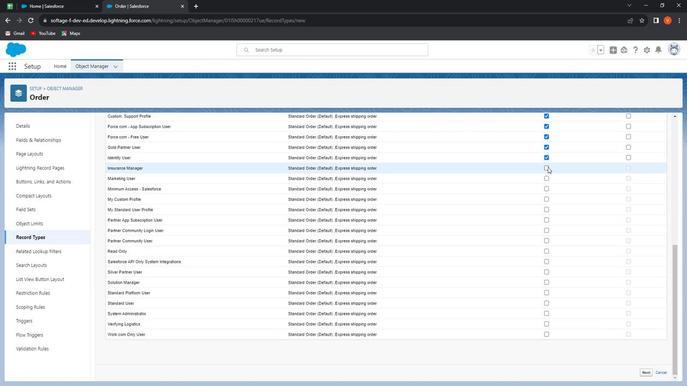 
Action: Mouse pressed left at (545, 171)
Screenshot: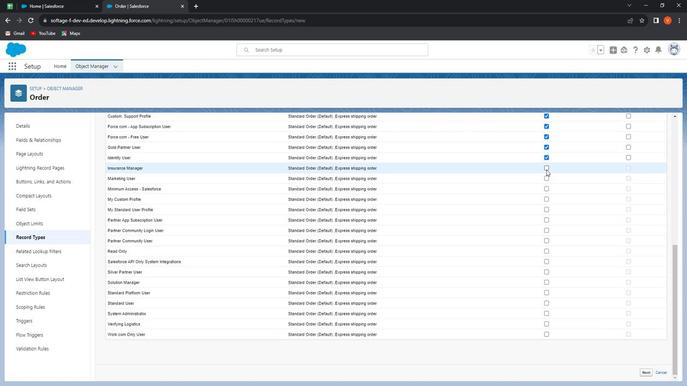 
Action: Mouse moved to (545, 179)
Screenshot: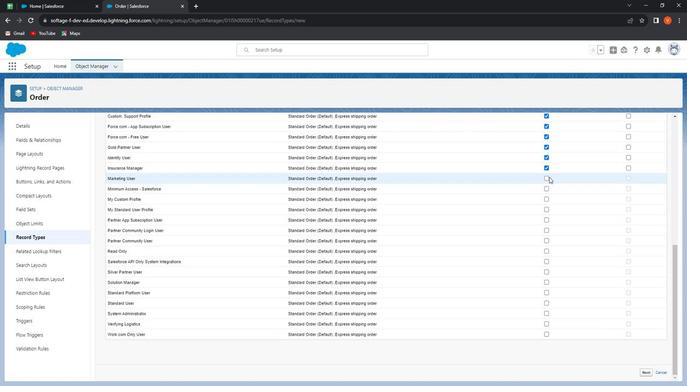 
Action: Mouse pressed left at (545, 179)
Screenshot: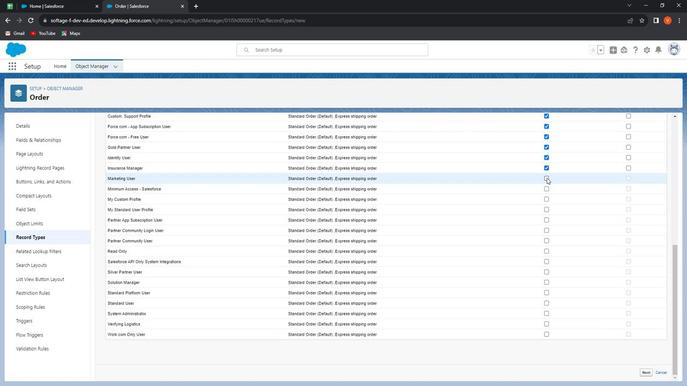 
Action: Mouse moved to (543, 191)
Screenshot: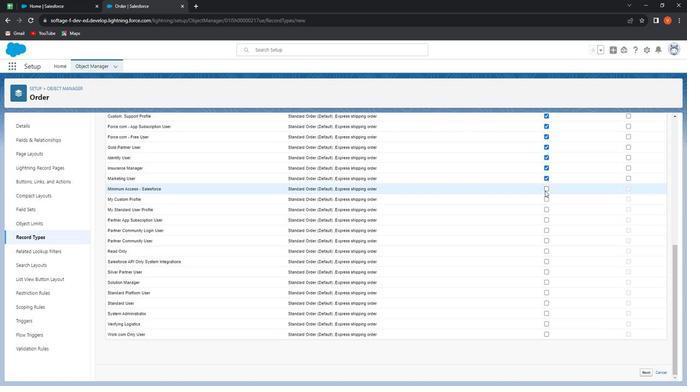 
Action: Mouse pressed left at (543, 191)
Screenshot: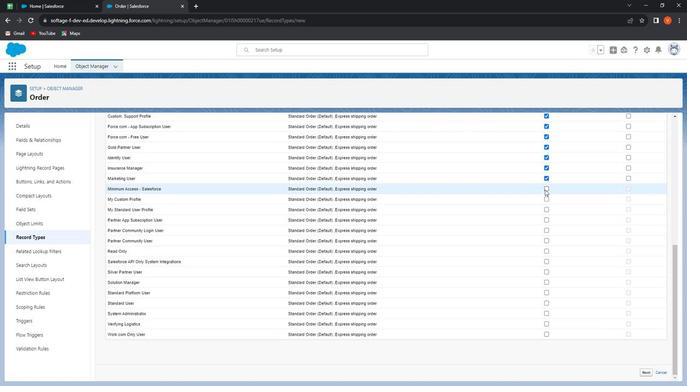 
Action: Mouse moved to (546, 202)
